 Task: Open a blank google sheet and write heading  Money ManagerAdd Descriptions in a column and its values below  'Salary, Rent, Groceries, Utilities, Dining out, Transportation & Entertainment. 'Add Categories in next column and its values below  Income, Expense, Expense, Expense, Expense, Expense & Expense. Add Amount in next column and its values below  $2,500, $800, $200, $100, $50, $30 & $100Add Dates in next column and its values below  2023-05-01, 2023-05-05, 2023-05-10, 2023-05-15, 2023-05-20, 2023-05-25 & 2023-05-31Save page CashFlow analysisbook
Action: Mouse moved to (999, 69)
Screenshot: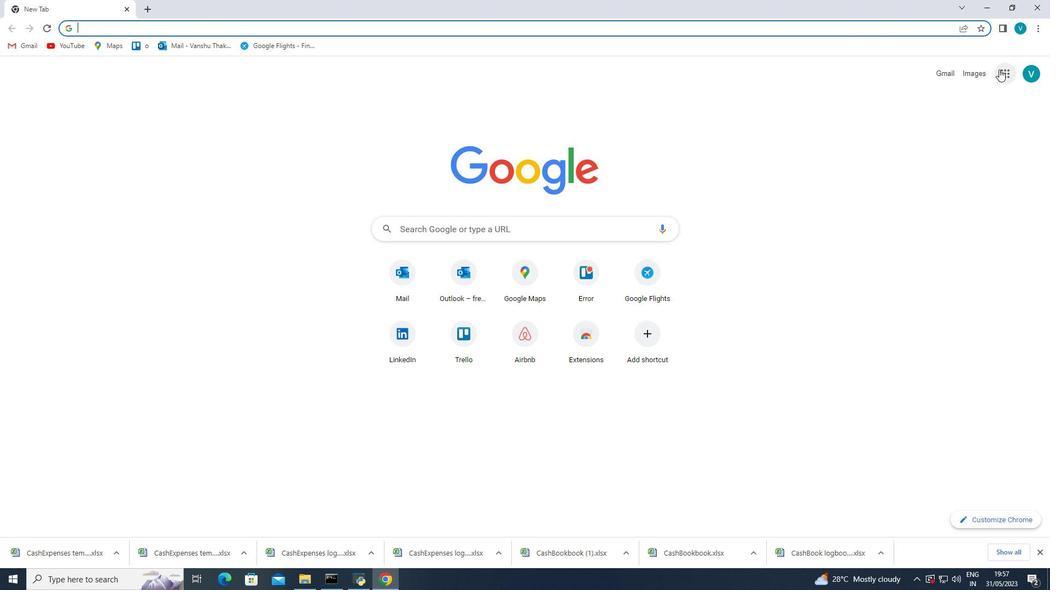 
Action: Mouse pressed left at (999, 69)
Screenshot: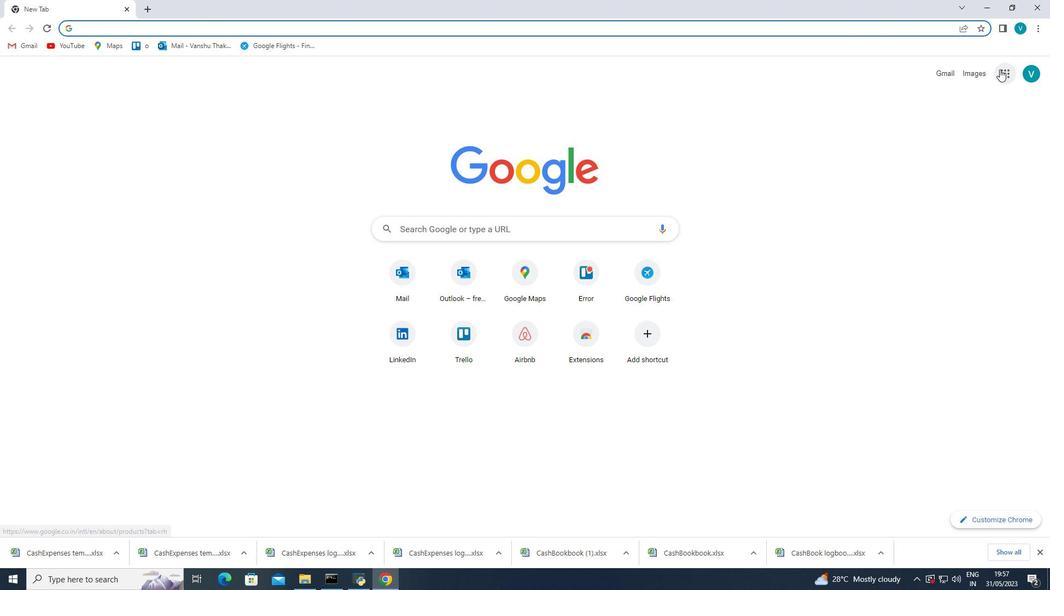 
Action: Mouse moved to (1005, 224)
Screenshot: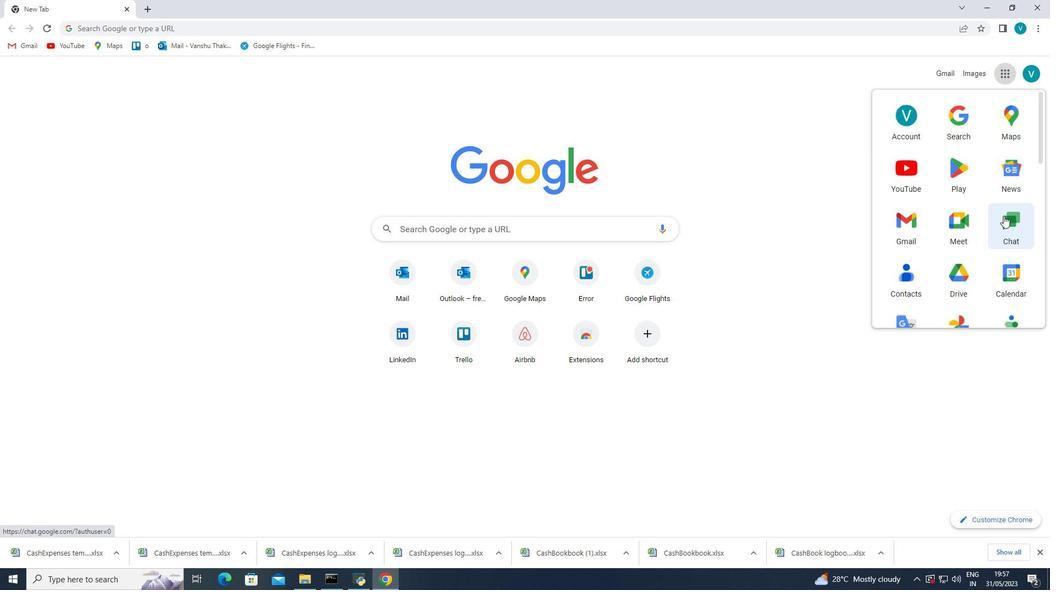 
Action: Mouse scrolled (1005, 224) with delta (0, 0)
Screenshot: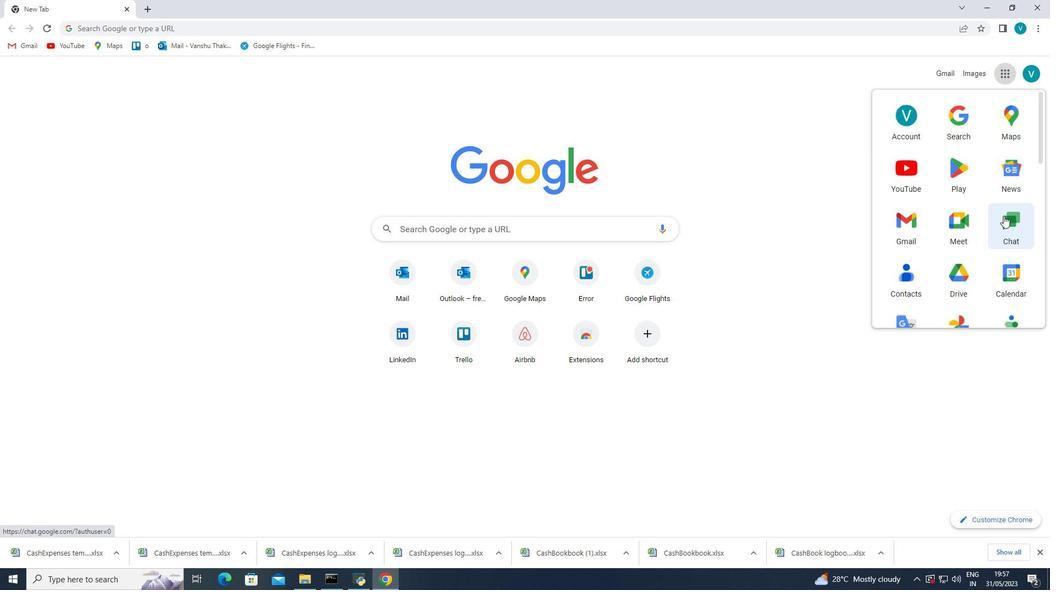 
Action: Mouse scrolled (1005, 224) with delta (0, 0)
Screenshot: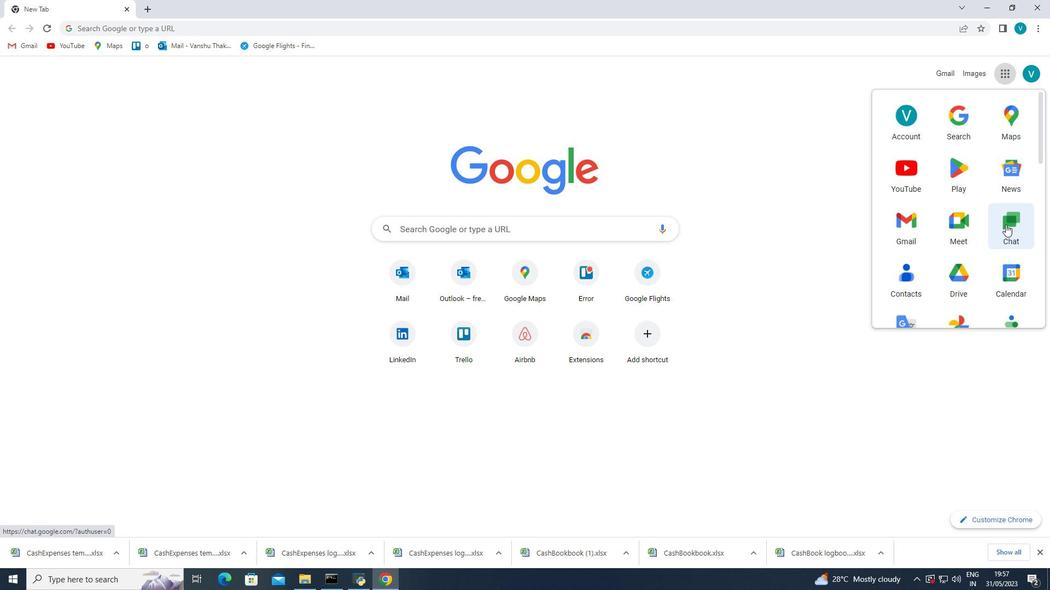
Action: Mouse scrolled (1005, 224) with delta (0, 0)
Screenshot: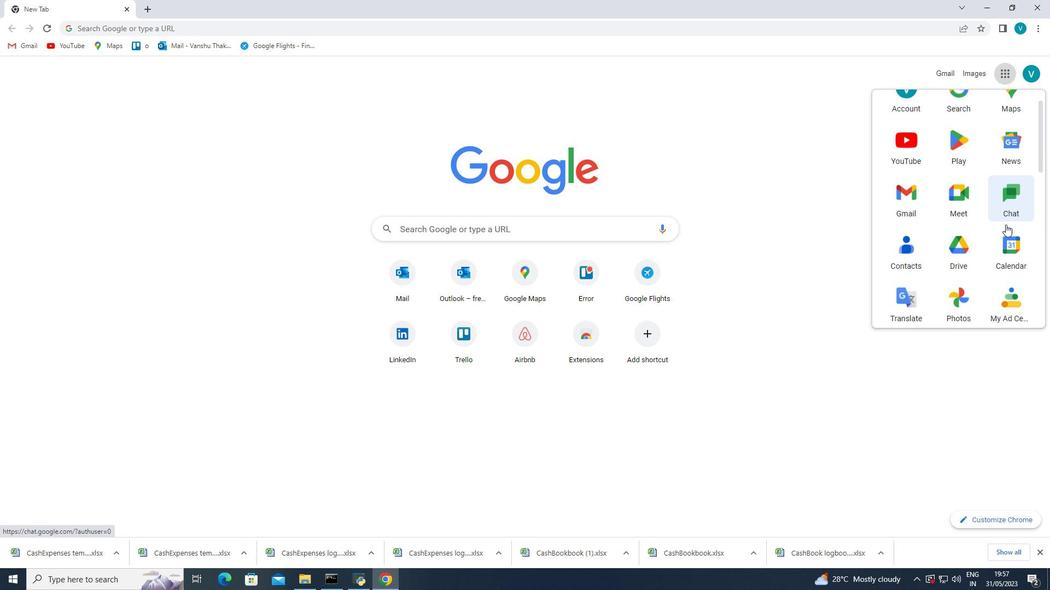 
Action: Mouse scrolled (1005, 224) with delta (0, 0)
Screenshot: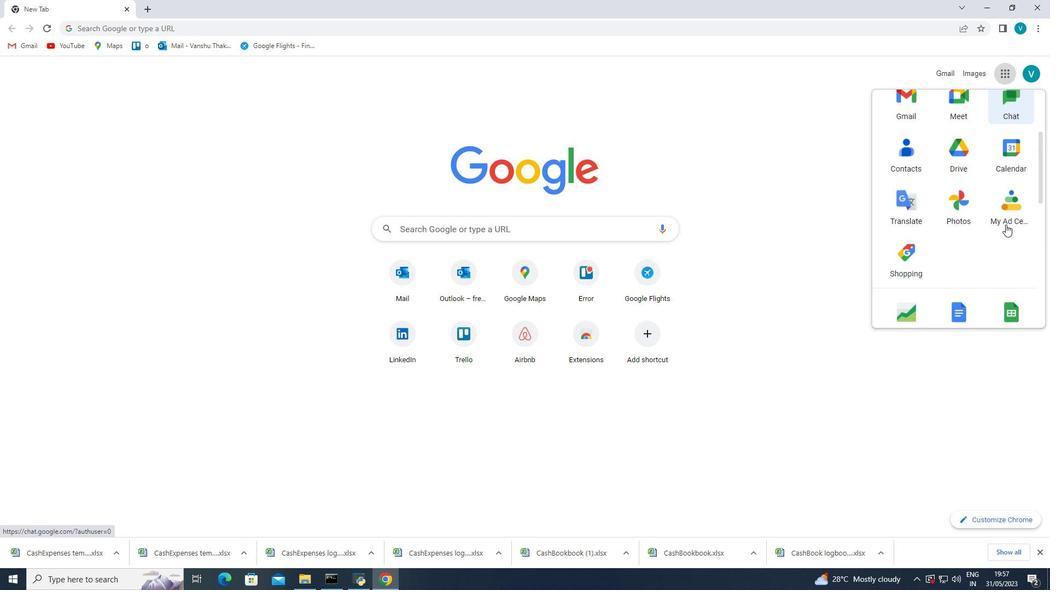 
Action: Mouse moved to (1010, 235)
Screenshot: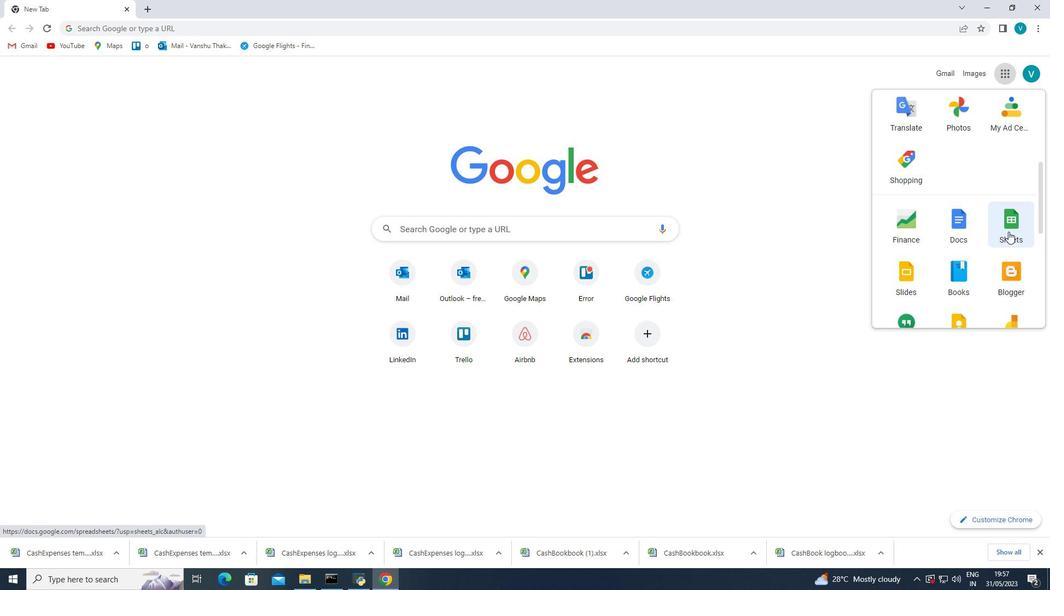 
Action: Mouse pressed left at (1010, 235)
Screenshot: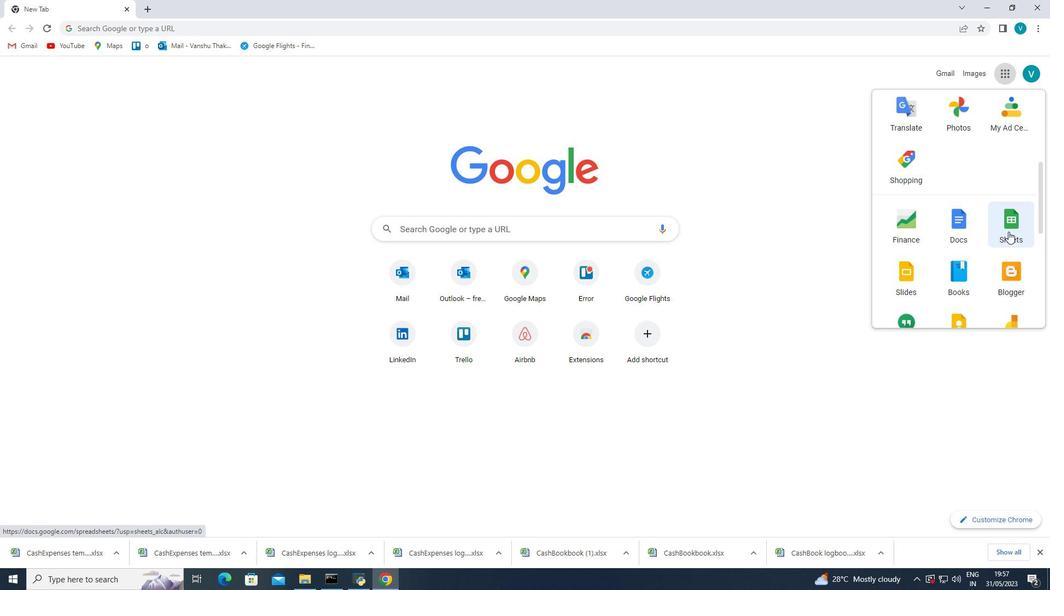 
Action: Mouse moved to (289, 161)
Screenshot: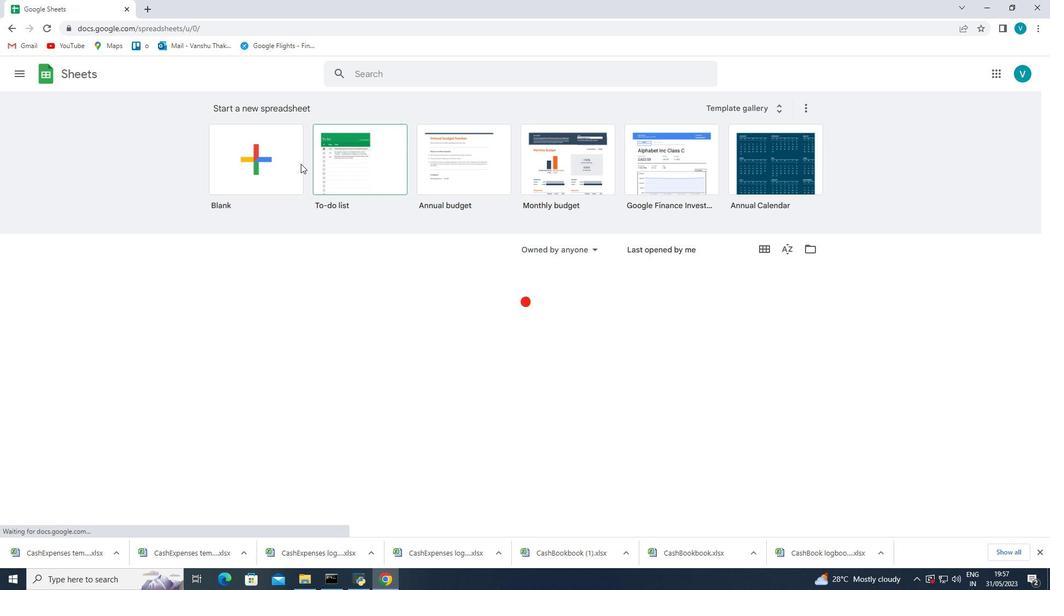 
Action: Mouse pressed left at (289, 161)
Screenshot: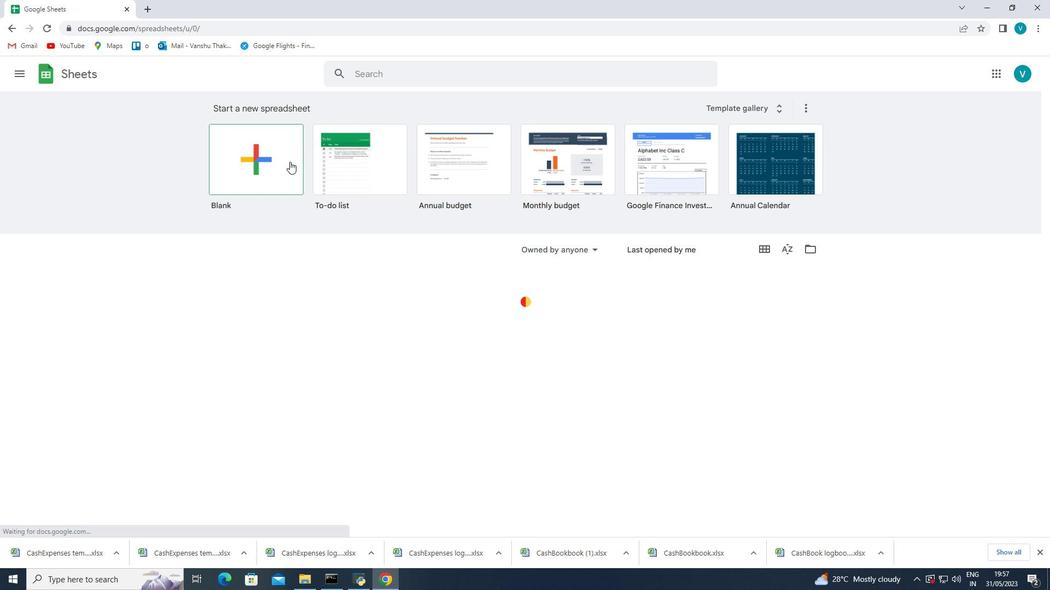 
Action: Mouse pressed left at (289, 161)
Screenshot: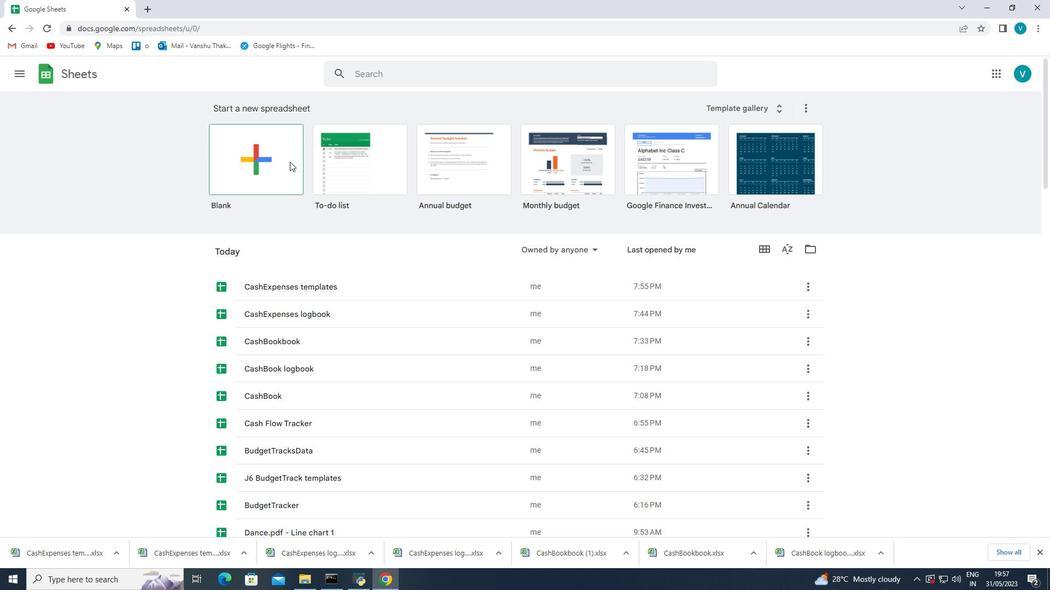 
Action: Mouse moved to (280, 169)
Screenshot: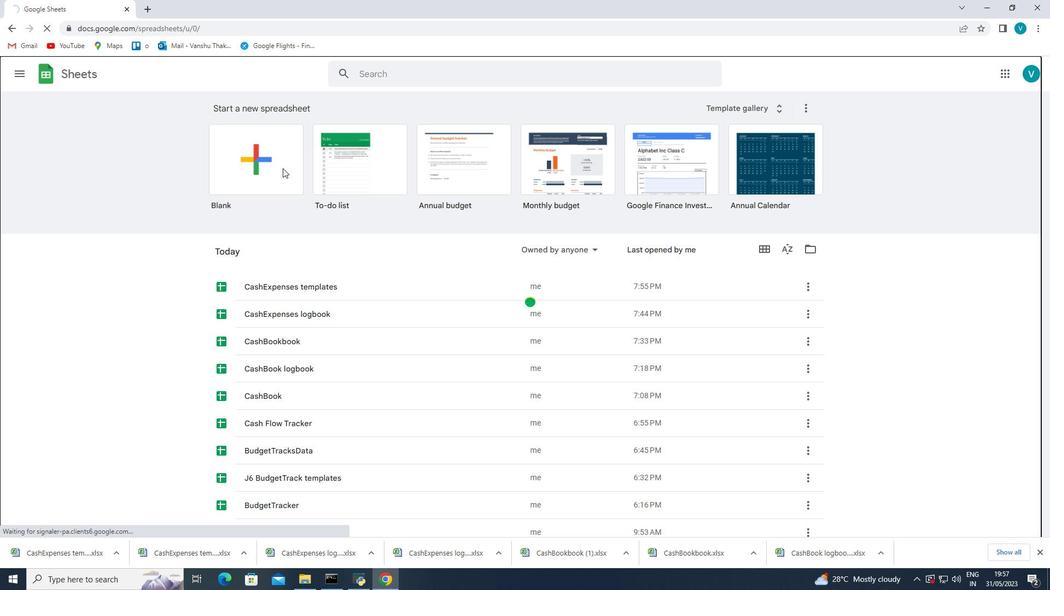 
Action: Mouse pressed left at (280, 169)
Screenshot: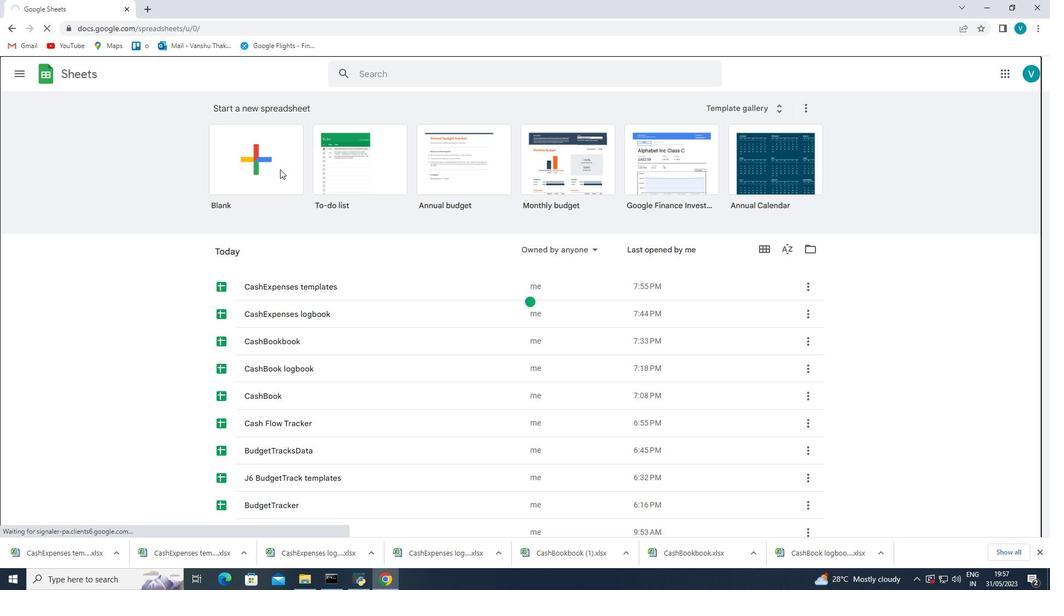 
Action: Mouse moved to (280, 171)
Screenshot: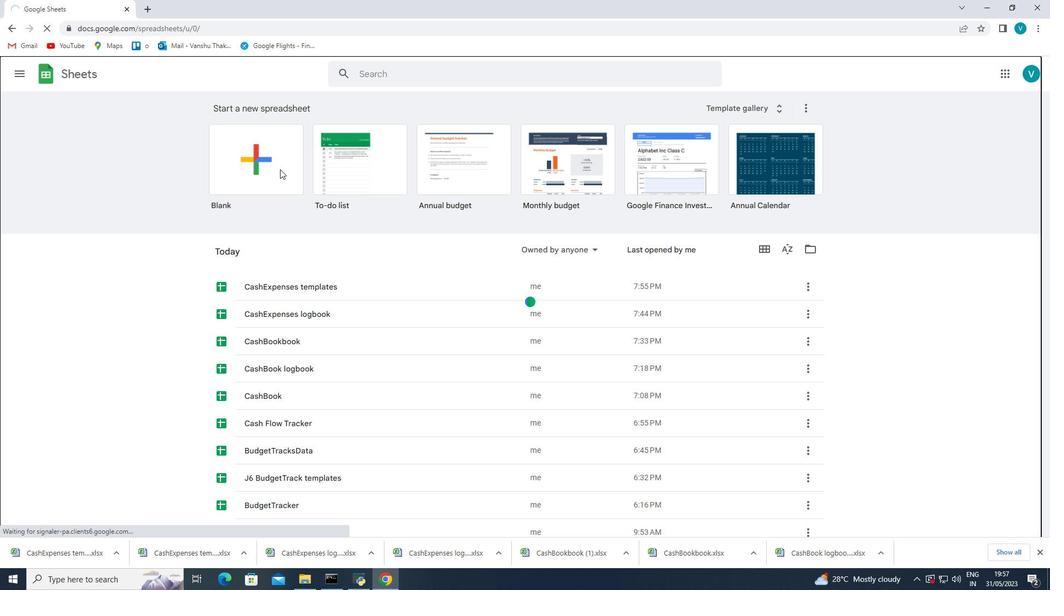
Action: Mouse pressed left at (280, 171)
Screenshot: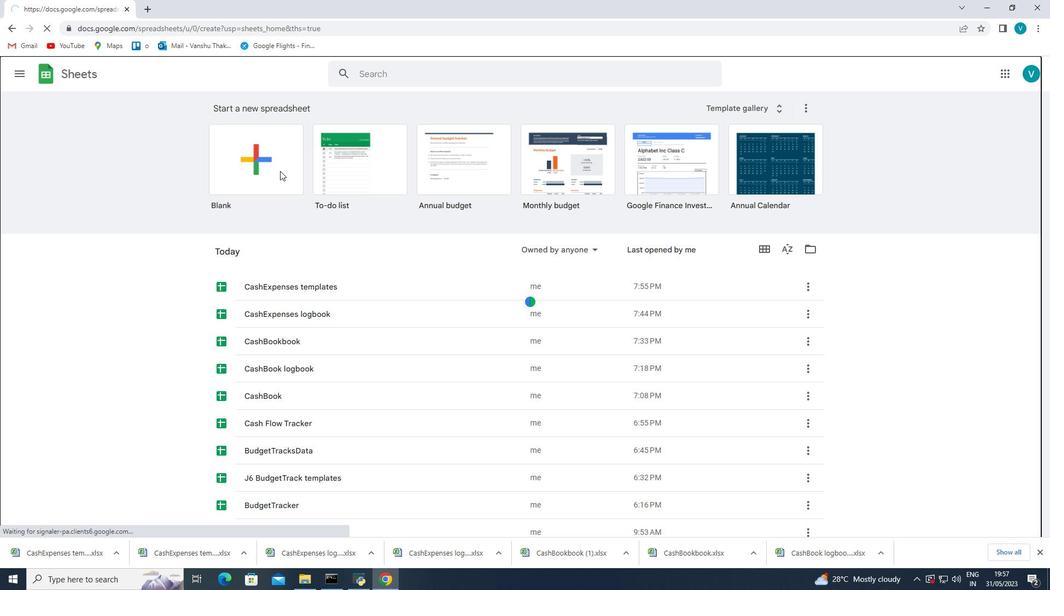 
Action: Mouse moved to (56, 148)
Screenshot: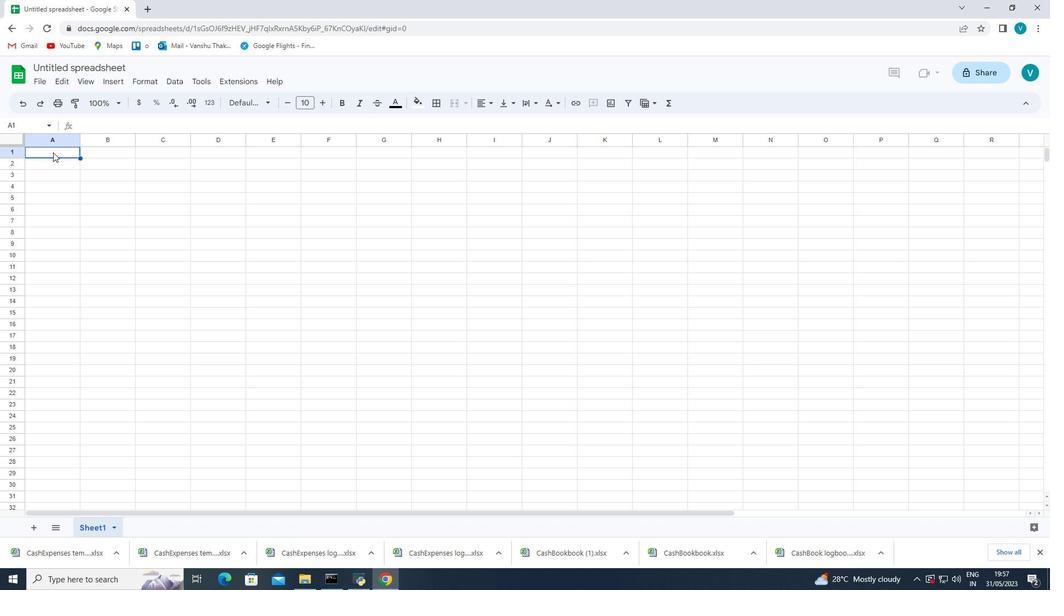 
Action: Mouse pressed left at (56, 148)
Screenshot: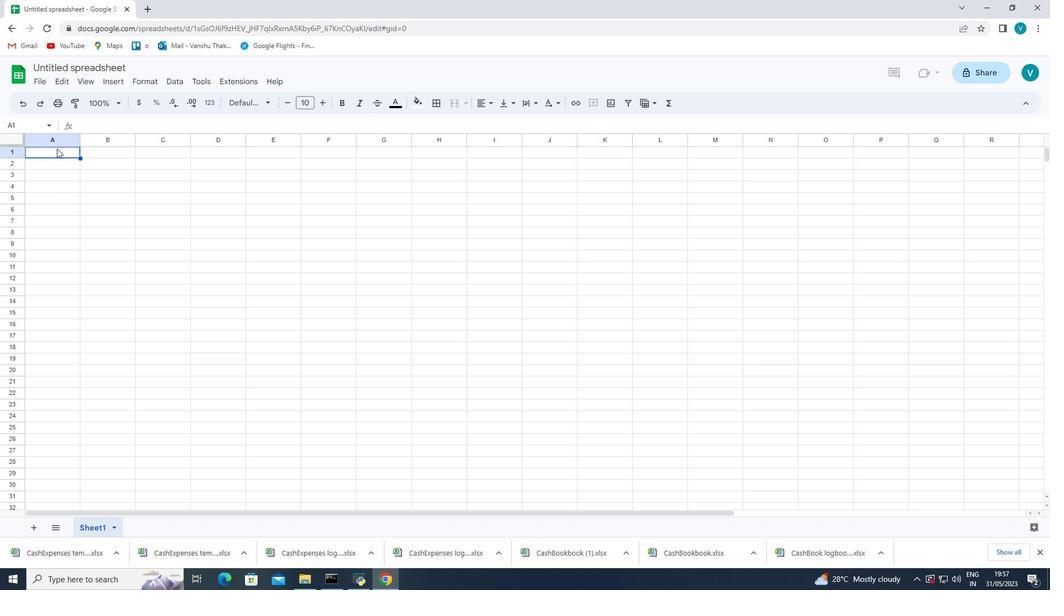 
Action: Mouse moved to (61, 155)
Screenshot: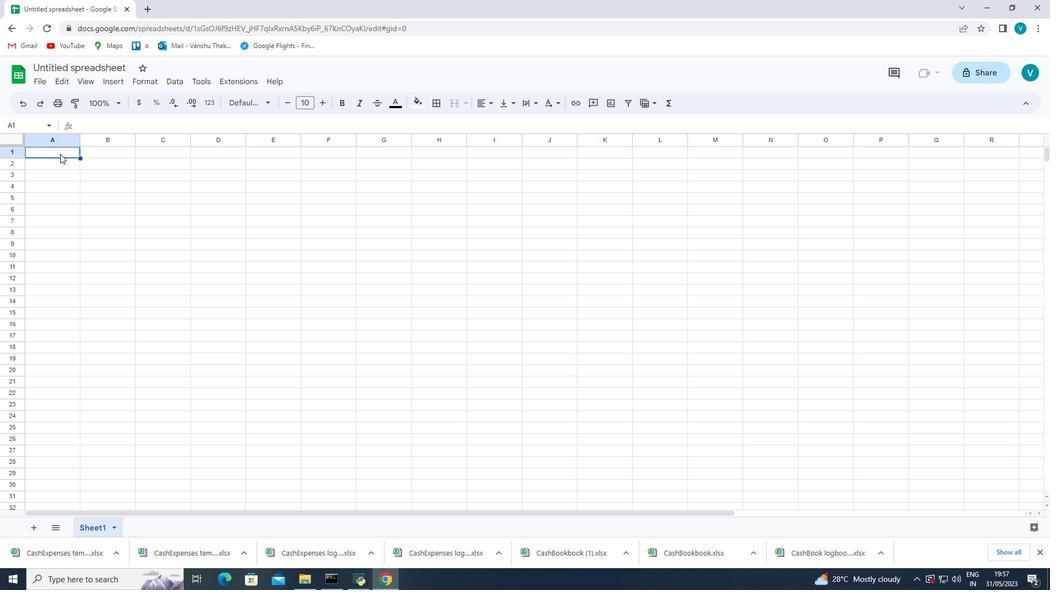 
Action: Mouse pressed left at (61, 155)
Screenshot: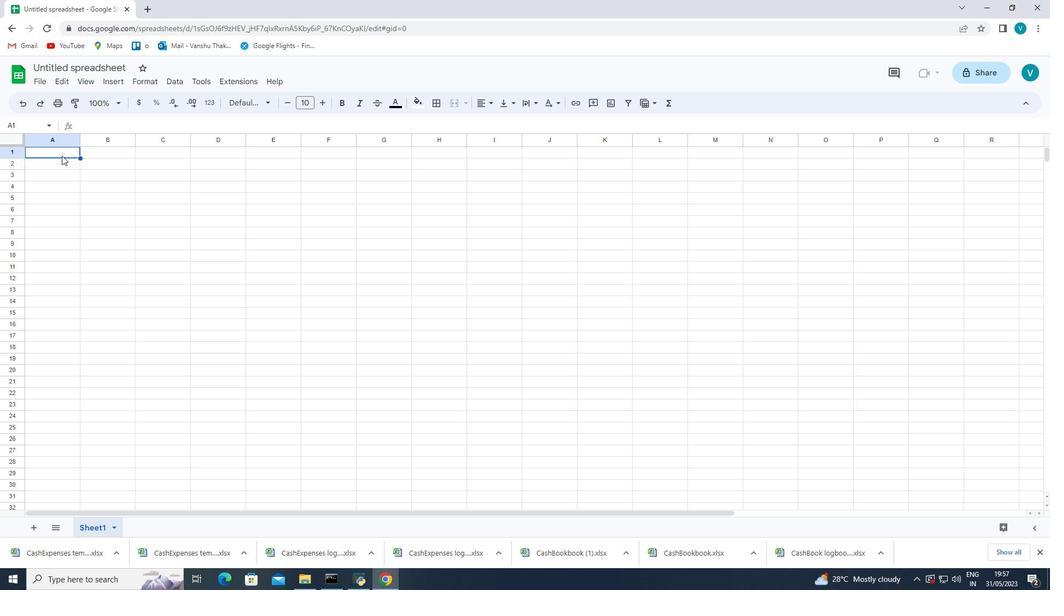 
Action: Mouse pressed left at (61, 155)
Screenshot: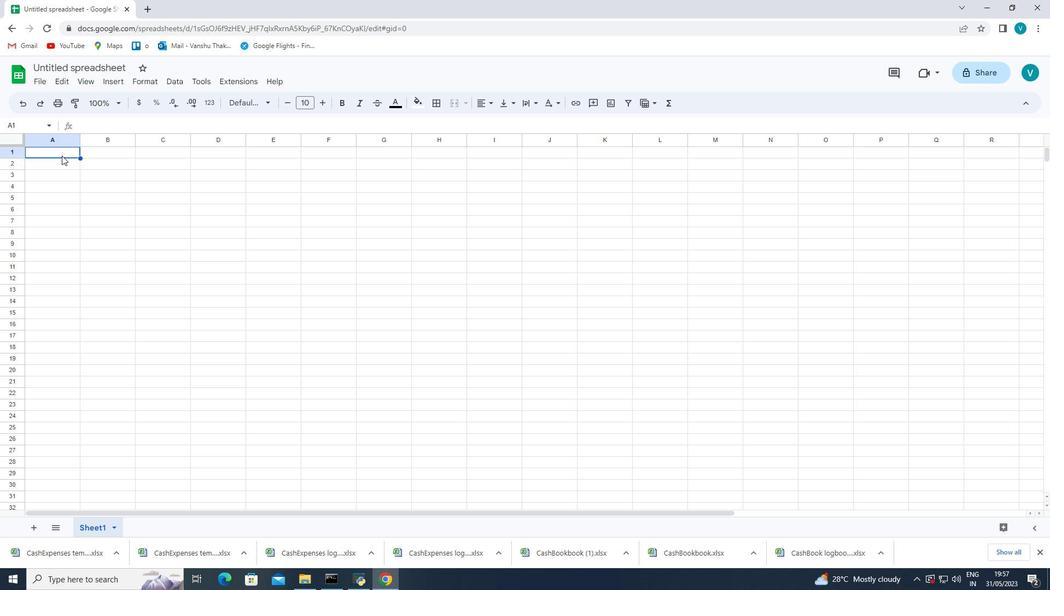 
Action: Mouse pressed left at (61, 155)
Screenshot: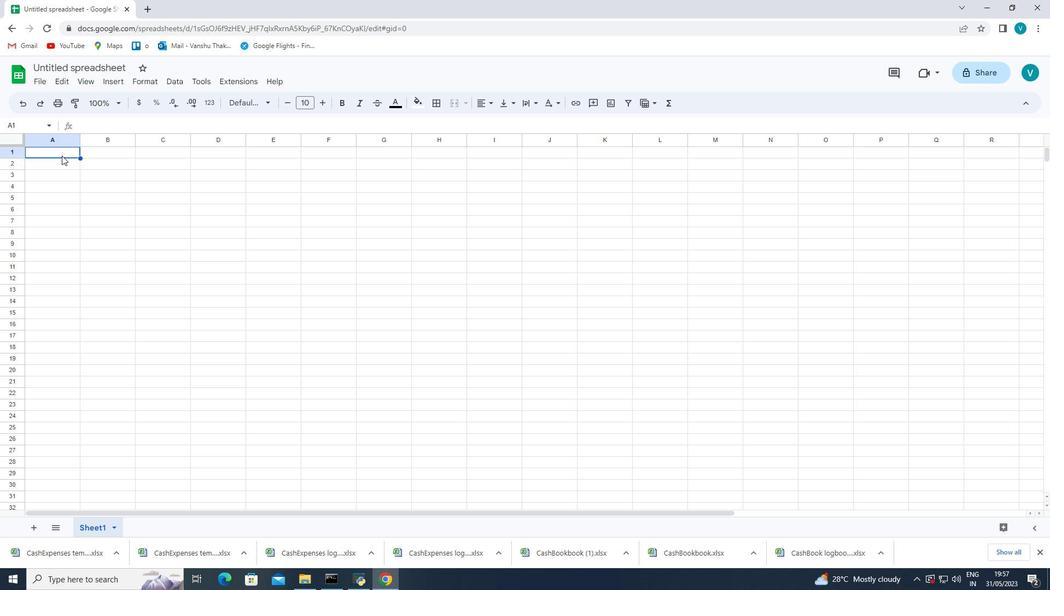
Action: Mouse moved to (62, 155)
Screenshot: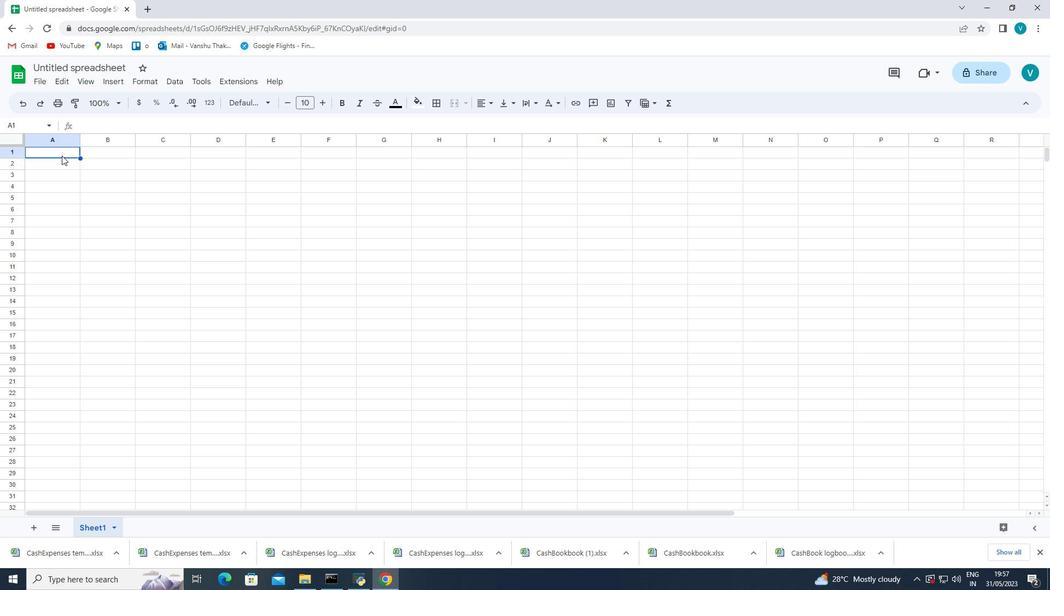 
Action: Mouse pressed left at (62, 155)
Screenshot: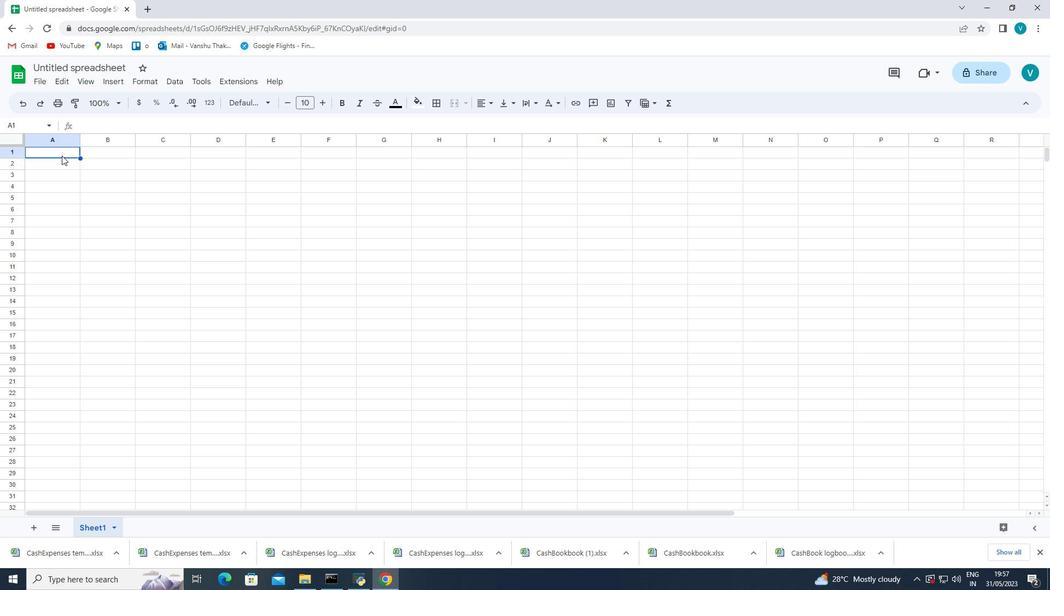 
Action: Mouse moved to (244, 161)
Screenshot: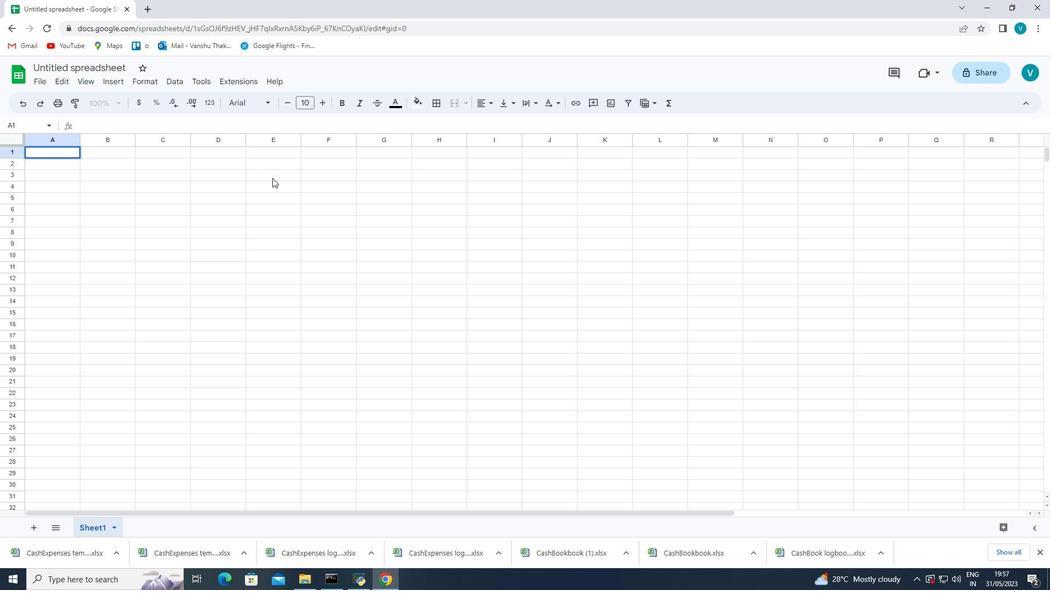 
Action: Key pressed <Key.shift_r>Money<Key.space><Key.shift_r>Manager<Key.space><Key.enter><Key.shift_r><Key.shift_r><Key.shift_r>Discripto<Key.backspace>ions<Key.right><Key.shift_r>Categories<Key.right><Key.shift_r><Key.shift_r><Key.shift_r><Key.shift_r><Key.shift_r>Add<Key.space><Key.shift_r>Amoub<Key.backspace>nt<Key.space><Key.right><Key.shift_r>Dae<Key.backspace>te
Screenshot: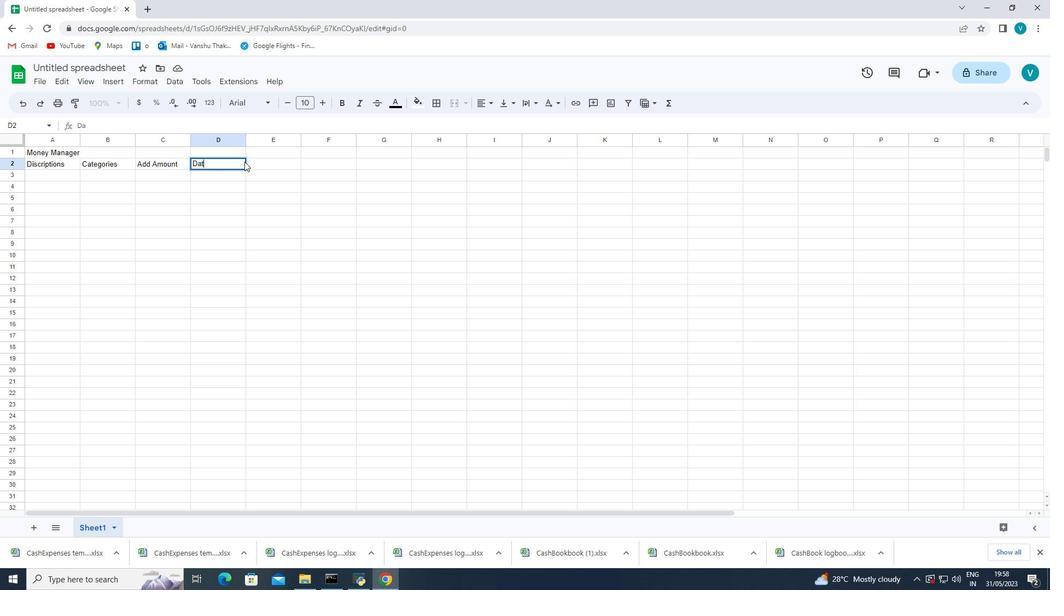 
Action: Mouse moved to (202, 212)
Screenshot: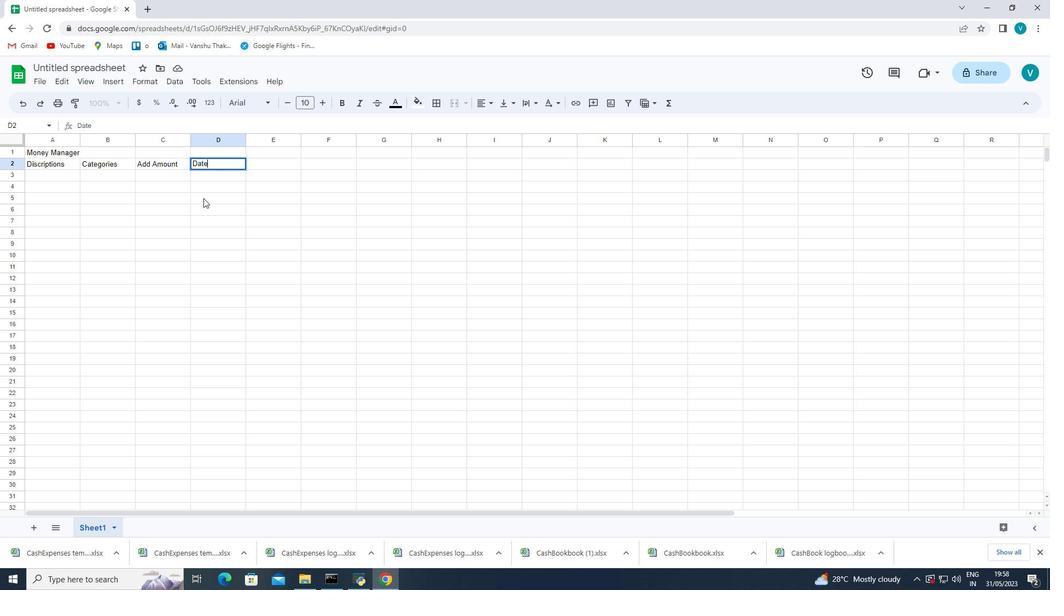 
Action: Mouse pressed left at (202, 212)
Screenshot: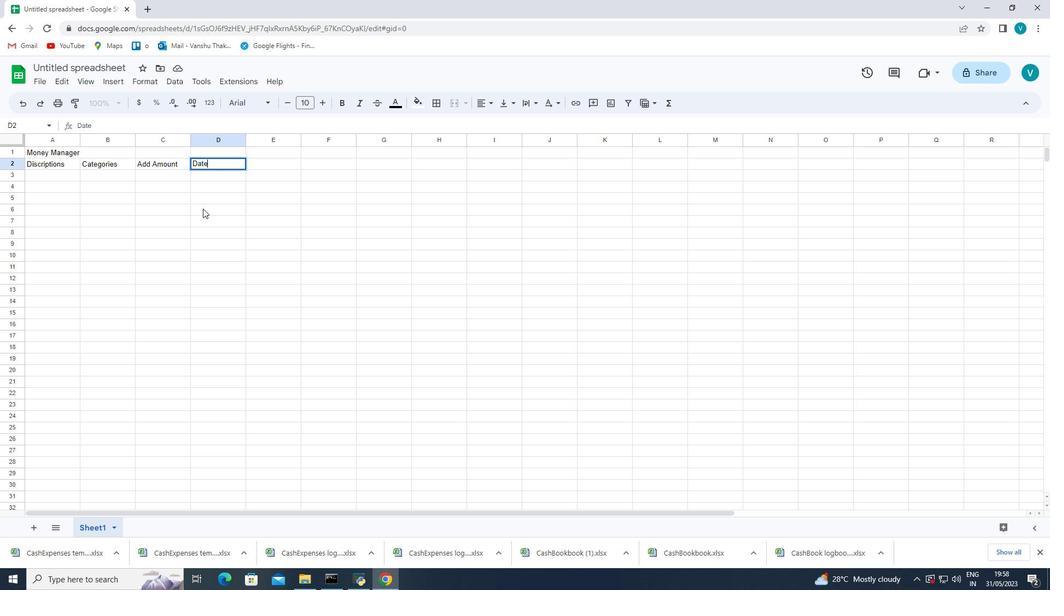 
Action: Mouse moved to (61, 175)
Screenshot: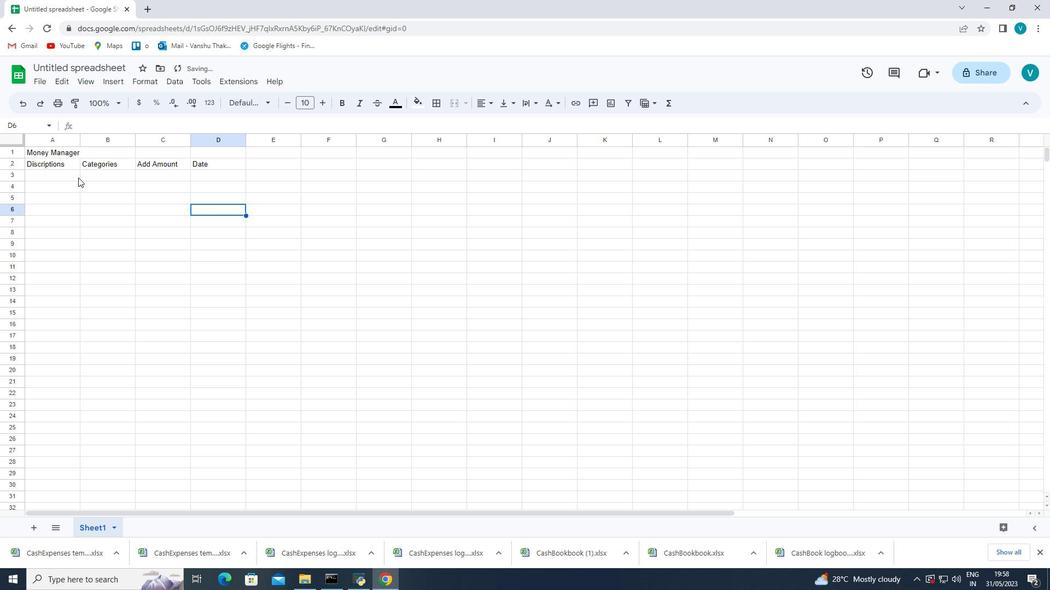 
Action: Mouse pressed left at (61, 175)
Screenshot: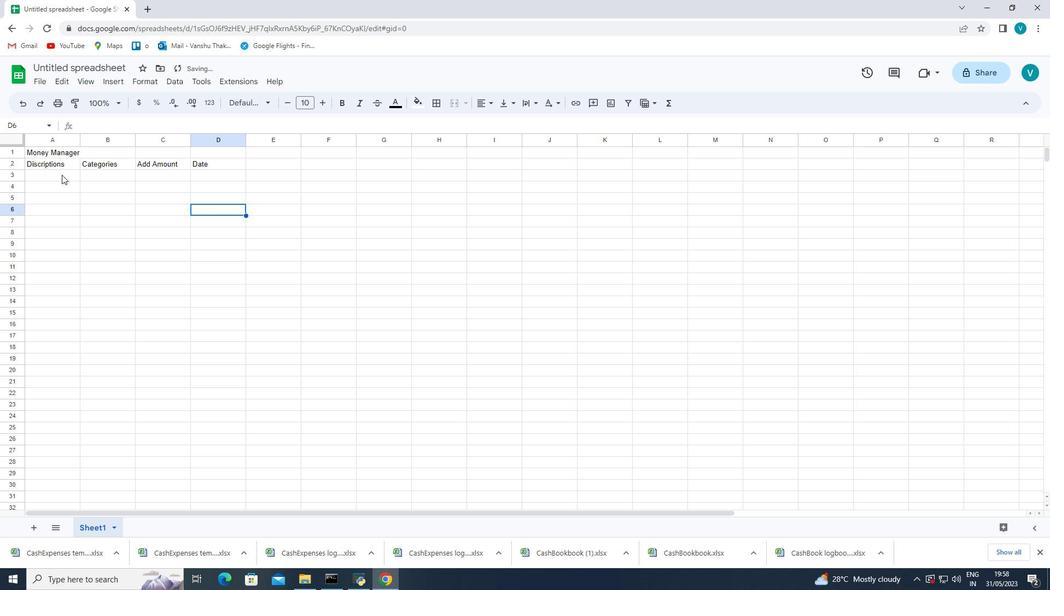
Action: Mouse moved to (293, 76)
Screenshot: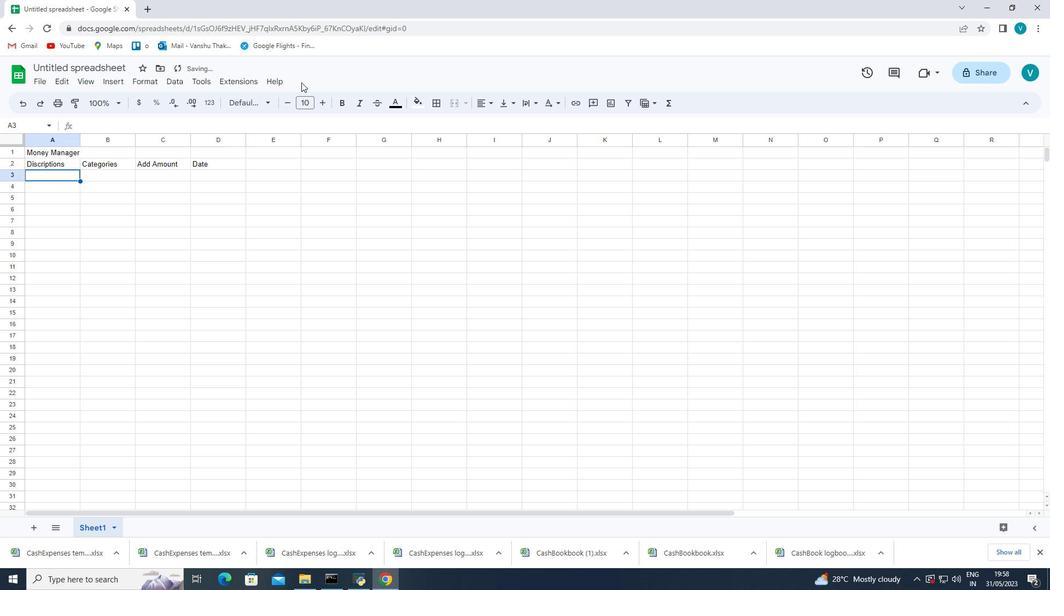 
Action: Key pressed <Key.shift_r>Salary<Key.space><Key.enter><Key.shift_r>Reb<Key.backspace>nt<Key.space><Key.enter><Key.shift_r><Key.shift_r><Key.shift_r><Key.shift_r><Key.shift_r><Key.shift_r>Groceries<Key.shift_r><Key.enter>utilities<Key.enter>dining<Key.space><Key.backspace><Key.backspace><Key.backspace><Key.backspace><Key.backspace><Key.backspace><Key.backspace><Key.shift_r><Key.shift_r><Key.shift_r><Key.shift_r>Dining<Key.space><Key.shift_r>Out<Key.space><Key.enter><Key.shift_r>Transportation<Key.space><Key.shift_r>&<Key.space><Key.shift_r>Eny<Key.backspace>tertainment<Key.space>
Screenshot: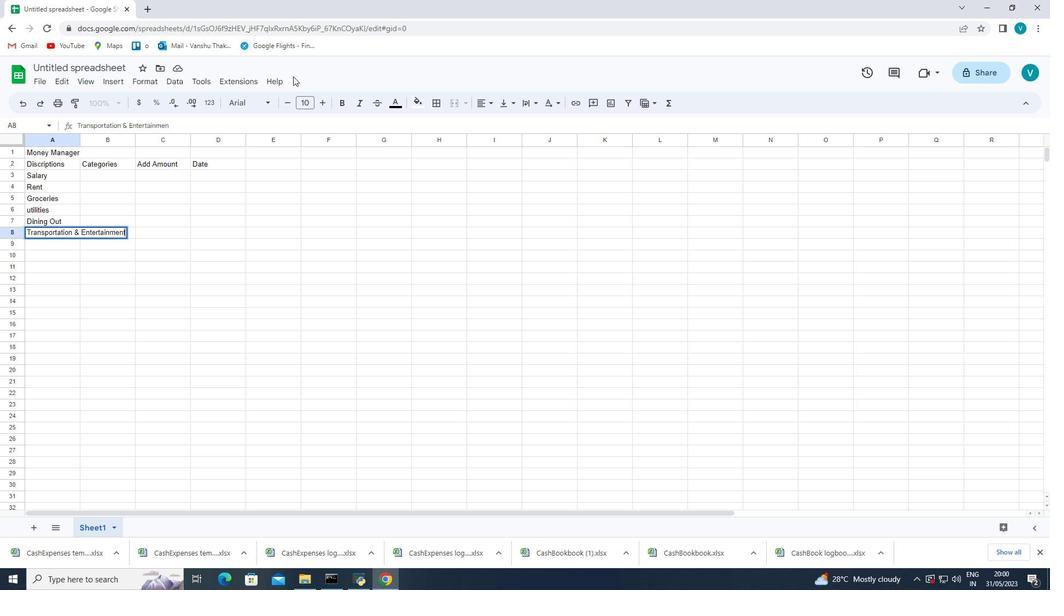 
Action: Mouse moved to (108, 172)
Screenshot: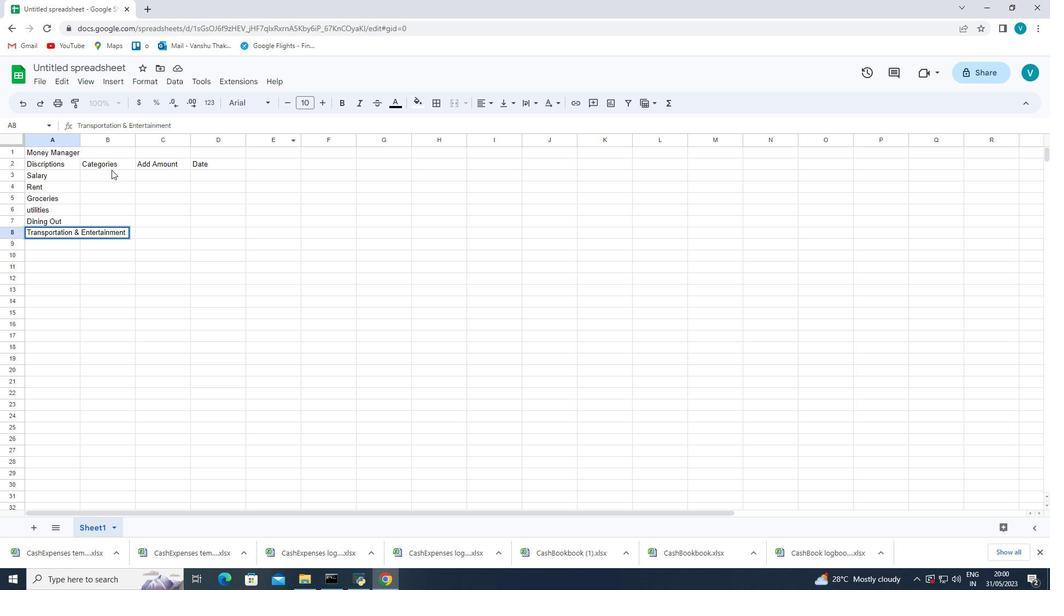 
Action: Mouse pressed left at (108, 172)
Screenshot: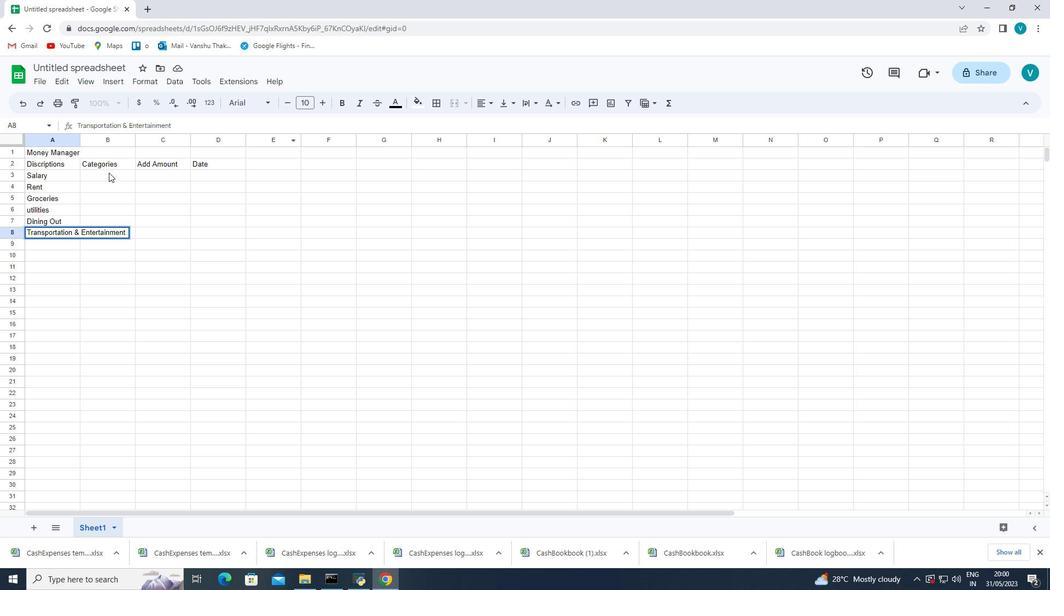 
Action: Mouse moved to (80, 140)
Screenshot: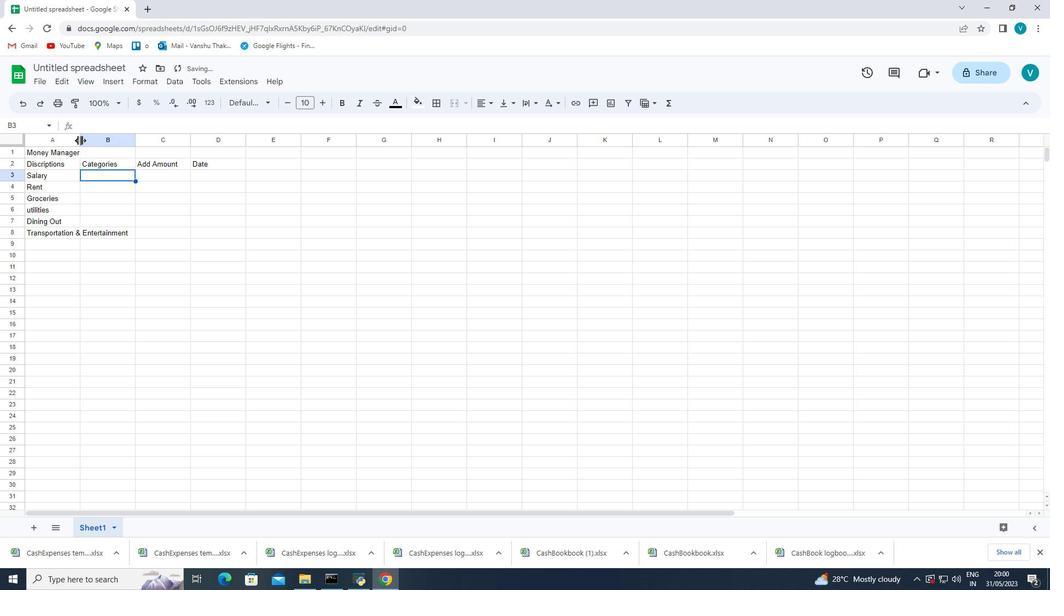 
Action: Mouse pressed left at (80, 140)
Screenshot: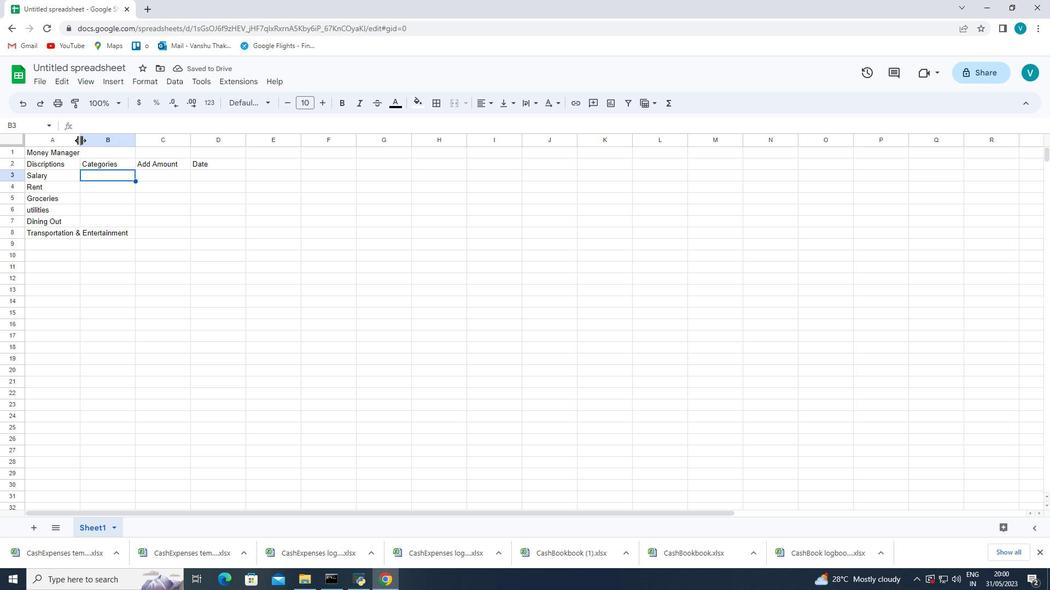 
Action: Mouse pressed left at (80, 140)
Screenshot: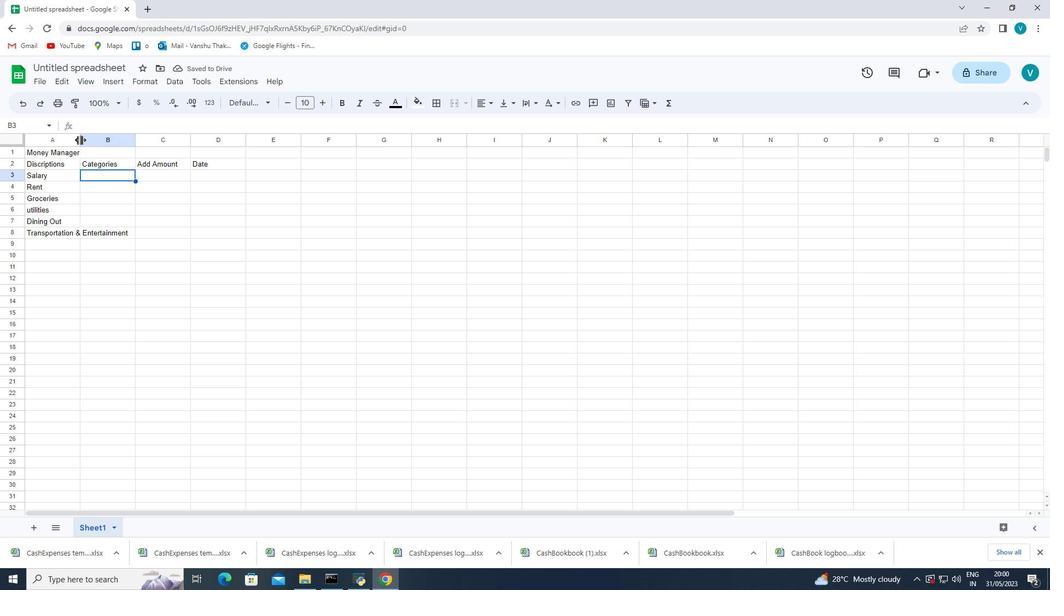 
Action: Mouse moved to (325, 105)
Screenshot: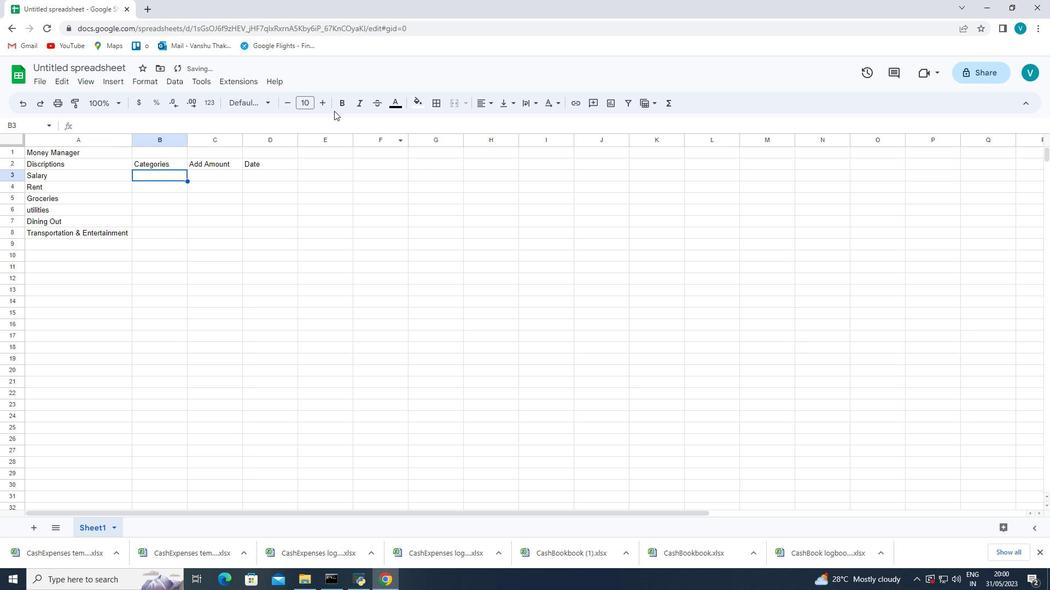 
Action: Key pressed <Key.shift_r><Key.shift_r><Key.shift_r><Key.shift_r>Income<Key.space><Key.enter><Key.enter>expn<Key.backspace><Key.backspace><Key.backspace><Key.backspace><Key.shift_r>Expenses<Key.space><Key.backspace><Key.backspace><Key.enter>e<Key.backspace><Key.backspace><Key.shift_r>E<Key.enter><Key.shift_r>E<Key.enter><Key.shift_r>E<Key.enter><Key.shift_r>E<Key.shift_r>
Screenshot: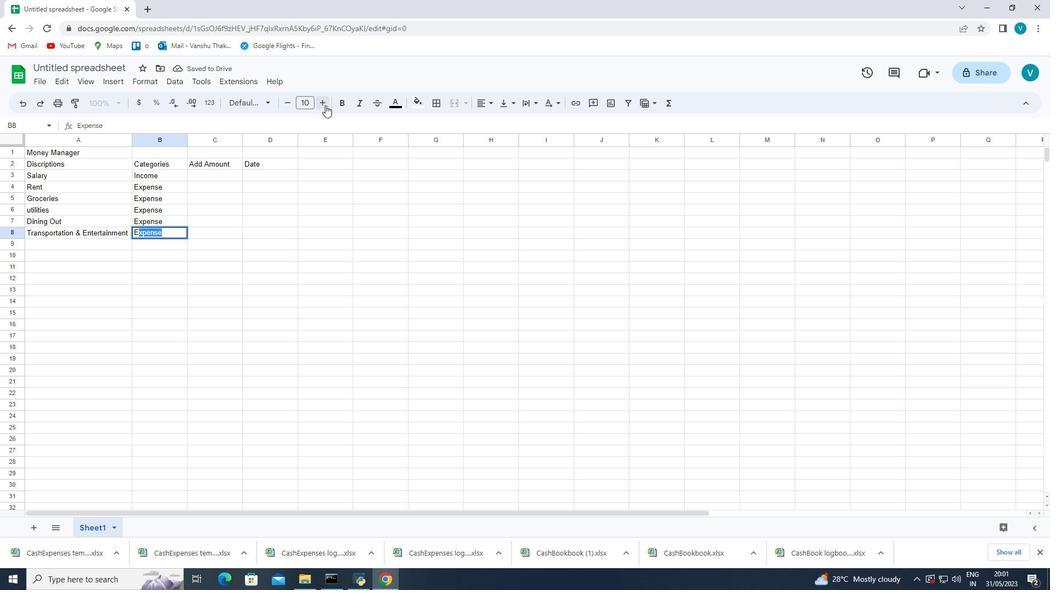 
Action: Mouse moved to (201, 277)
Screenshot: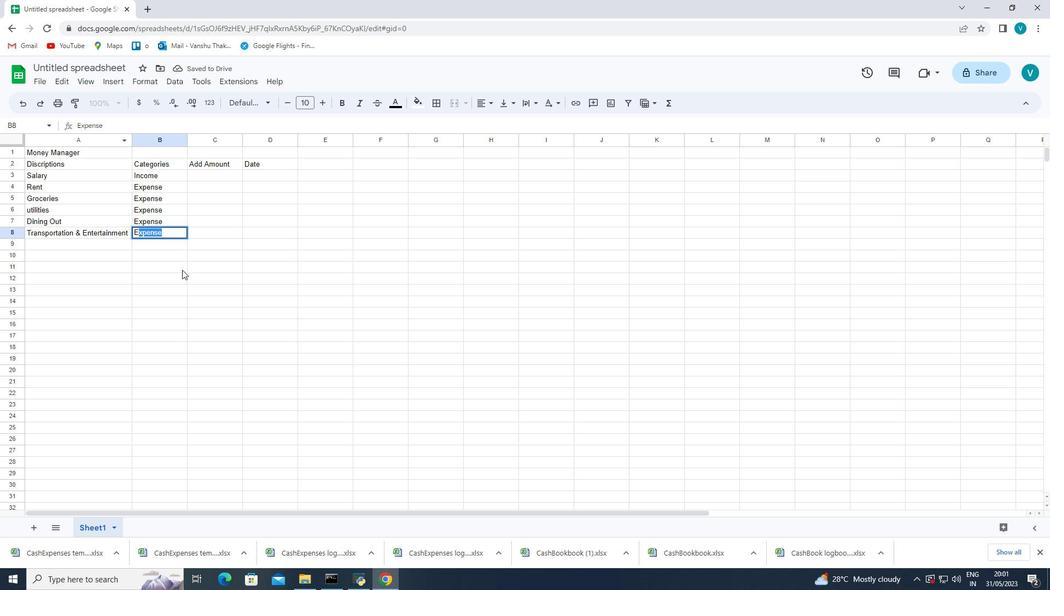 
Action: Mouse pressed left at (201, 277)
Screenshot: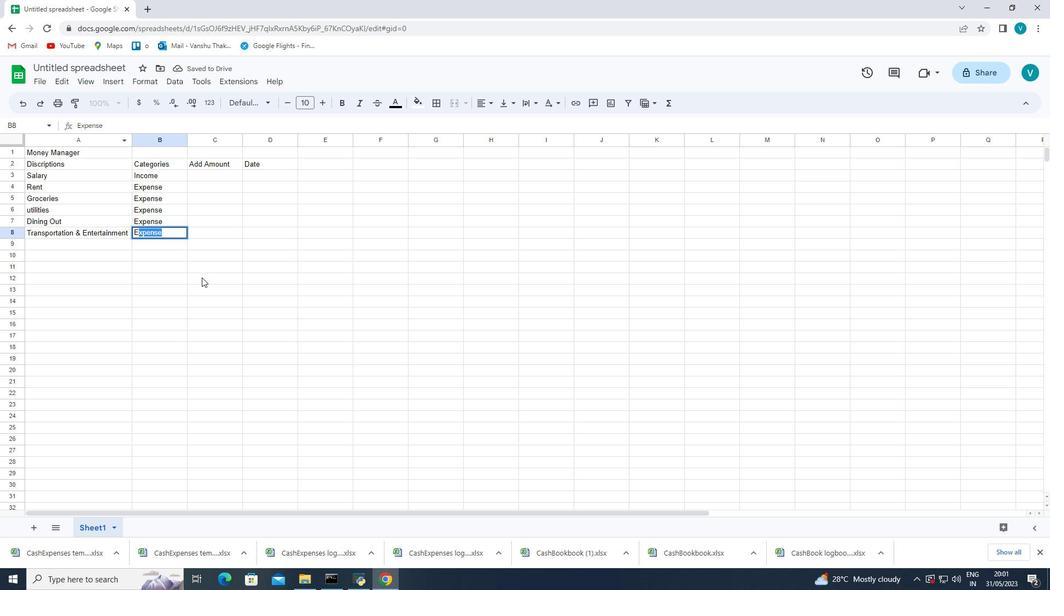 
Action: Mouse moved to (167, 233)
Screenshot: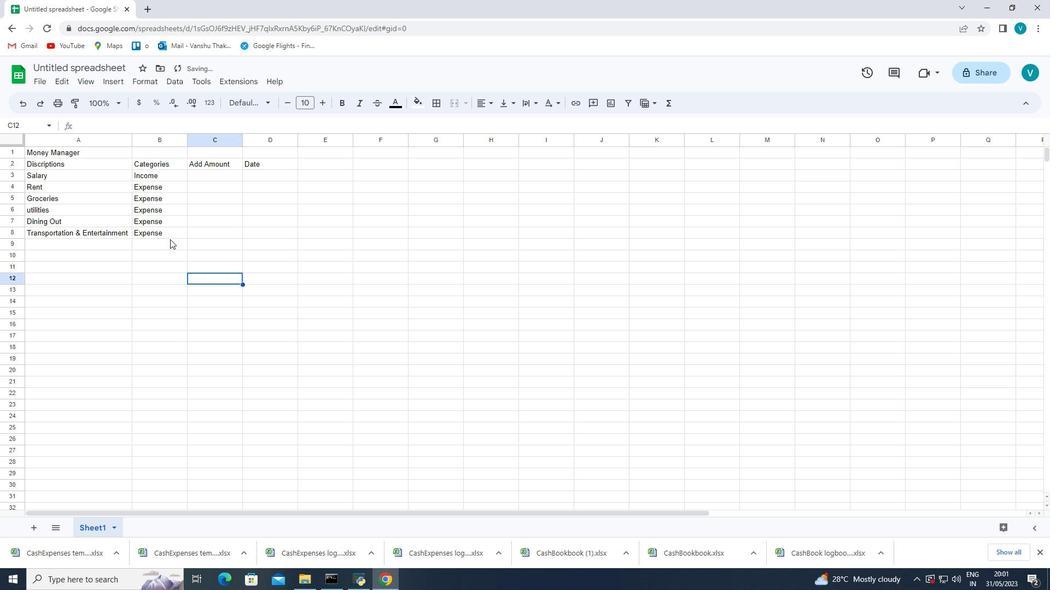 
Action: Mouse pressed left at (167, 233)
Screenshot: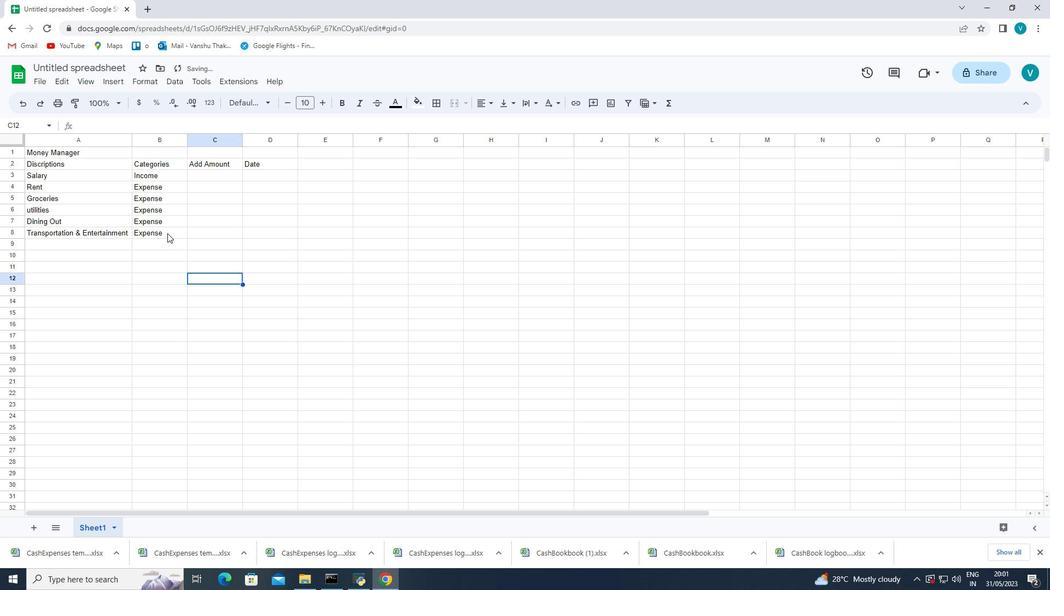 
Action: Mouse moved to (109, 130)
Screenshot: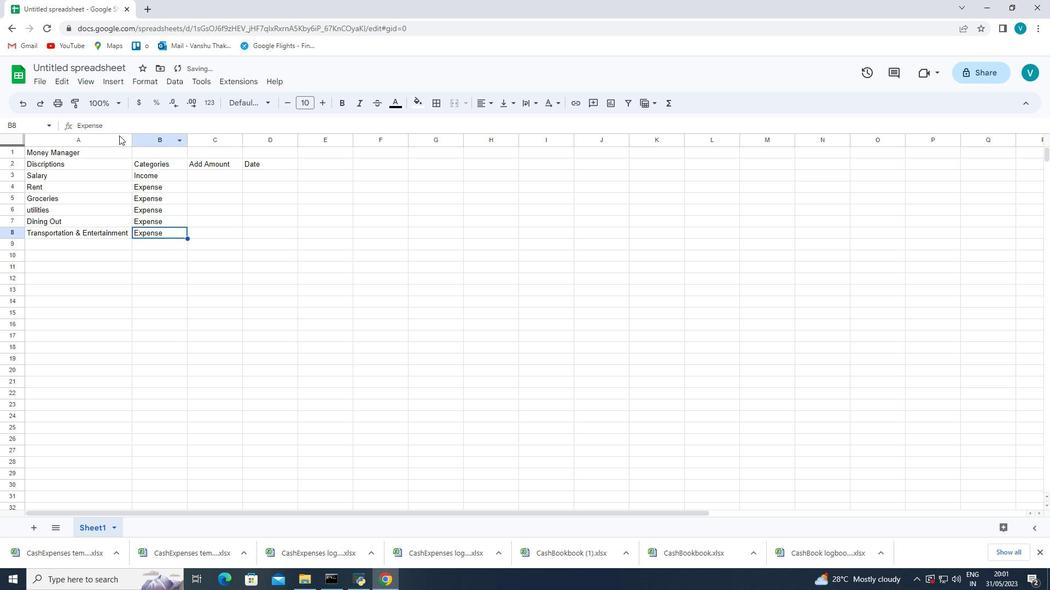 
Action: Mouse pressed left at (109, 130)
Screenshot: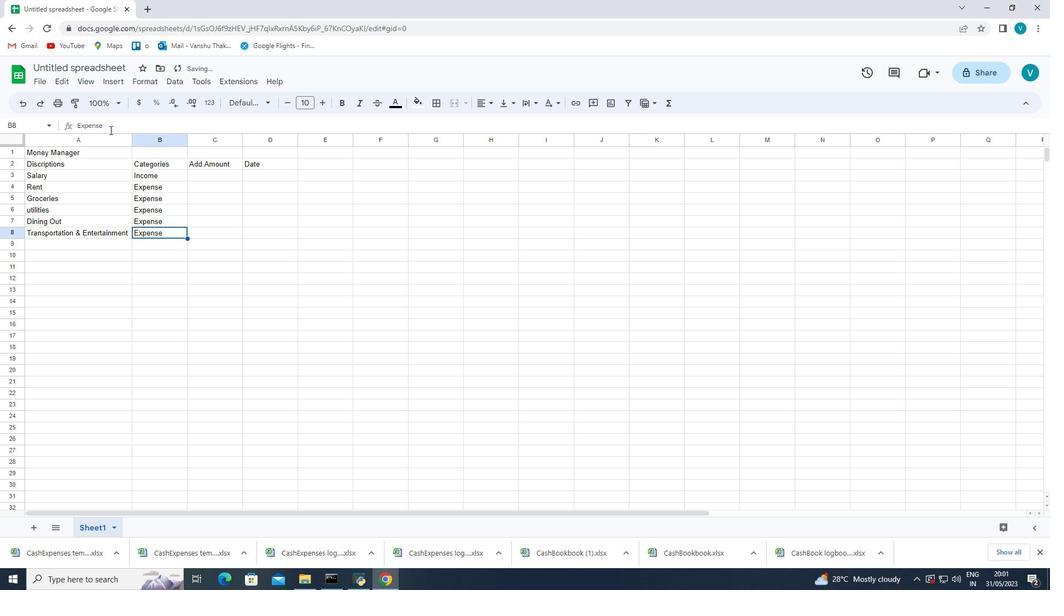 
Action: Mouse moved to (140, 120)
Screenshot: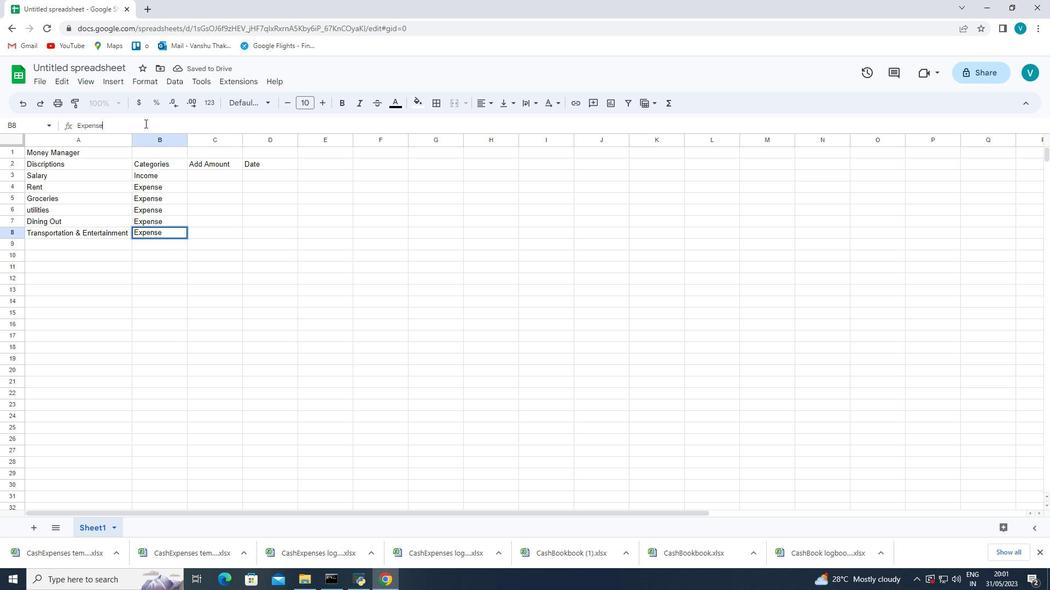 
Action: Key pressed <Key.space><Key.shift_r><Key.shift_r><Key.shift_r><Key.shift_r><Key.shift_r><Key.shift_r><Key.shift_r><Key.shift_r><Key.shift_r><Key.shift_r><Key.shift_r><Key.shift_r><Key.shift_r><Key.shift_r><Key.shift_r><Key.shift_r><Key.shift_r><Key.shift_r><Key.shift_r><Key.shift_r><Key.shift_r><Key.shift_r><Key.shift_r><Key.shift_r><Key.shift_r><Key.shift_r><Key.shift_r><Key.shift_r><Key.shift_r><Key.shift_r><Key.shift_r><Key.shift_r><Key.shift_r><Key.shift_r><Key.shift_r><Key.shift_r><Key.shift_r><Key.shift_r><Key.shift_r>&<Key.space><Key.shift_r><Key.shift_r><Key.shift_r><Key.shift_r><Key.shift_r><Key.shift_r><Key.shift_r>Expense<Key.space>
Screenshot: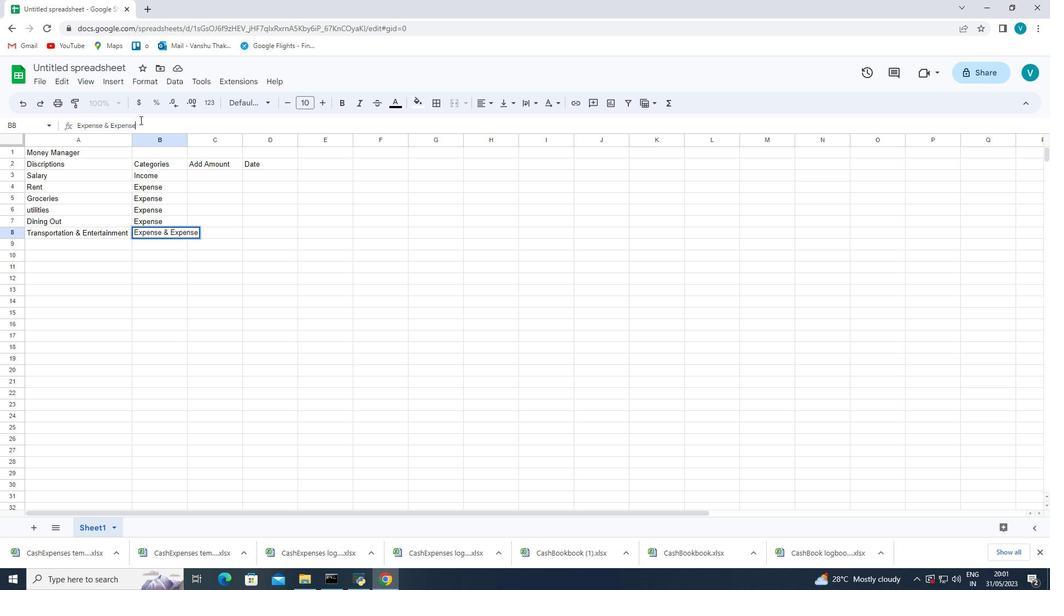 
Action: Mouse moved to (293, 302)
Screenshot: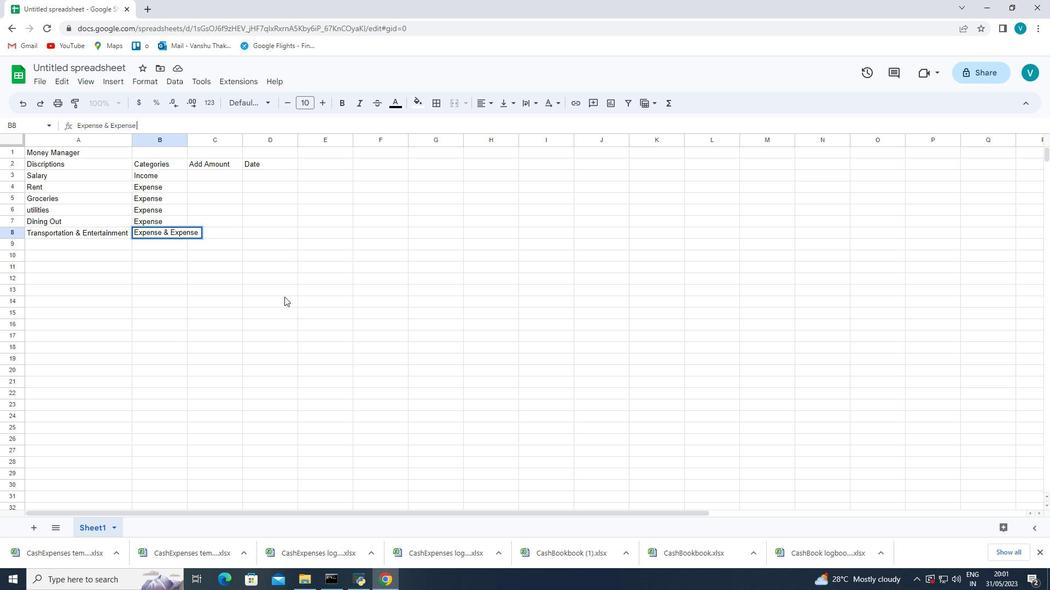 
Action: Mouse pressed left at (293, 302)
Screenshot: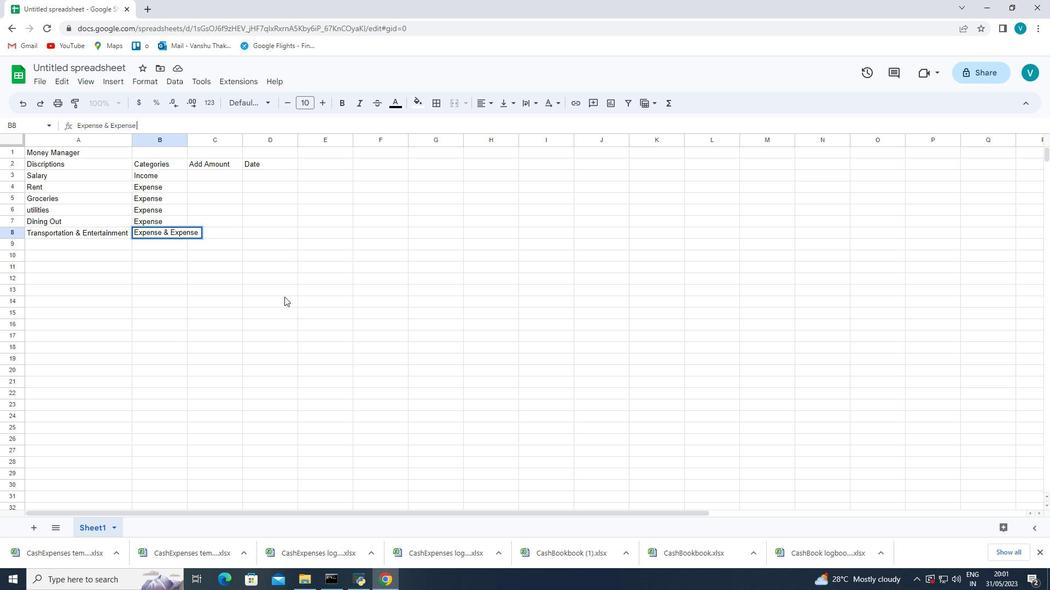 
Action: Mouse moved to (185, 141)
Screenshot: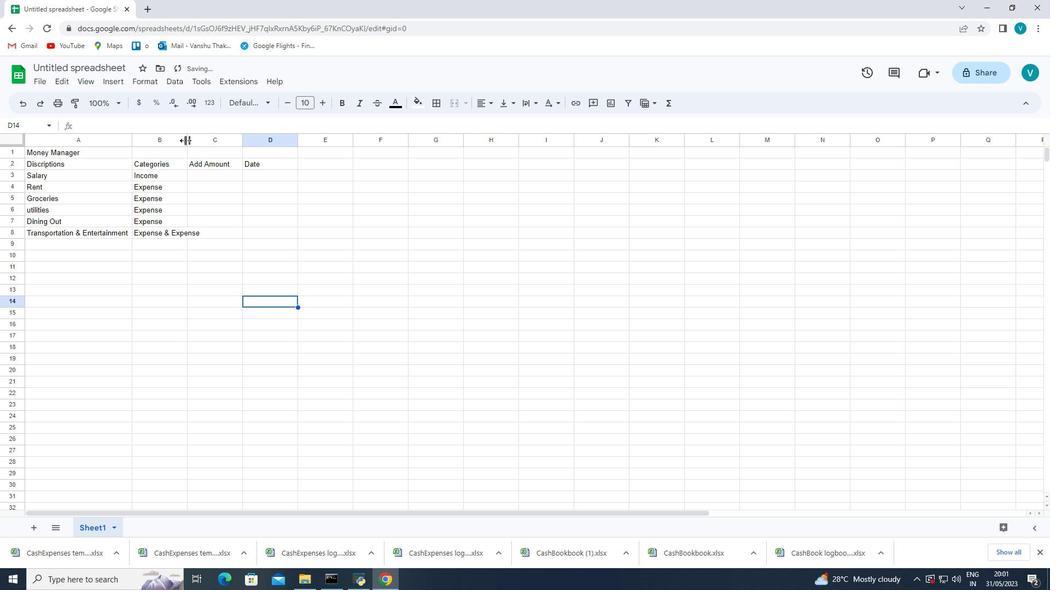
Action: Mouse pressed left at (185, 141)
Screenshot: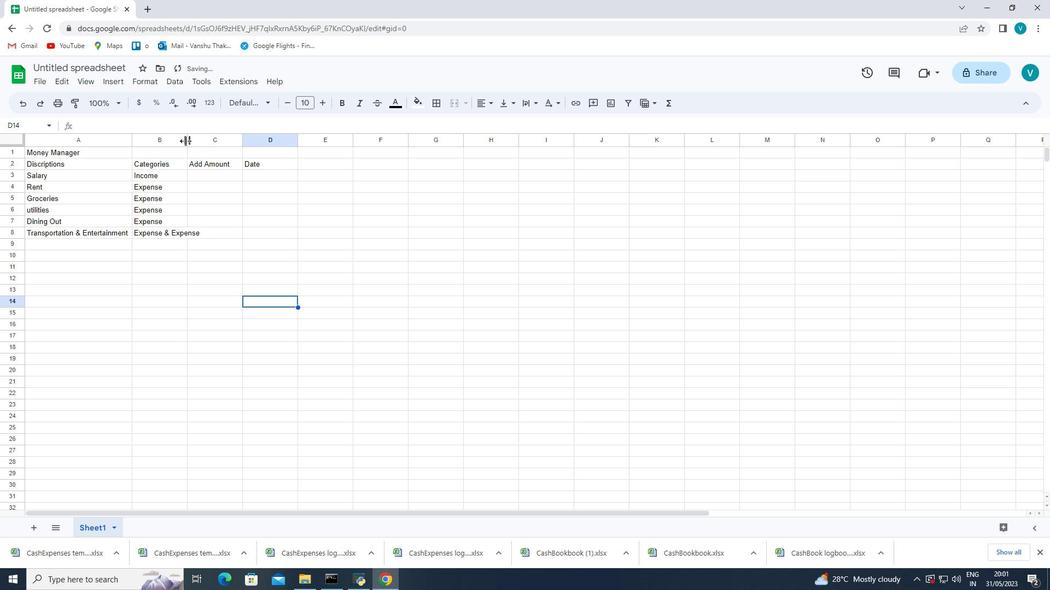 
Action: Mouse pressed left at (185, 141)
Screenshot: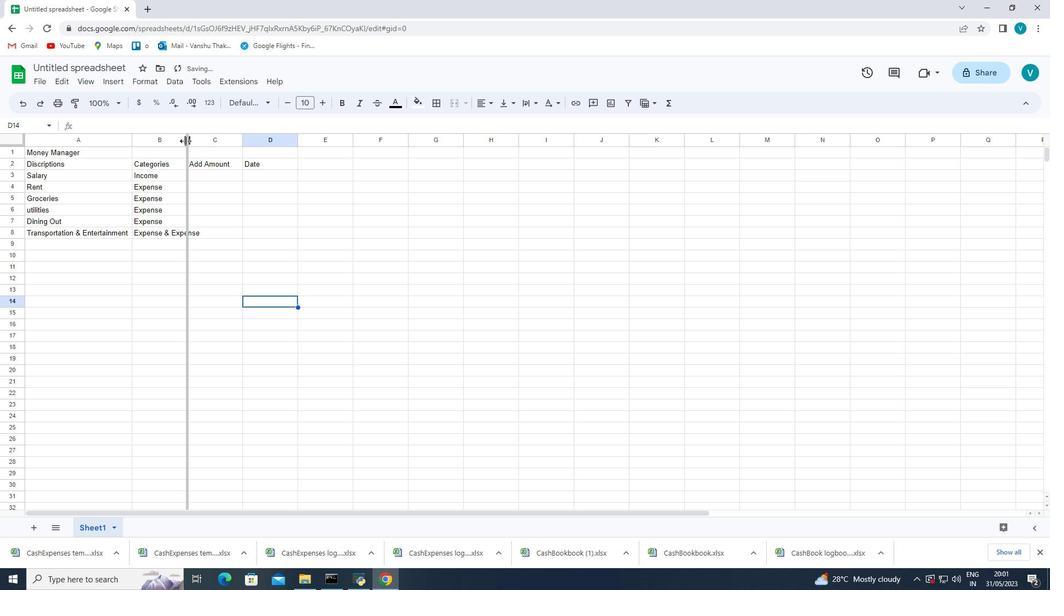 
Action: Mouse moved to (229, 170)
Screenshot: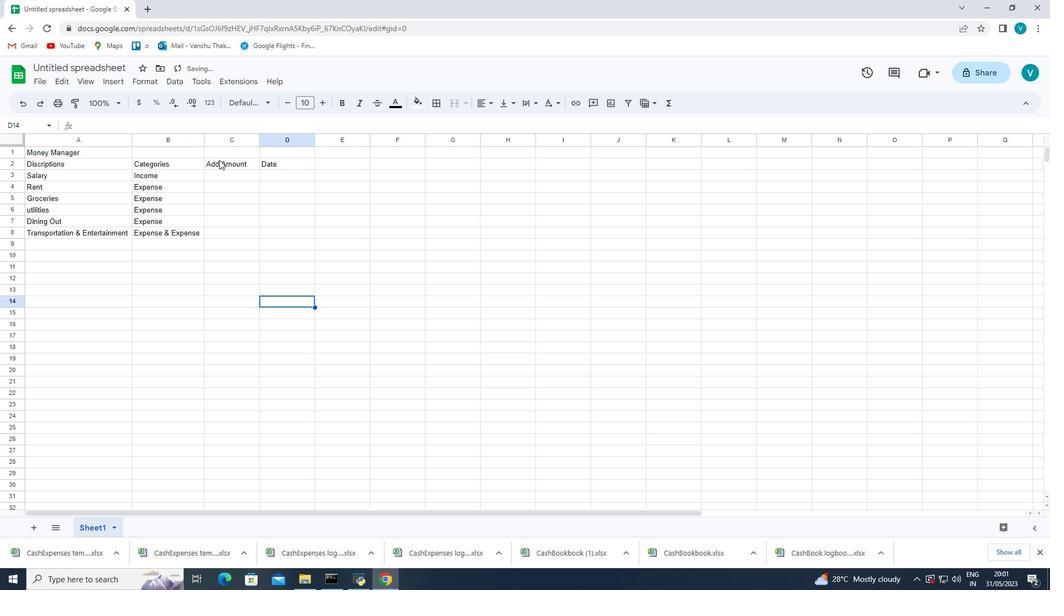 
Action: Mouse pressed left at (229, 170)
Screenshot: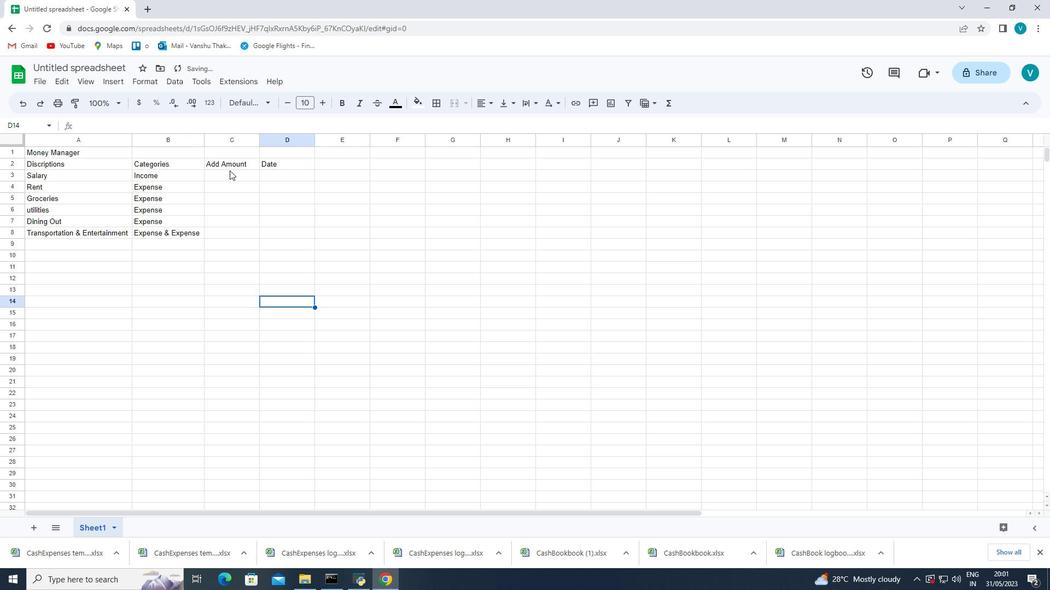 
Action: Mouse moved to (494, 130)
Screenshot: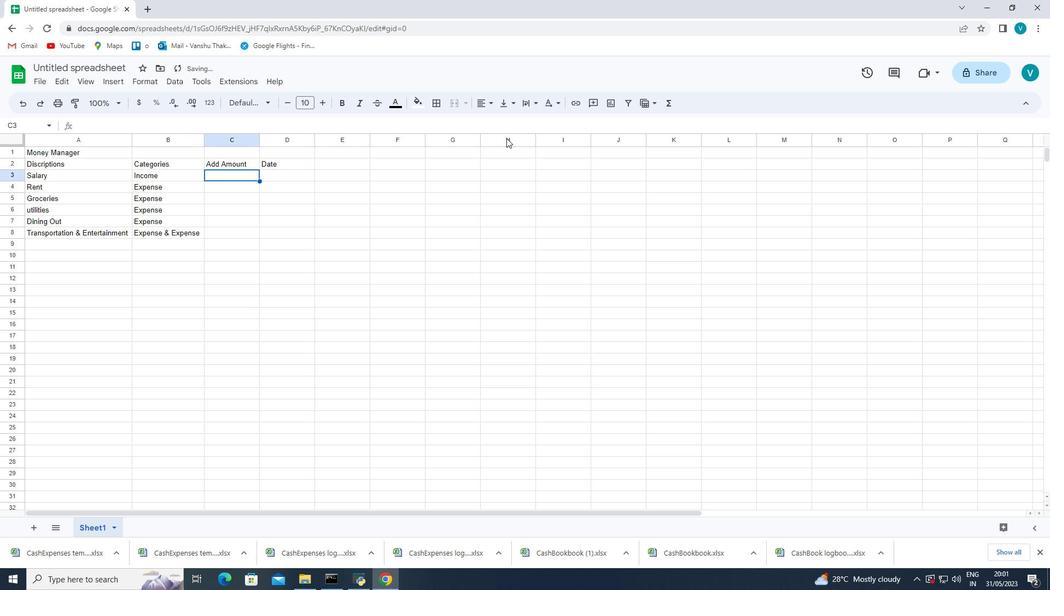 
Action: Key pressed <Key.shift_r><Key.shift_r><Key.shift_r><Key.shift_r><Key.shift_r><Key.shift_r><Key.shift_r><Key.shift_r><Key.shift_r>$2500<Key.enter><Key.shift_r><Key.shift_r><Key.shift_r><Key.shift_r><Key.shift_r><Key.shift_r><Key.shift_r><Key.shift_r><Key.shift_r><Key.shift_r>$800<Key.enter><Key.shift_r><Key.shift_r><Key.shift_r><Key.shift_r><Key.shift_r><Key.shift_r><Key.shift_r><Key.shift_r><Key.shift_r><Key.shift_r><Key.shift_r><Key.shift_r><Key.shift_r><Key.shift_r><Key.shift_r><Key.shift_r><Key.shift_r><Key.shift_r><Key.shift_r><Key.shift_r><Key.shift_r><Key.shift_r><Key.shift_r><Key.shift_r><Key.shift_r><Key.shift_r><Key.shift_r><Key.shift_r><Key.shift_r><Key.shift_r><Key.shift_r><Key.shift_r><Key.shift_r><Key.shift_r><Key.shift_r><Key.shift_r><Key.shift_r><Key.shift_r><Key.shift_r><Key.shift_r><Key.shift_r><Key.shift_r><Key.shift_r><Key.shift_r><Key.shift_r><Key.shift_r><Key.shift_r><Key.shift_r><Key.shift_r><Key.shift_r>$200<Key.enter><Key.shift_r><Key.shift_r><Key.shift_r><Key.shift_r><Key.shift_r><Key.shift_r><Key.shift_r><Key.shift_r><Key.shift_r><Key.shift_r><Key.shift_r><Key.shift_r><Key.shift_r><Key.shift_r><Key.shift_r><Key.shift_r><Key.shift_r><Key.shift_r><Key.shift_r><Key.shift_r><Key.shift_r><Key.shift_r><Key.shift_r><Key.shift_r><Key.shift_r><Key.shift_r><Key.shift_r><Key.shift_r><Key.shift_r><Key.shift_r><Key.shift_r><Key.shift_r><Key.shift_r><Key.shift_r><Key.shift_r>$100<Key.enter><Key.shift_r><Key.shift_r><Key.shift_r><Key.shift_r><Key.shift_r><Key.shift_r><Key.shift_r><Key.shift_r><Key.shift_r><Key.shift_r><Key.shift_r><Key.shift_r><Key.shift_r><Key.shift_r><Key.shift_r><Key.shift_r><Key.shift_r>$50<Key.enter><Key.shift_r><Key.shift_r><Key.shift_r><Key.shift_r><Key.shift_r><Key.shift_r><Key.shift_r><Key.shift_r><Key.shift_r><Key.shift_r><Key.shift_r><Key.shift_r><Key.shift_r><Key.shift_r><Key.shift_r><Key.shift_r><Key.shift_r><Key.shift_r><Key.shift_r><Key.shift_r><Key.shift_r><Key.shift_r>$30
Screenshot: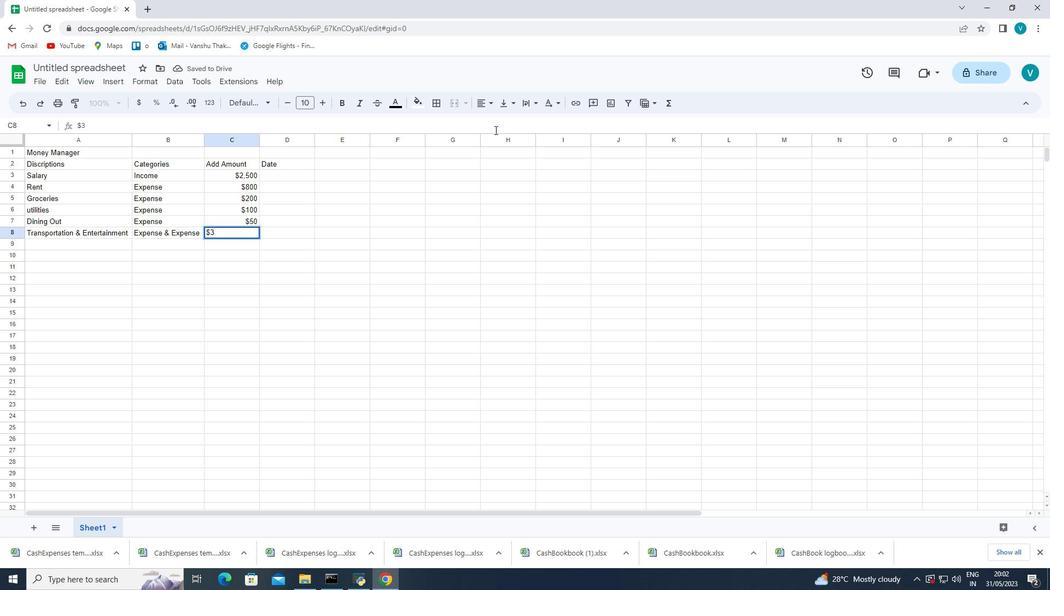 
Action: Mouse moved to (380, 270)
Screenshot: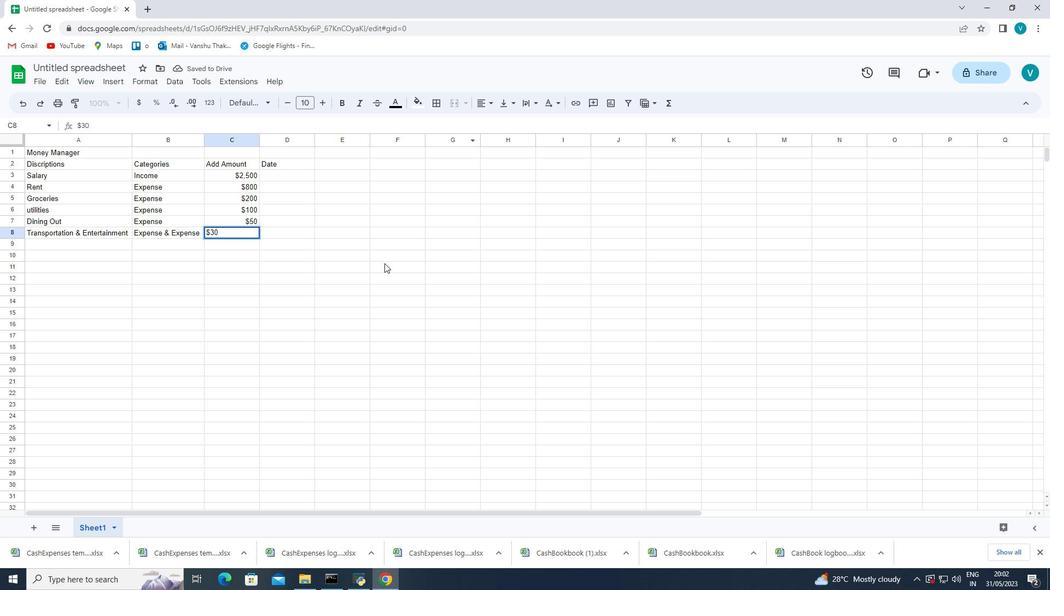 
Action: Mouse pressed left at (380, 270)
Screenshot: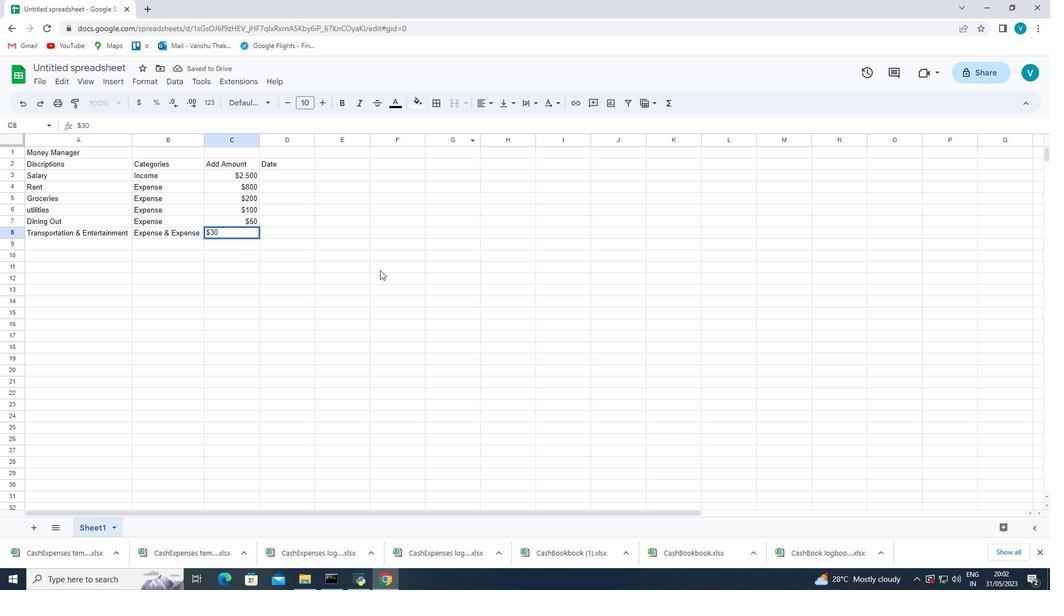 
Action: Mouse moved to (242, 236)
Screenshot: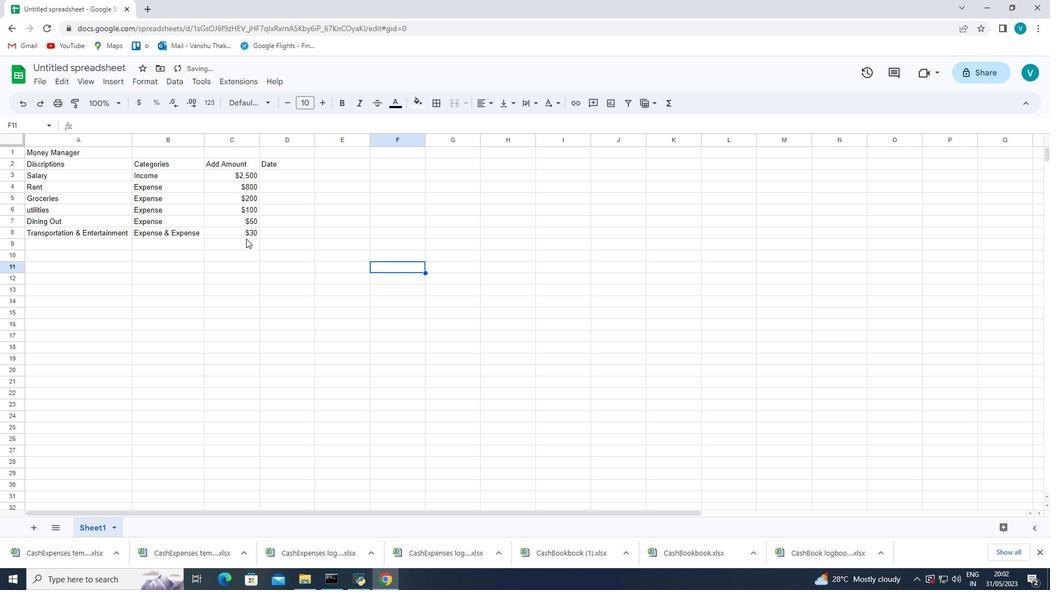 
Action: Mouse pressed left at (242, 236)
Screenshot: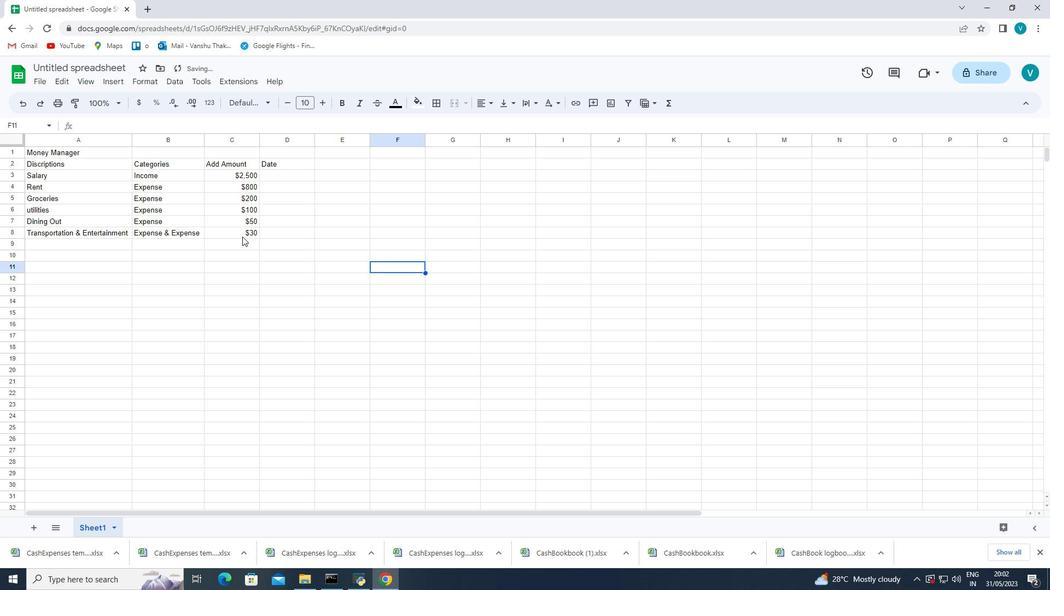
Action: Mouse moved to (91, 125)
Screenshot: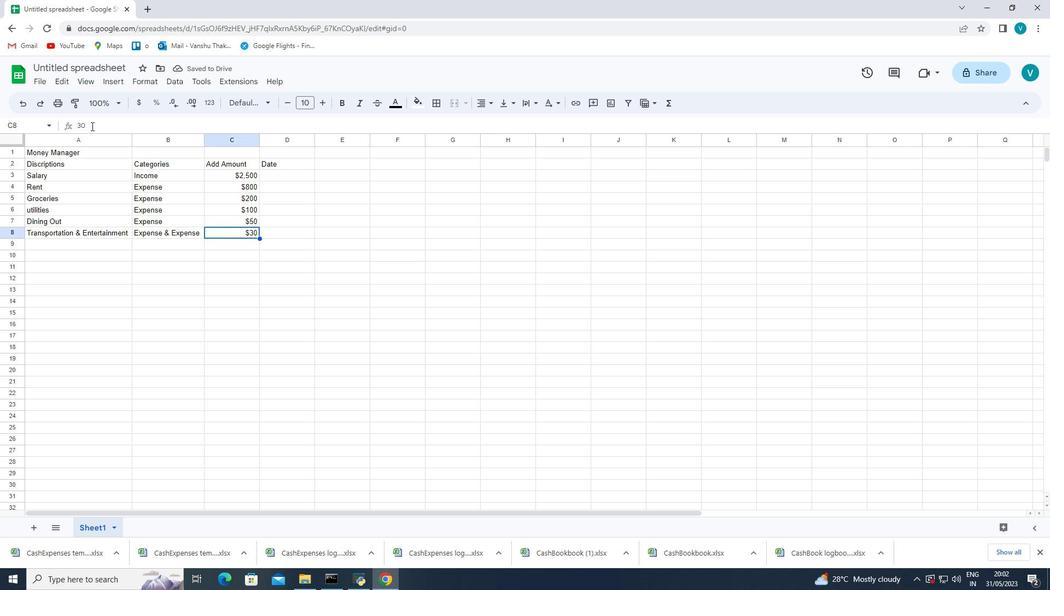 
Action: Mouse pressed left at (91, 125)
Screenshot: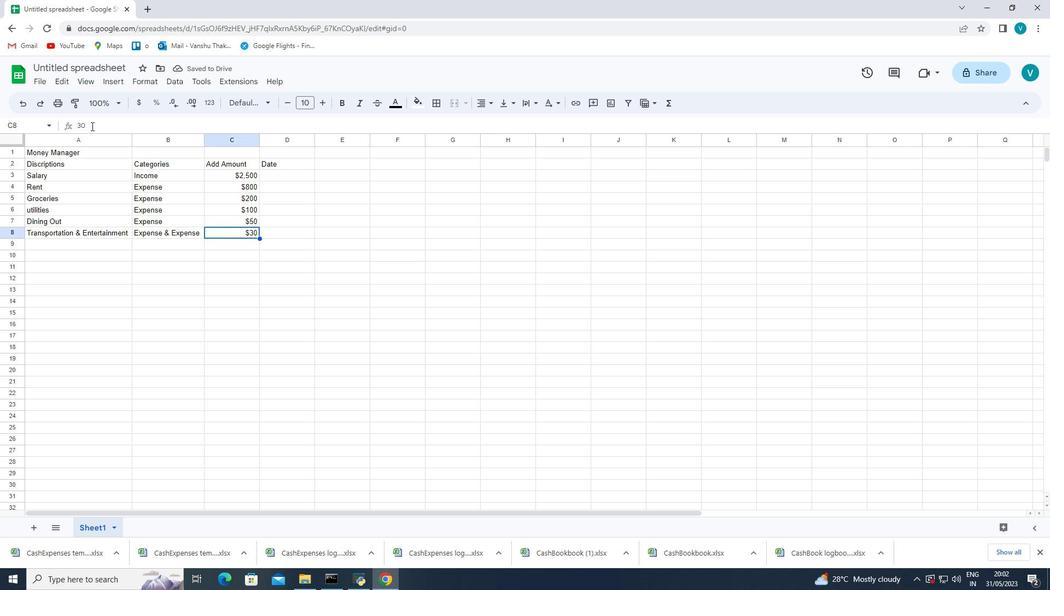 
Action: Mouse moved to (121, 122)
Screenshot: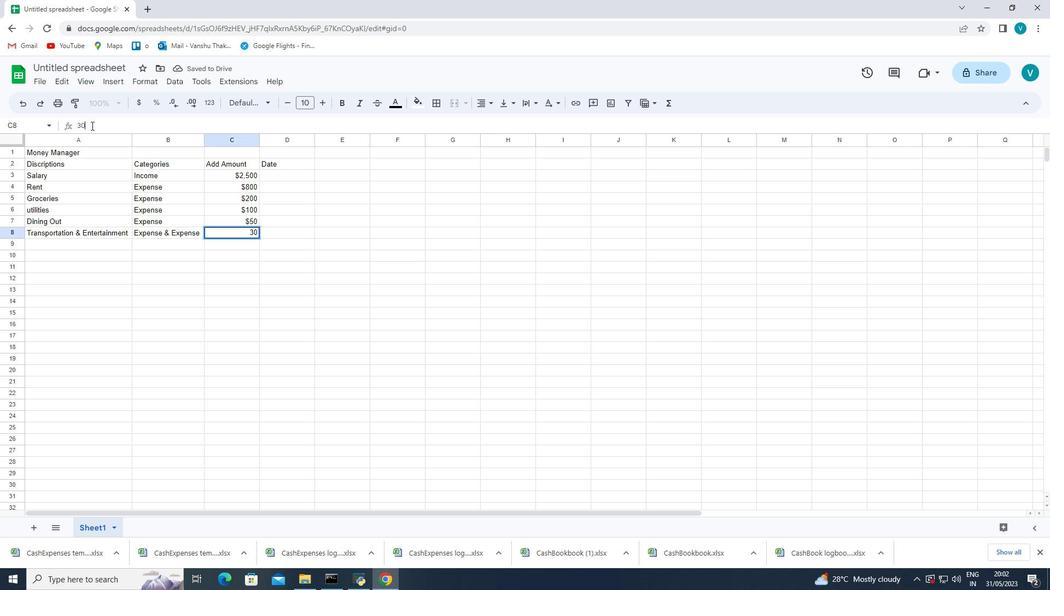 
Action: Key pressed <Key.space><Key.shift_r><Key.shift_r><Key.shift_r><Key.shift_r><Key.shift_r><Key.shift_r>&<Key.space><Key.shift_r><Key.shift_r><Key.shift_r><Key.shift_r><Key.shift_r><Key.shift_r><Key.shift_r><Key.shift_r><Key.shift_r><Key.shift_r><Key.shift_r><Key.shift_r>$100
Screenshot: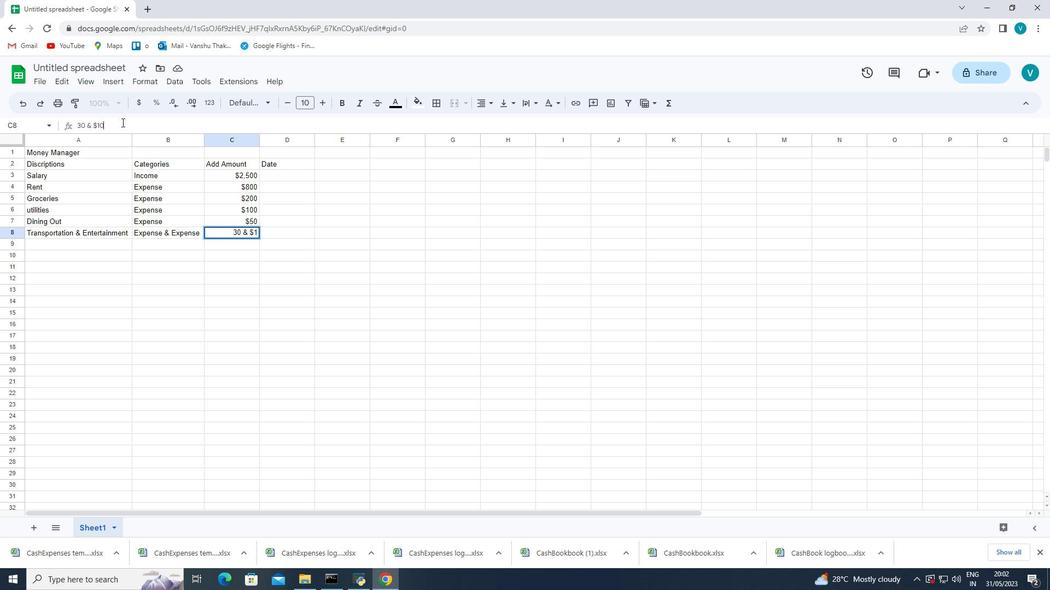 
Action: Mouse moved to (229, 336)
Screenshot: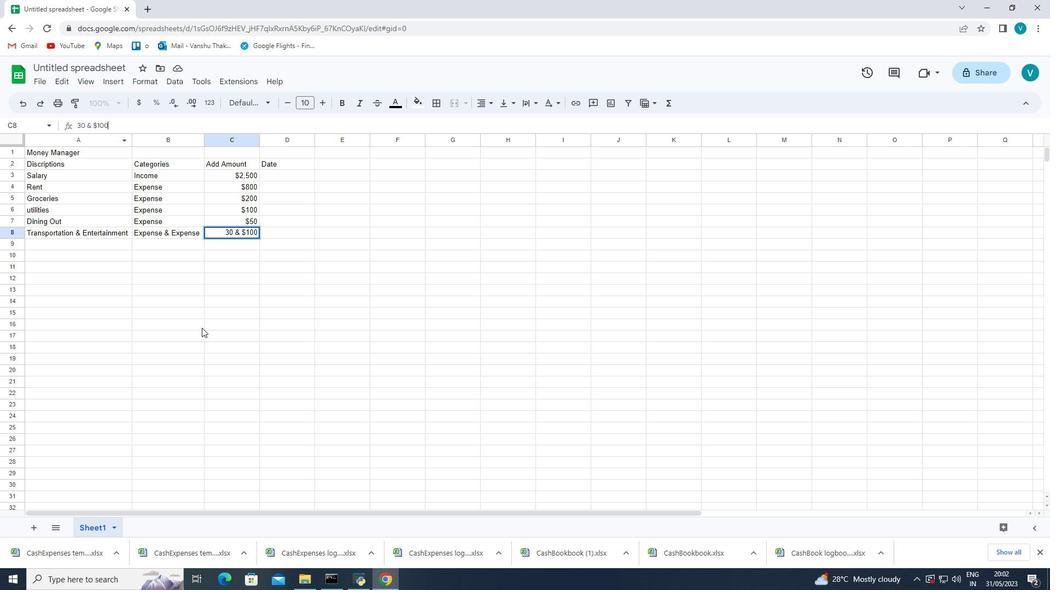 
Action: Mouse pressed left at (229, 336)
Screenshot: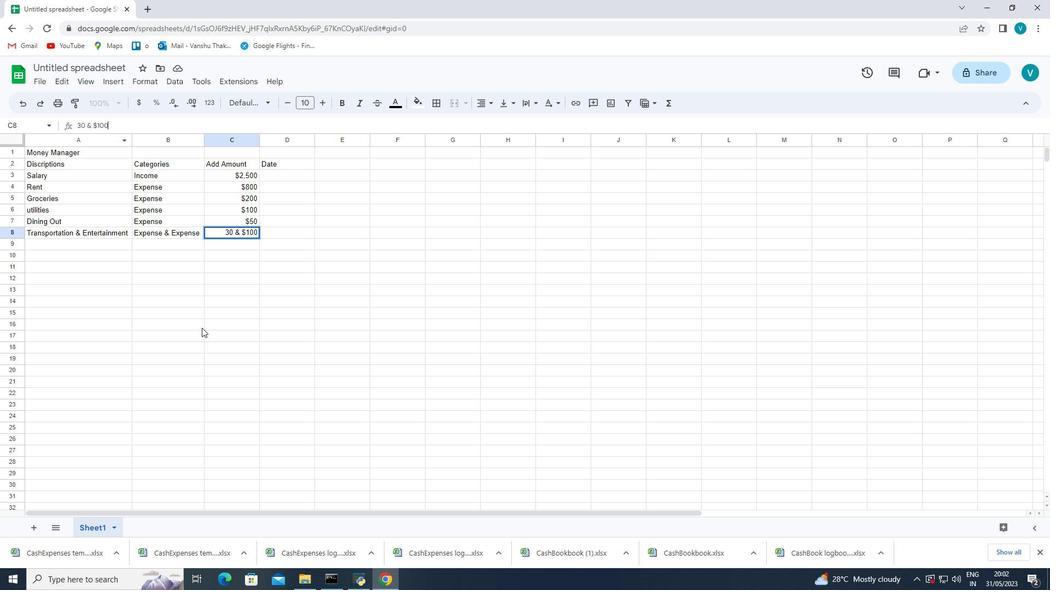 
Action: Mouse moved to (234, 232)
Screenshot: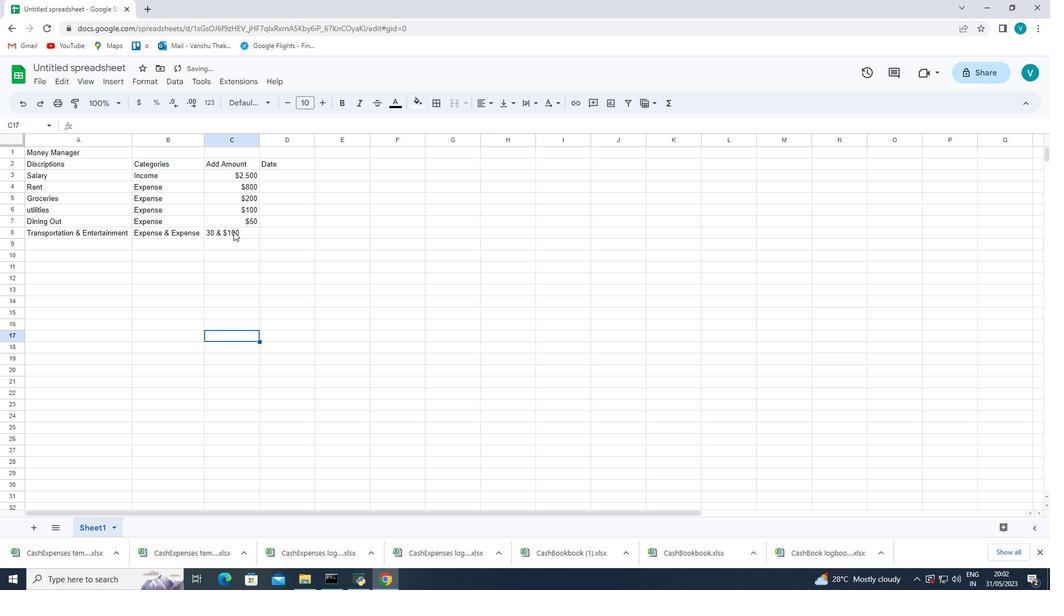 
Action: Mouse pressed left at (234, 232)
Screenshot: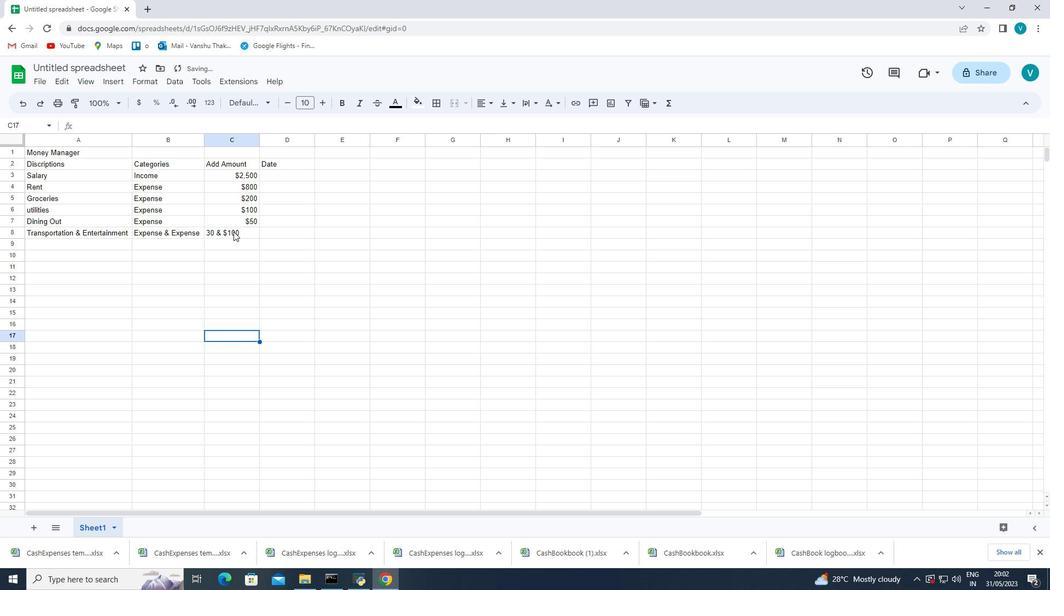 
Action: Mouse moved to (77, 125)
Screenshot: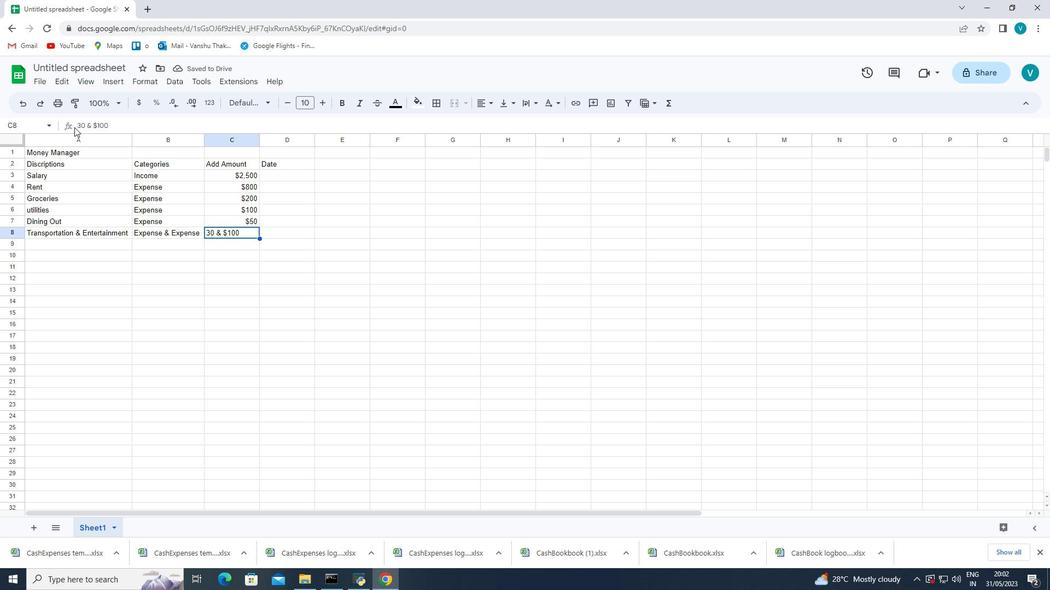 
Action: Mouse pressed left at (77, 125)
Screenshot: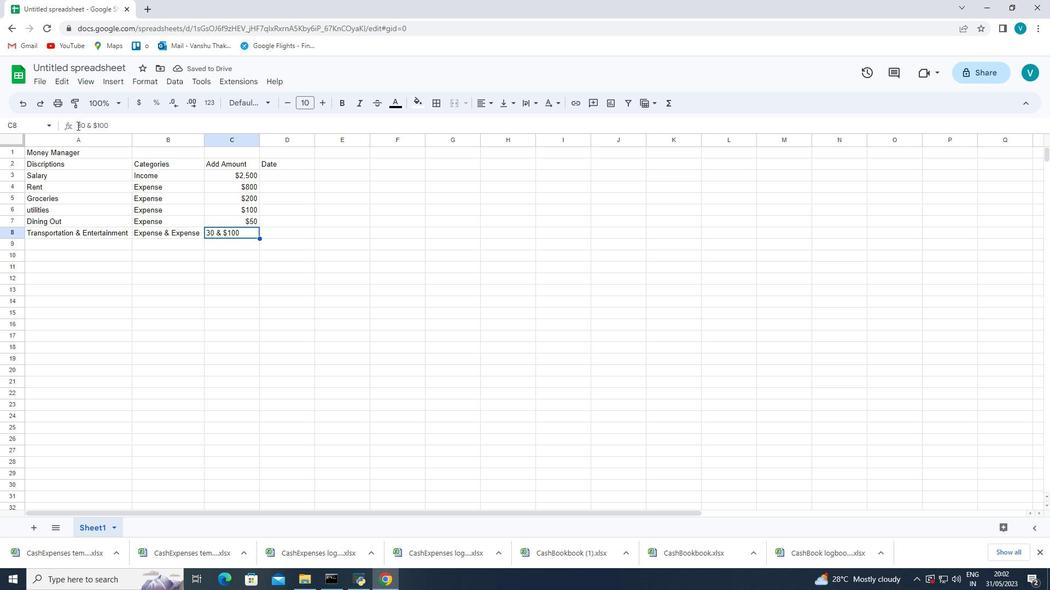 
Action: Mouse moved to (191, 126)
Screenshot: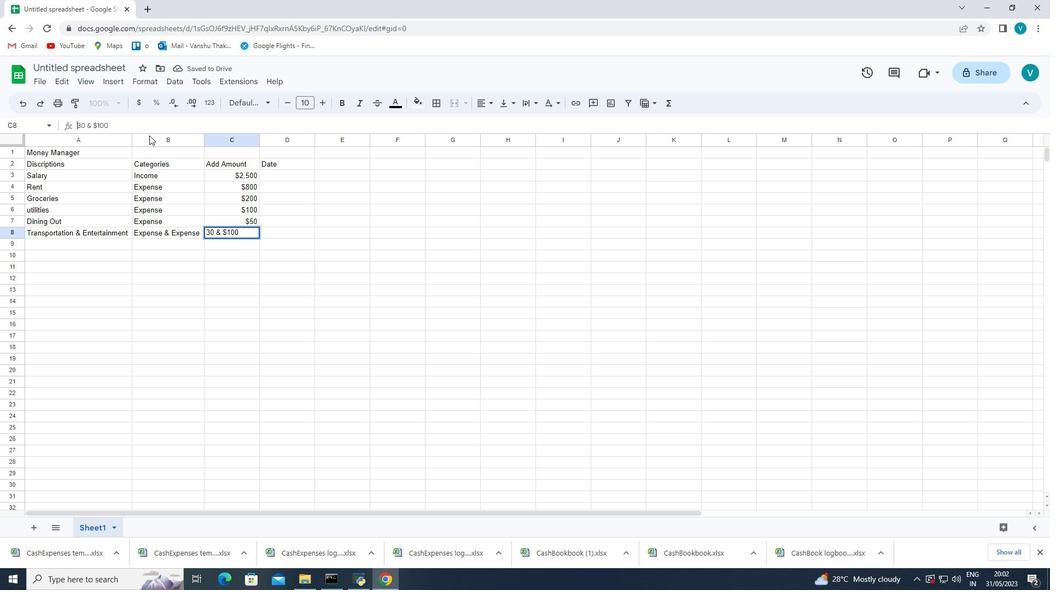 
Action: Key pressed <Key.shift_r><Key.shift_r><Key.shift_r><Key.shift_r><Key.shift_r><Key.shift_r><Key.shift_r><Key.shift_r><Key.shift_r><Key.shift_r><Key.shift_r><Key.shift_r><Key.shift_r>$<Key.enter>
Screenshot: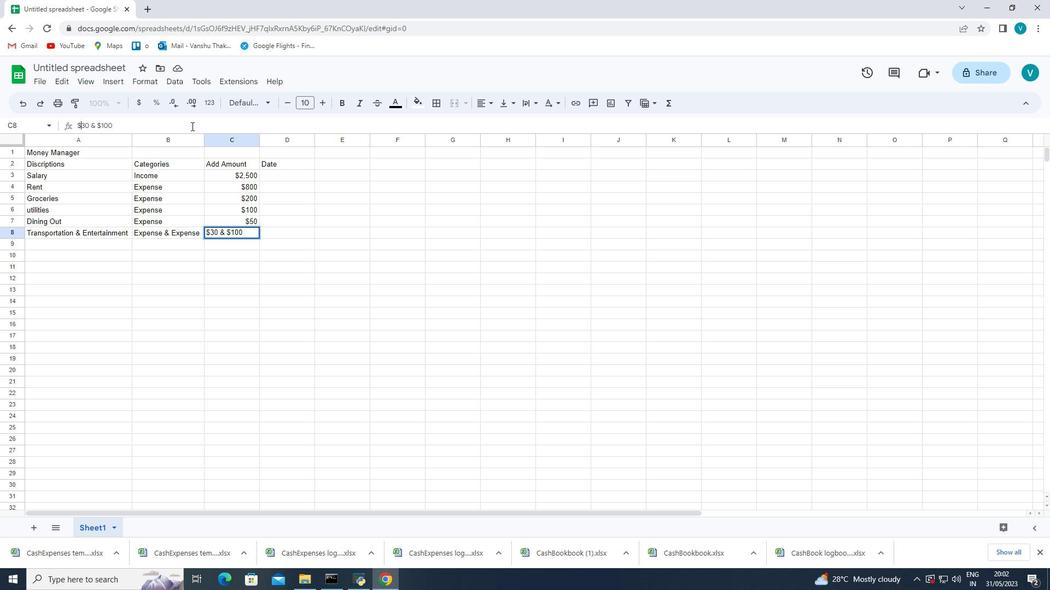 
Action: Mouse moved to (258, 144)
Screenshot: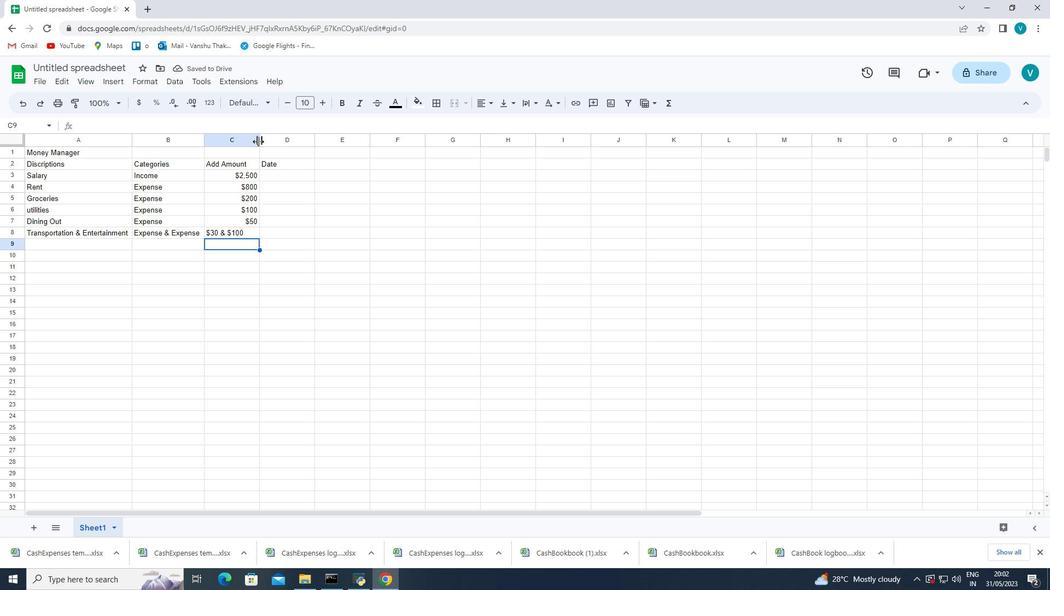 
Action: Mouse pressed left at (258, 144)
Screenshot: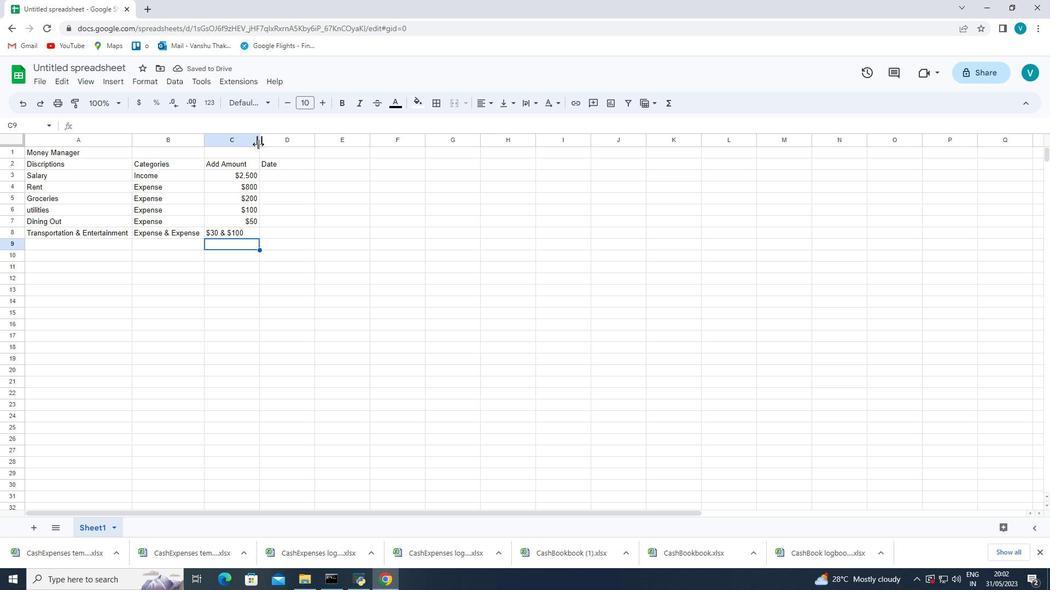 
Action: Mouse moved to (257, 144)
Screenshot: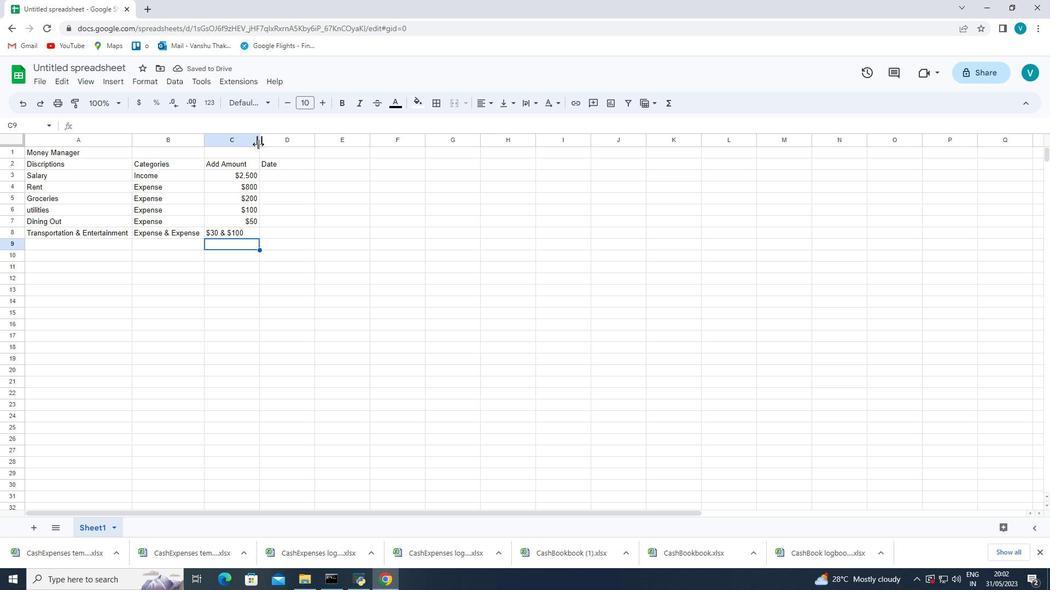 
Action: Mouse pressed left at (257, 144)
Screenshot: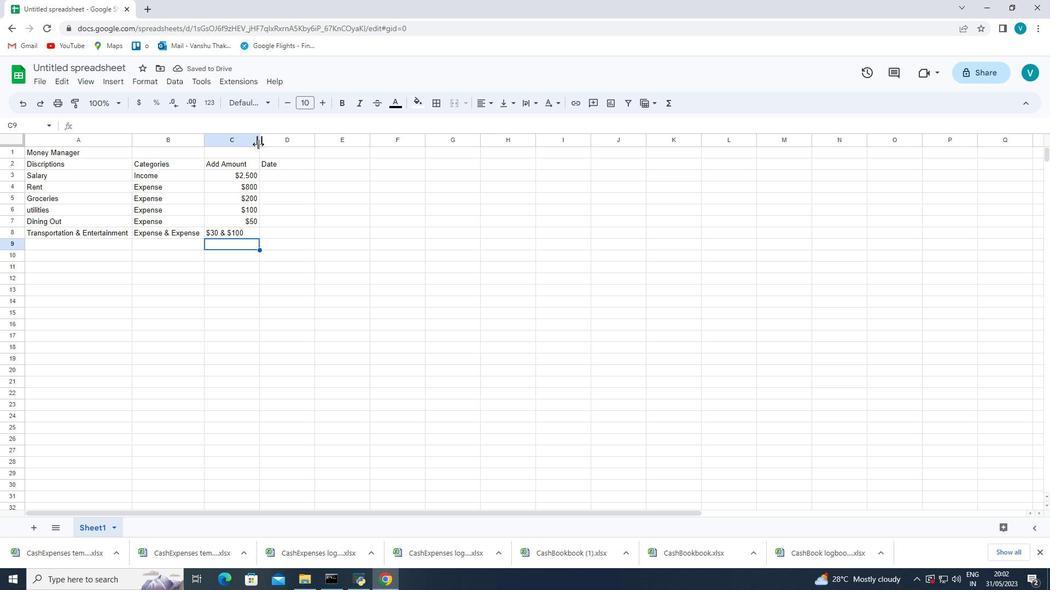 
Action: Mouse moved to (259, 139)
Screenshot: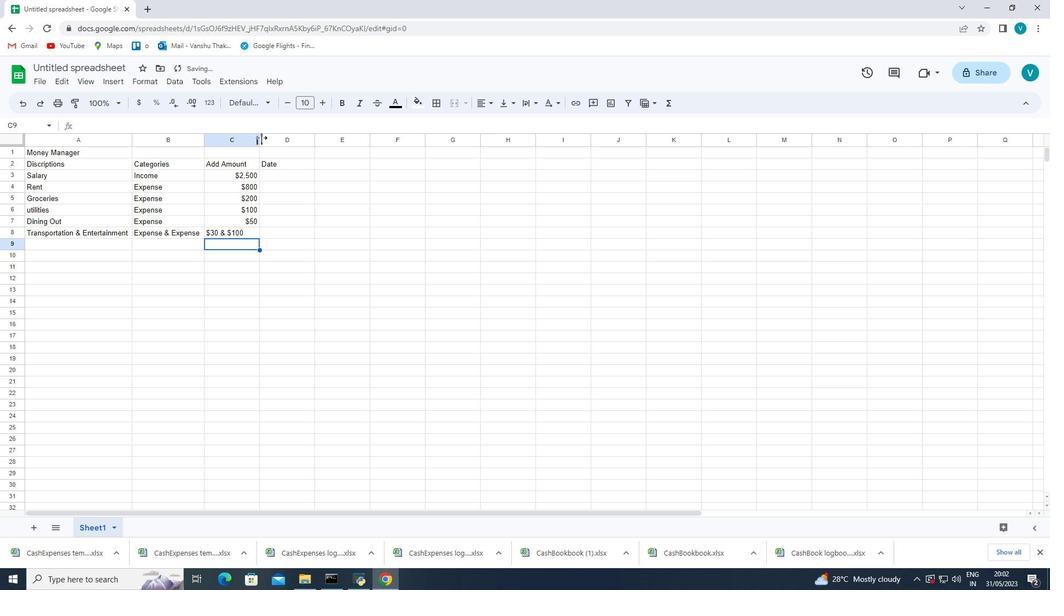 
Action: Mouse pressed left at (259, 139)
Screenshot: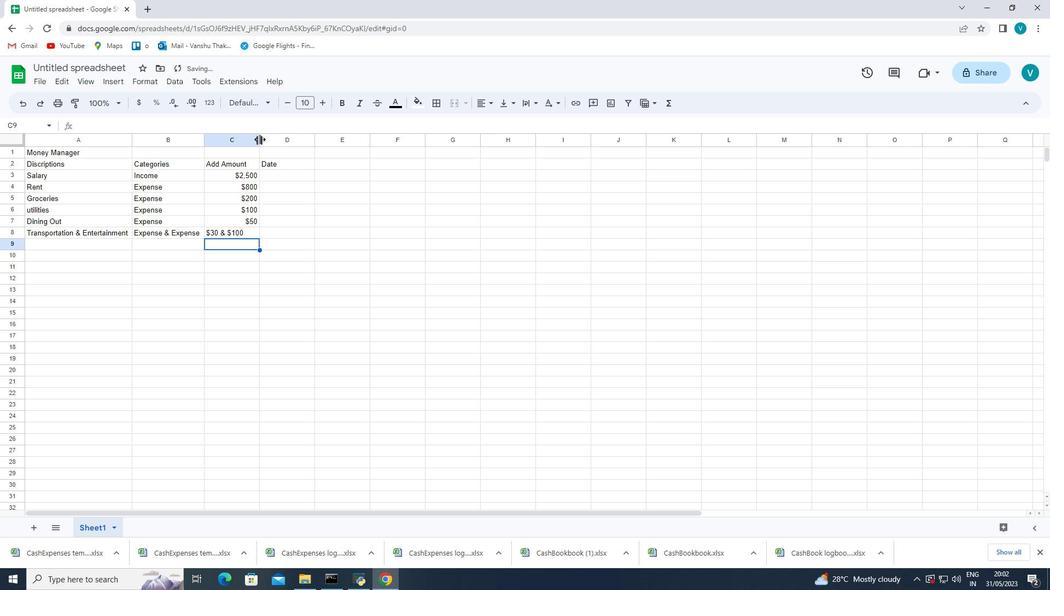 
Action: Mouse pressed left at (259, 139)
Screenshot: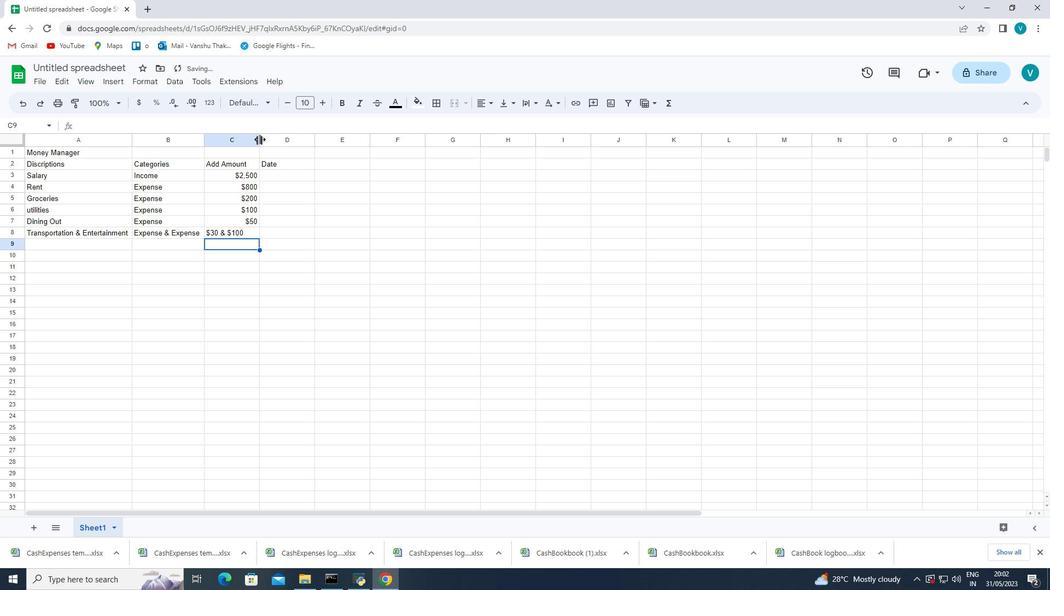 
Action: Mouse moved to (205, 136)
Screenshot: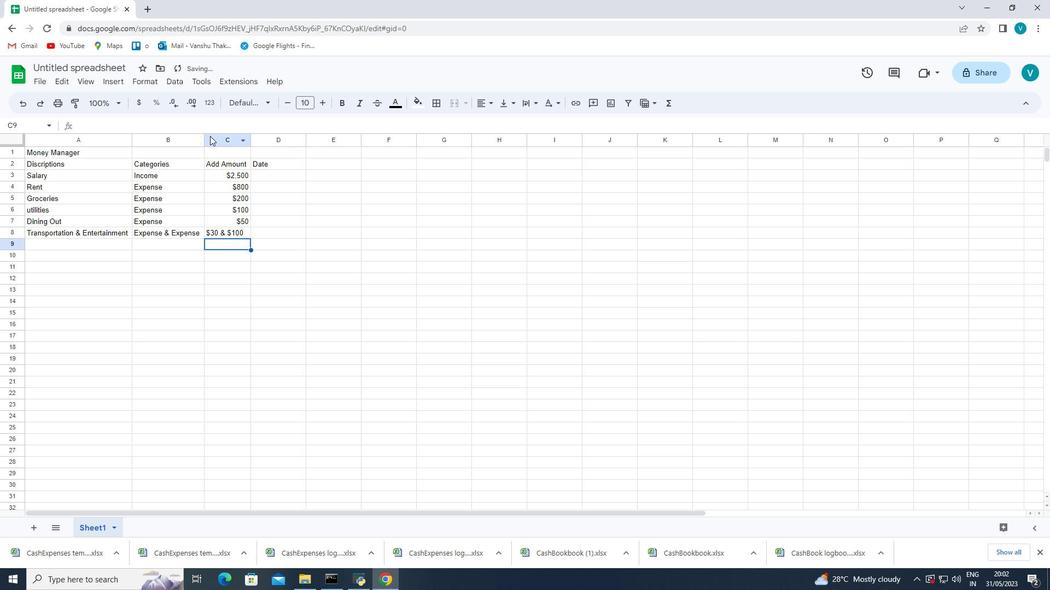 
Action: Mouse pressed left at (205, 136)
Screenshot: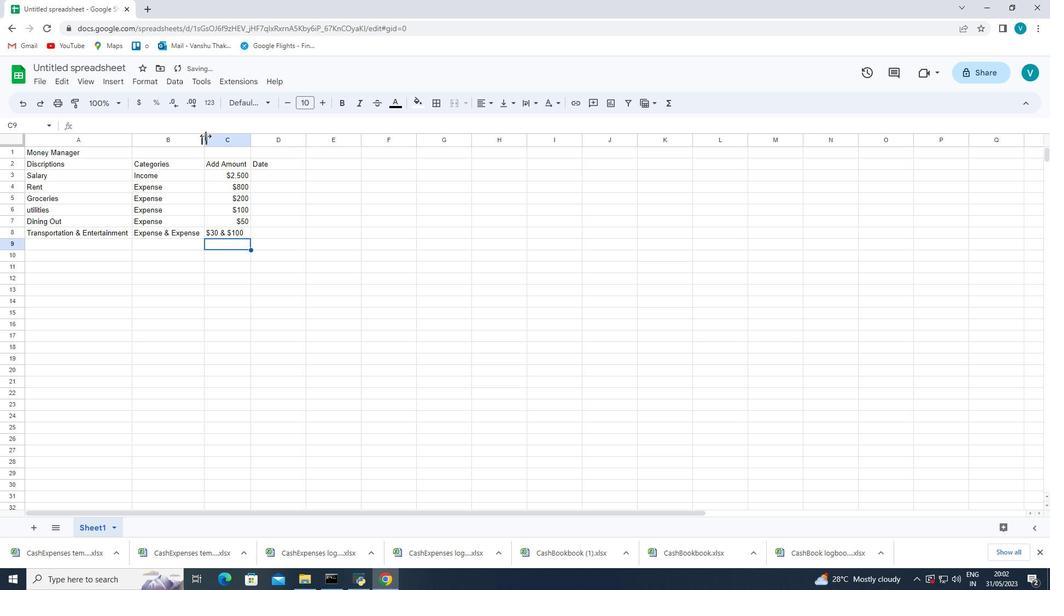 
Action: Mouse pressed left at (205, 136)
Screenshot: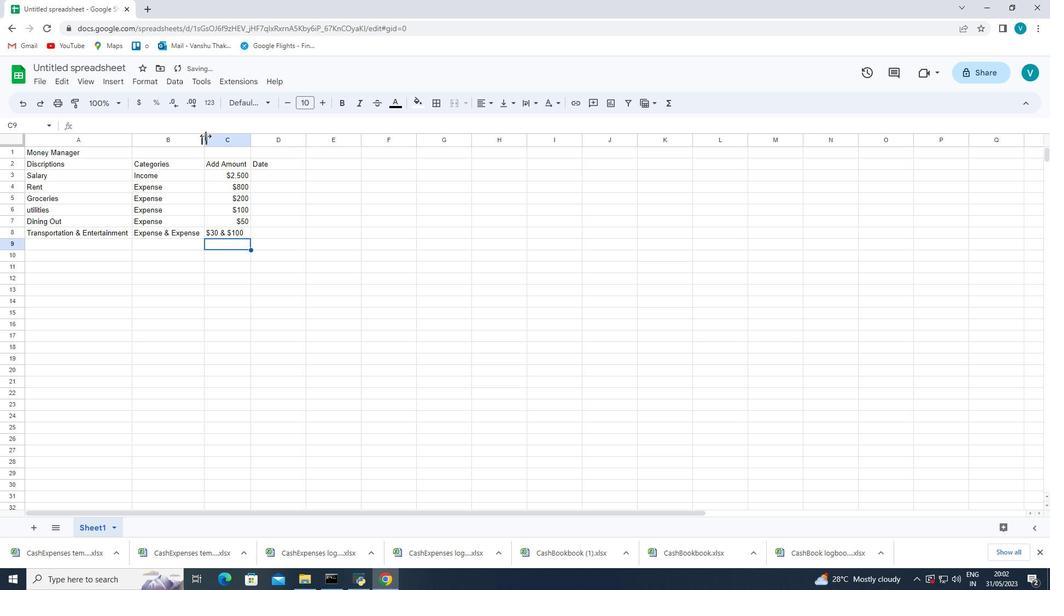 
Action: Mouse moved to (271, 174)
Screenshot: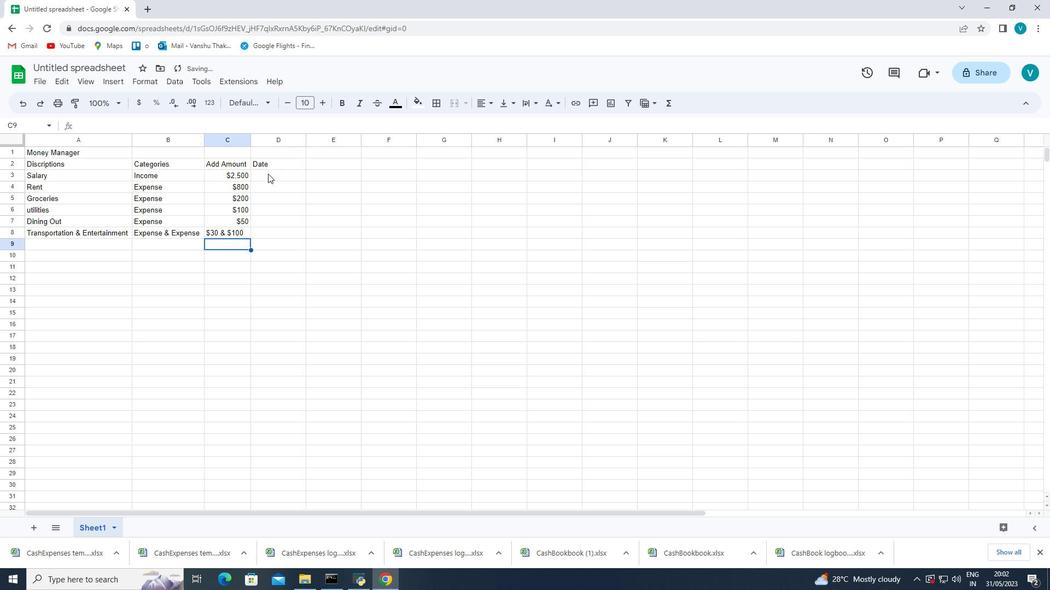 
Action: Mouse pressed left at (271, 174)
Screenshot: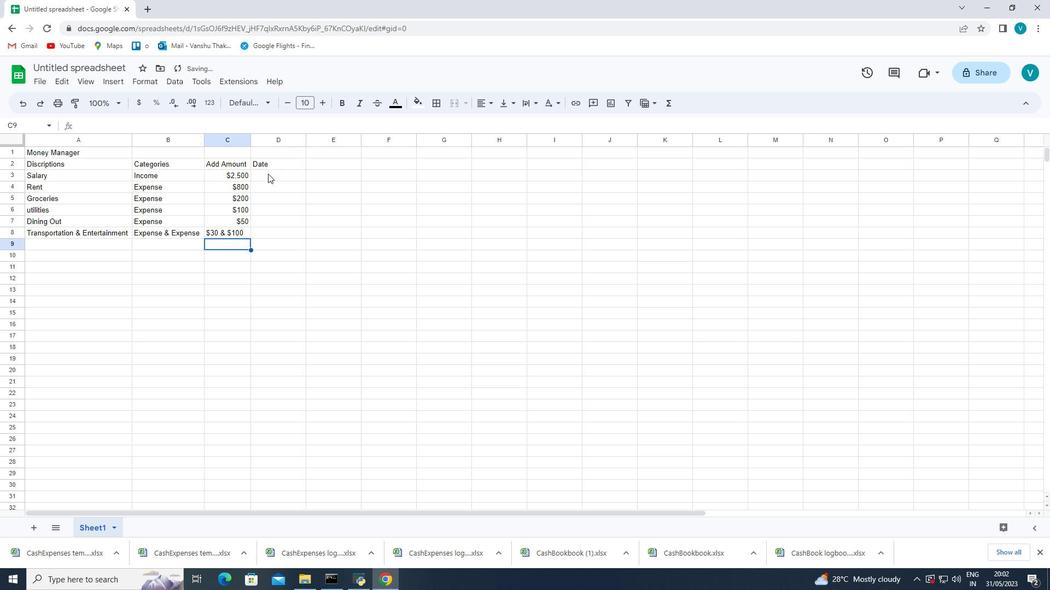 
Action: Mouse moved to (498, 226)
Screenshot: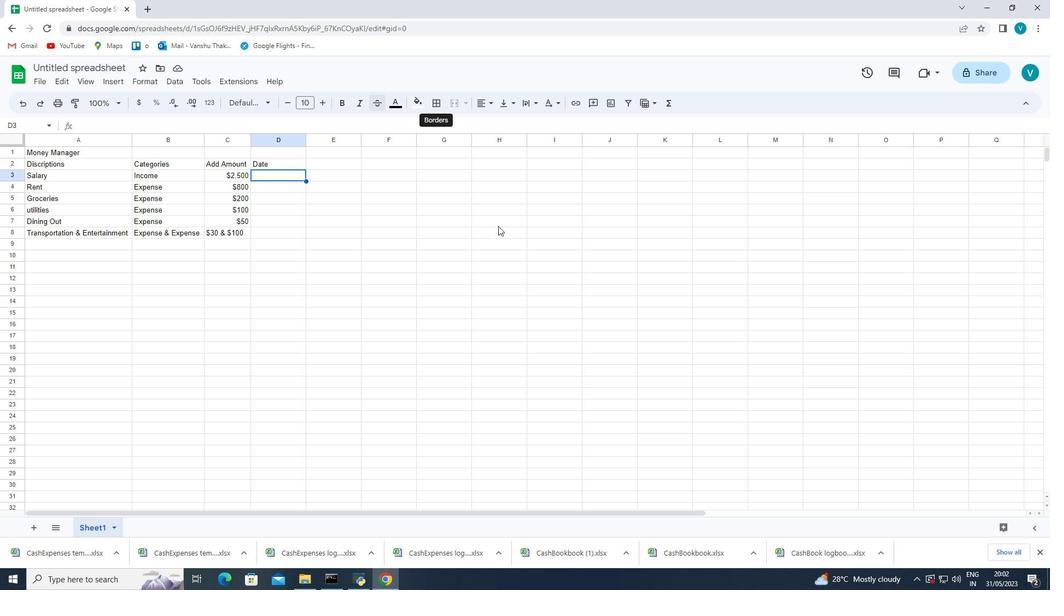
Action: Key pressed 2023-05-01<Key.enter>2023-05-05<Key.enter>2023-05-10<Key.enter>2023-05-15<Key.enter>2023-05-20<Key.enter>2023-05-250<Key.backspace><Key.space><Key.shift_r><Key.shift_r><Key.shift_r><Key.shift_r><Key.shift_r>&<Key.space>2023-05-31
Screenshot: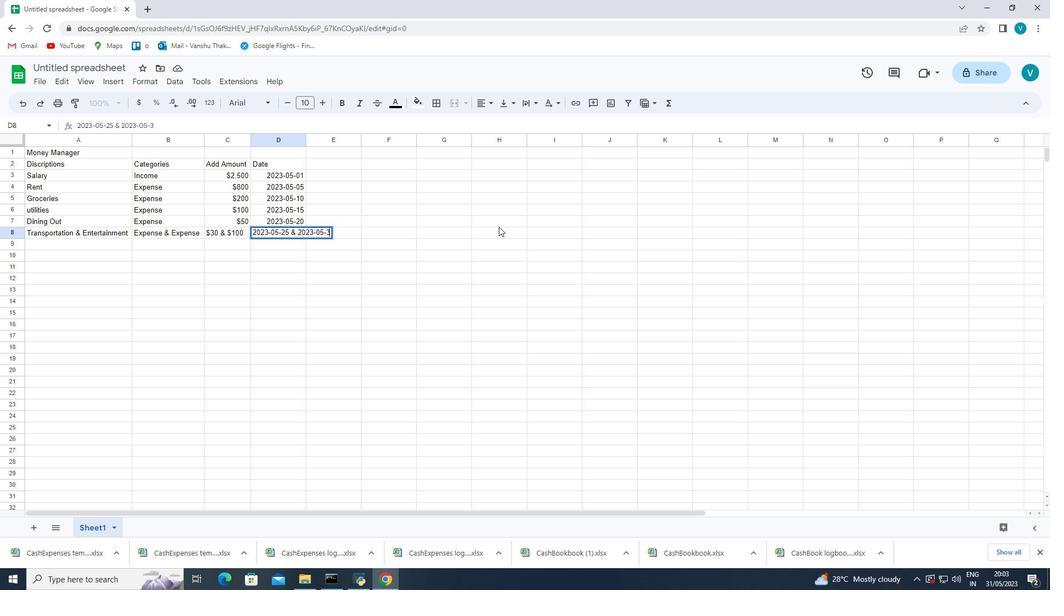 
Action: Mouse moved to (383, 325)
Screenshot: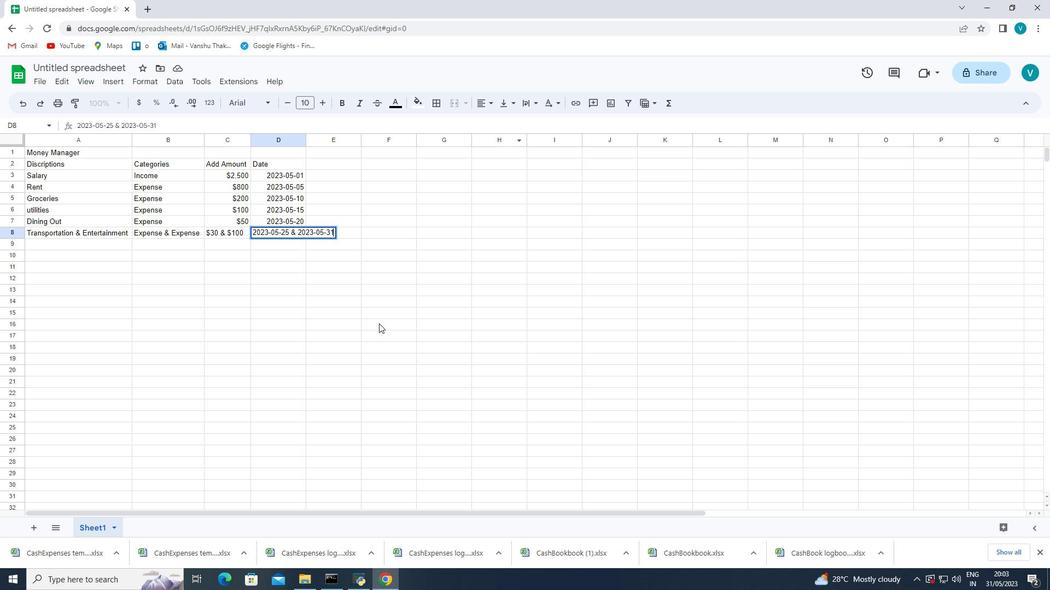 
Action: Mouse pressed left at (383, 325)
Screenshot: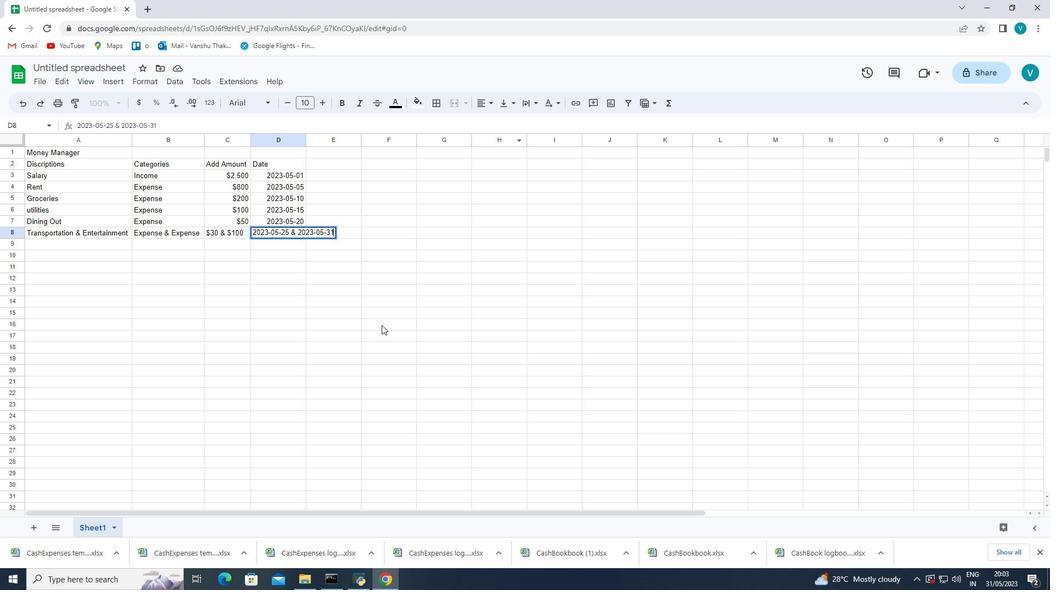 
Action: Mouse moved to (305, 142)
Screenshot: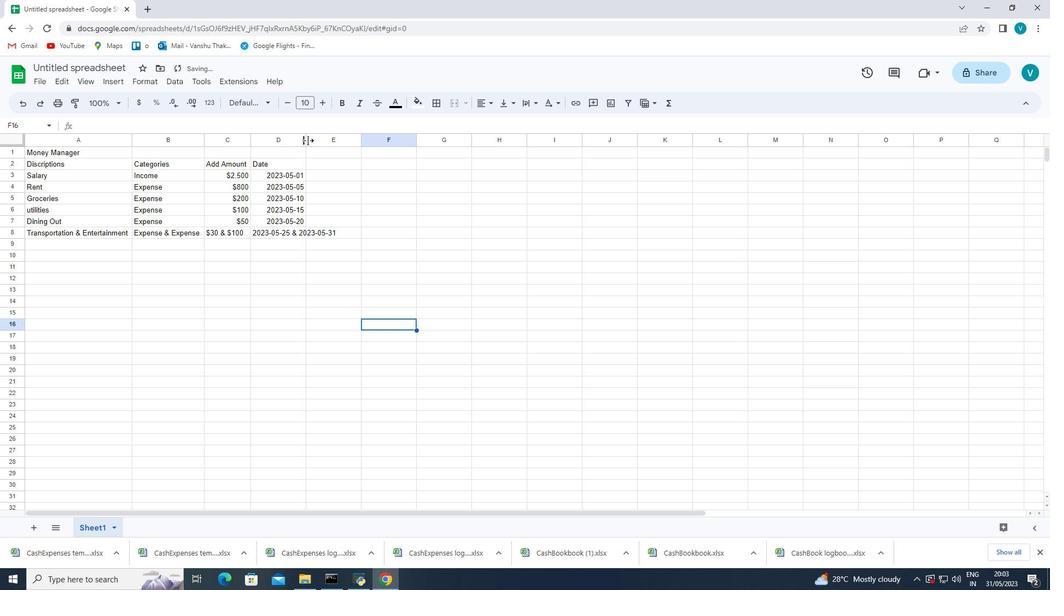 
Action: Mouse pressed left at (305, 142)
Screenshot: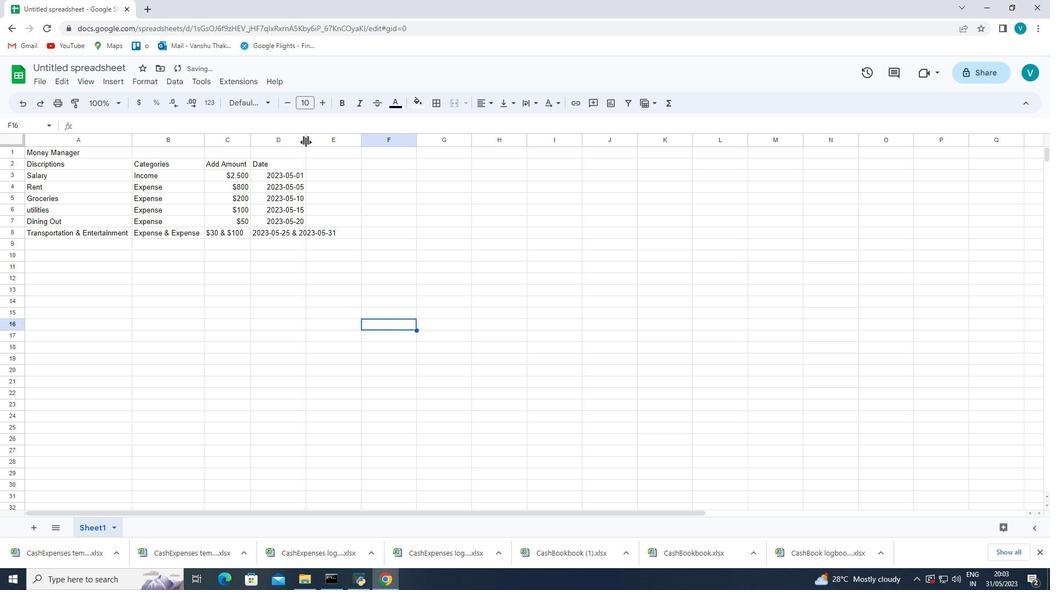 
Action: Mouse pressed left at (305, 142)
Screenshot: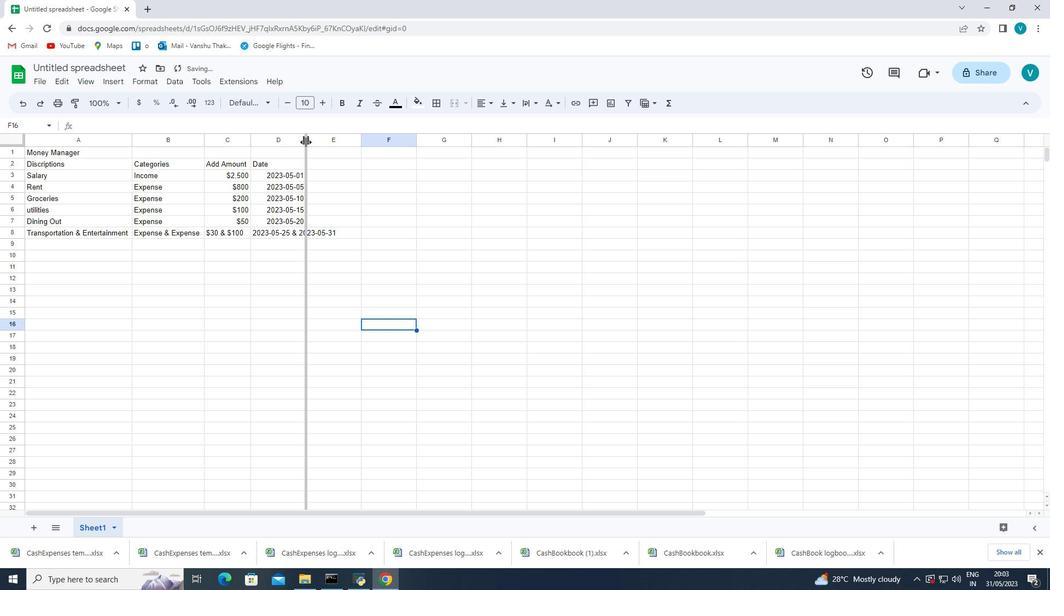 
Action: Mouse moved to (247, 143)
Screenshot: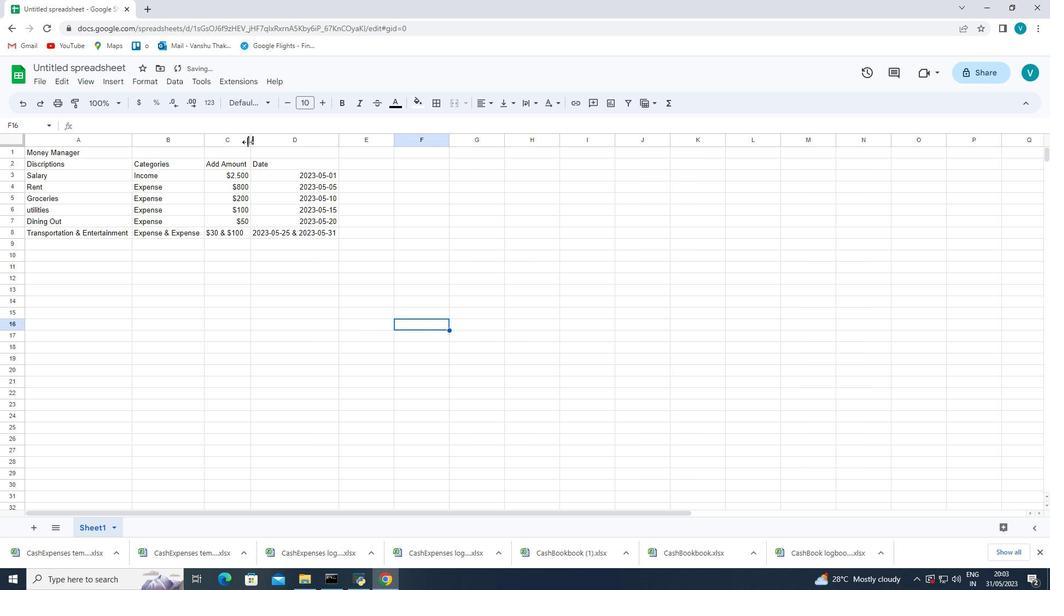 
Action: Mouse pressed left at (247, 143)
Screenshot: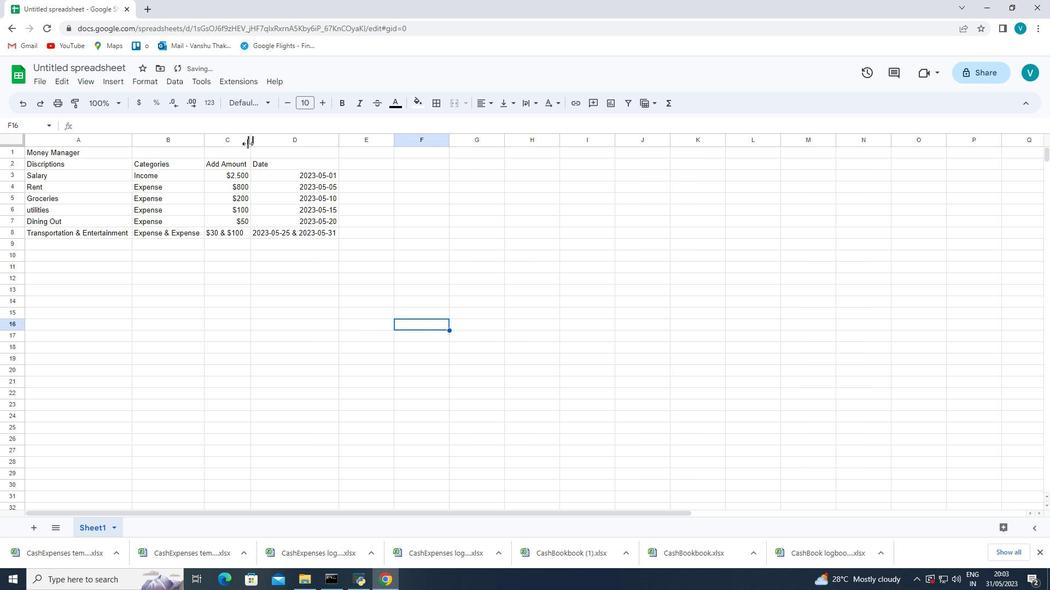 
Action: Mouse pressed left at (247, 143)
Screenshot: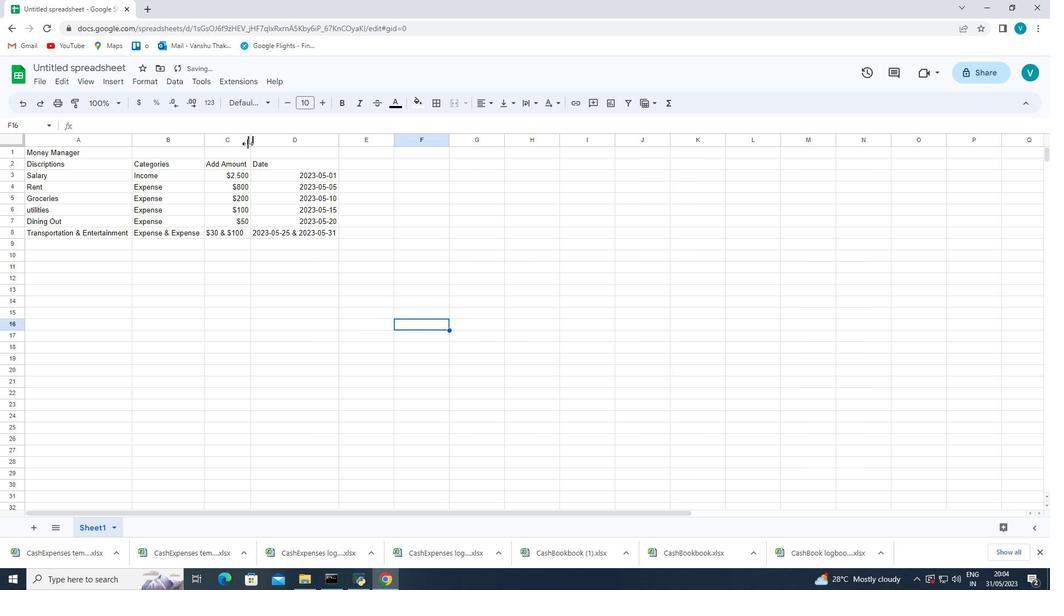 
Action: Mouse moved to (203, 141)
Screenshot: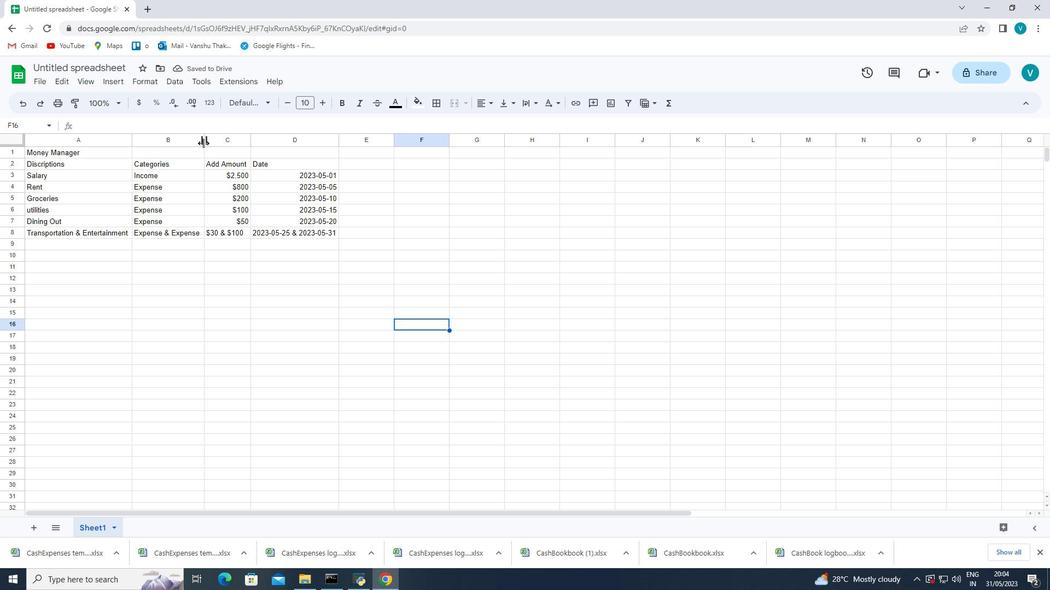 
Action: Mouse pressed left at (203, 141)
Screenshot: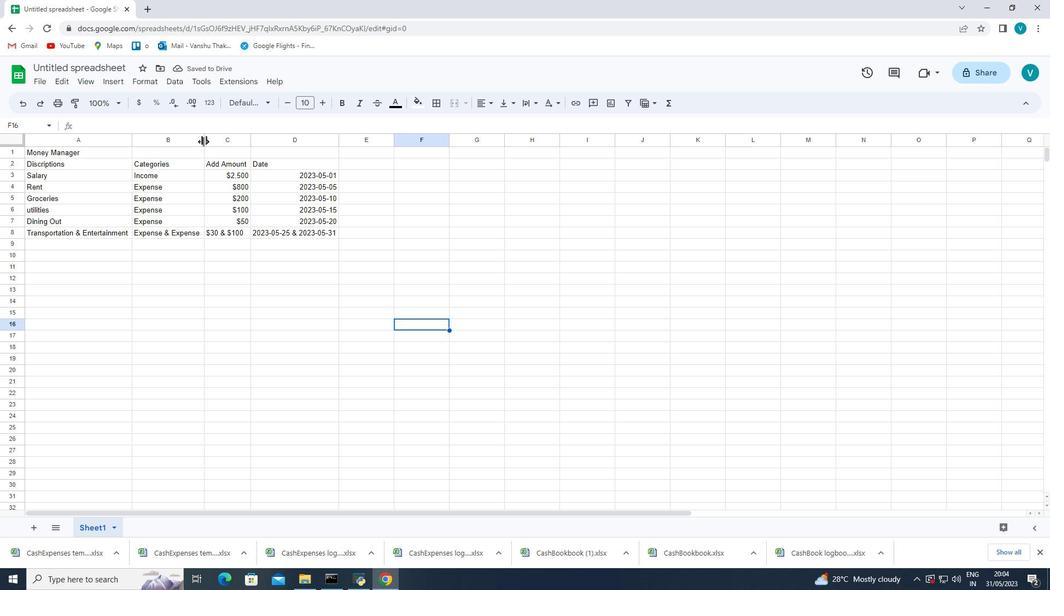 
Action: Mouse pressed left at (203, 141)
Screenshot: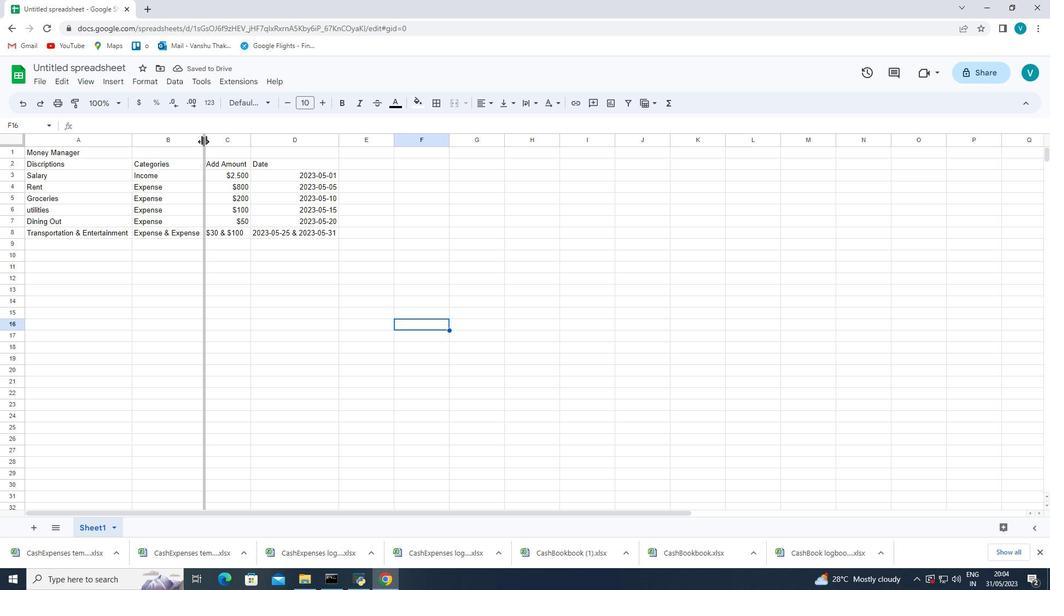 
Action: Mouse moved to (132, 143)
Screenshot: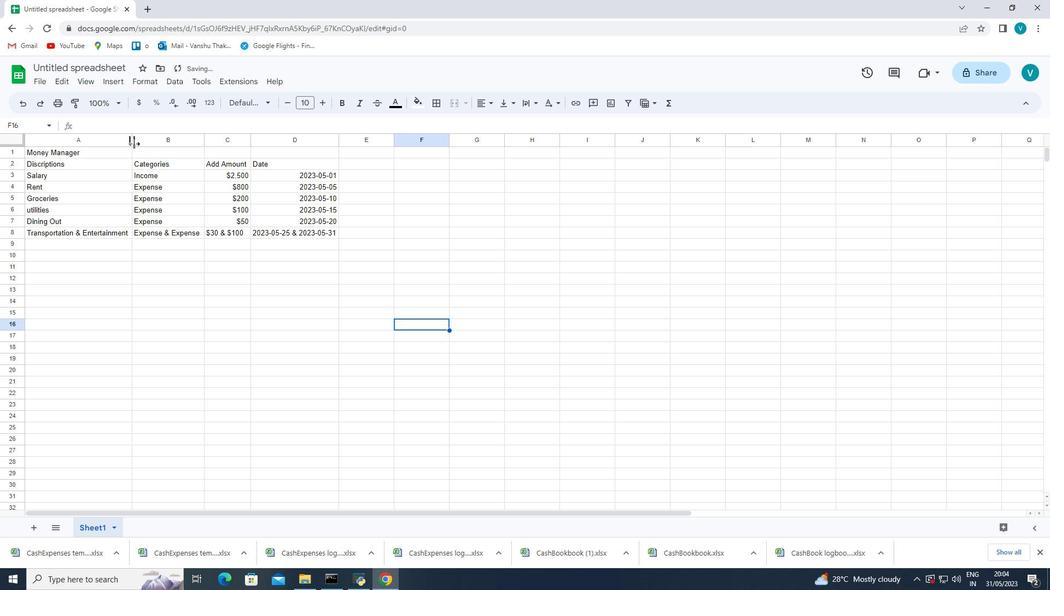 
Action: Mouse pressed left at (132, 143)
Screenshot: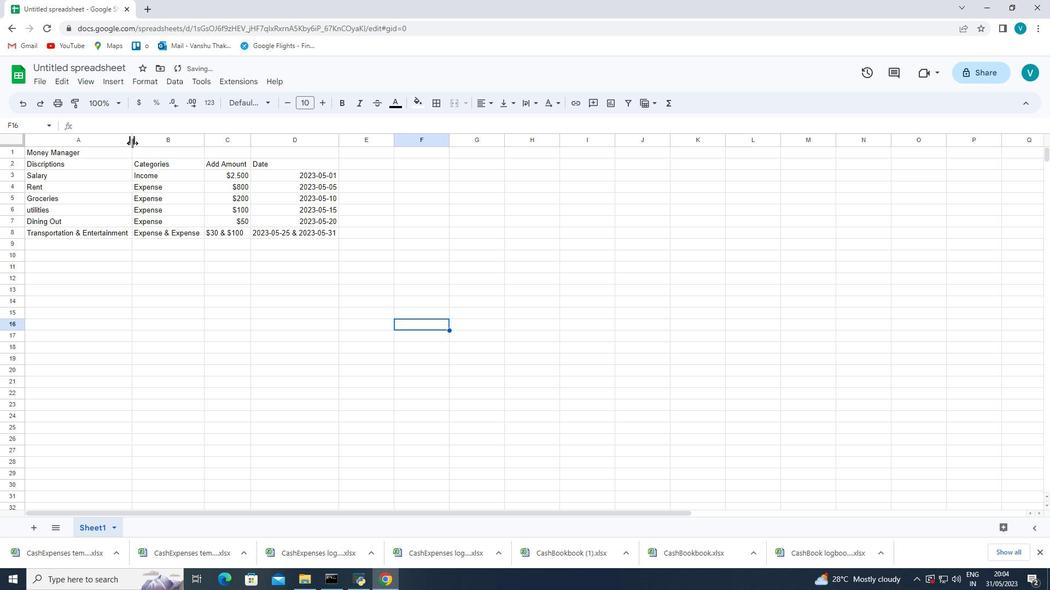 
Action: Mouse pressed left at (132, 143)
Screenshot: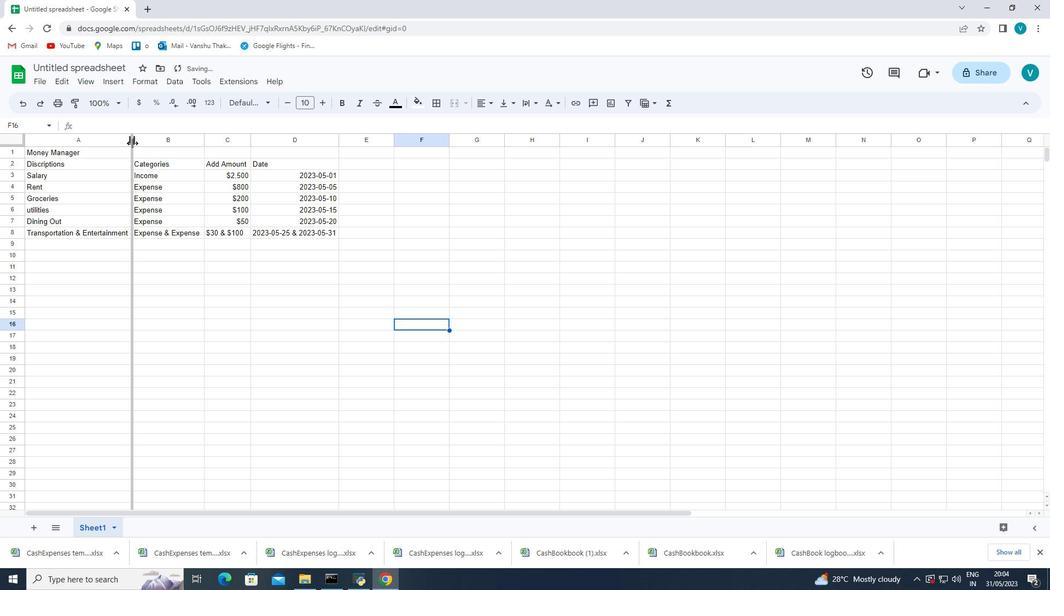 
Action: Mouse moved to (112, 61)
Screenshot: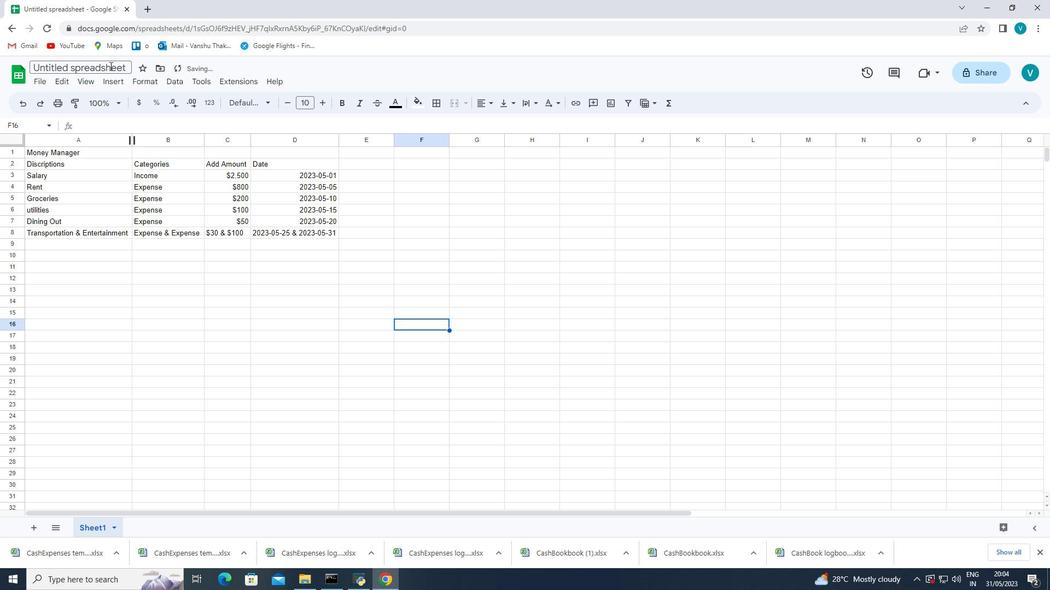
Action: Mouse pressed left at (112, 61)
Screenshot: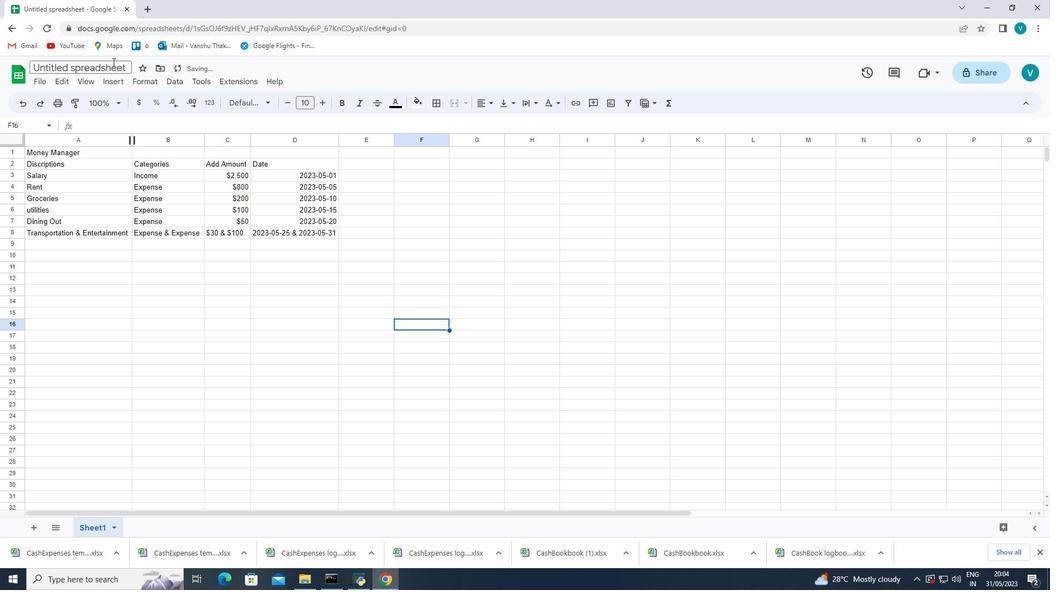 
Action: Mouse moved to (378, 122)
Screenshot: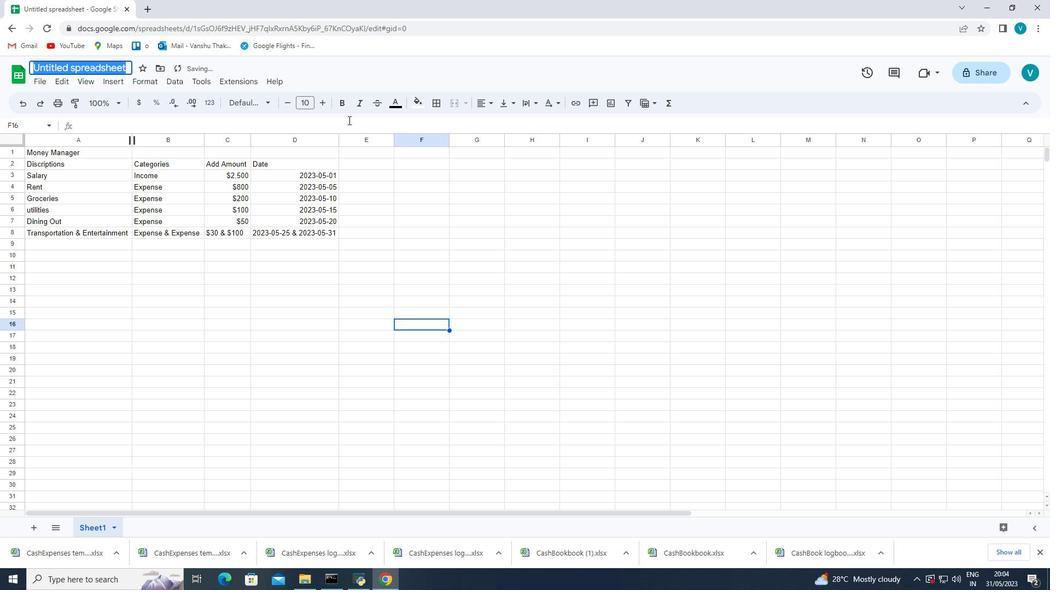 
Action: Key pressed <Key.shift_r><Key.shift_r><Key.shift_r><Key.shift_r><Key.shift_r>Cash<Key.shift_r><Key.shift_r><Key.shift_r><Key.shift_r>f<Key.backspace><Key.shift_r>Flow<Key.space><Key.shift_r>analysis<Key.space><Key.backspace>book
Screenshot: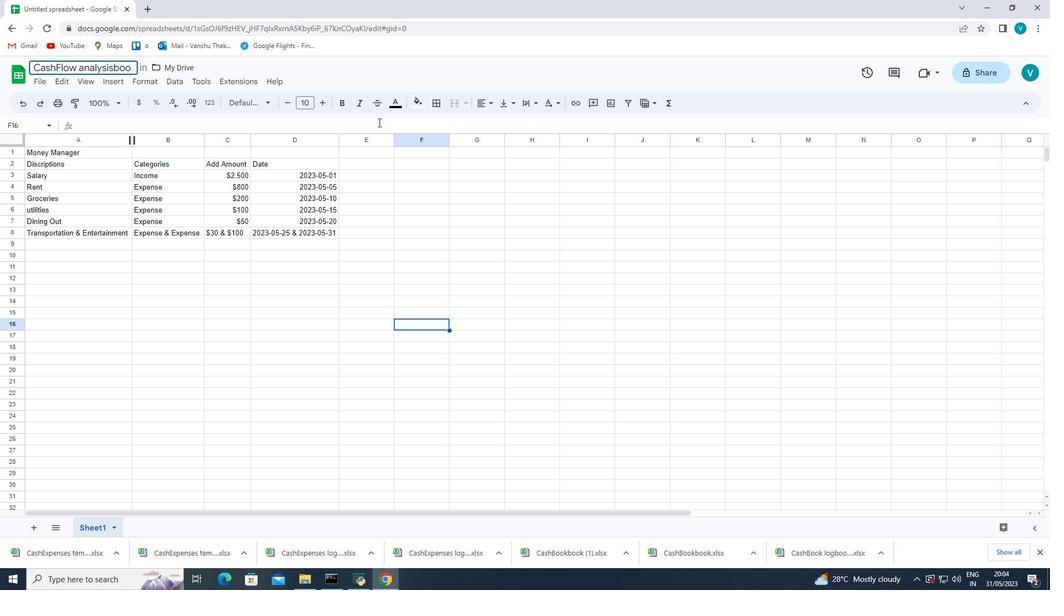 
Action: Mouse moved to (340, 252)
Screenshot: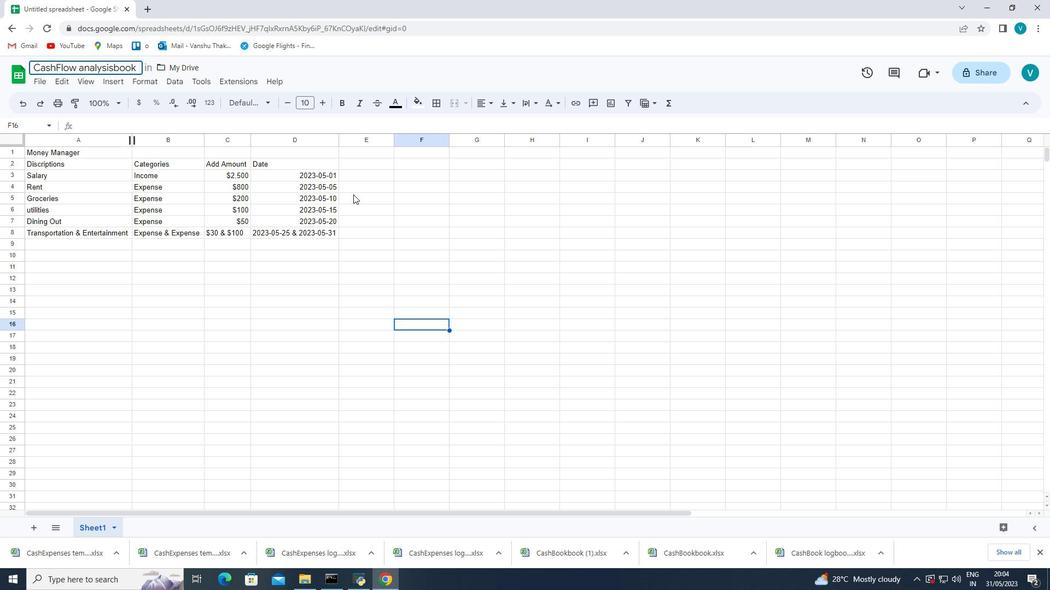 
Action: Mouse pressed left at (340, 252)
Screenshot: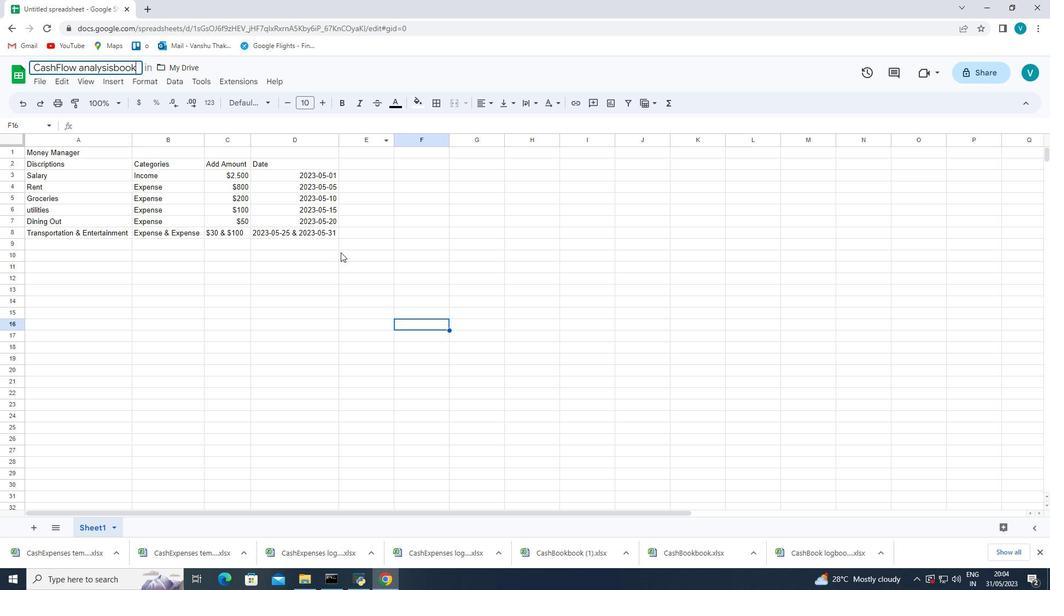 
Action: Mouse moved to (324, 357)
Screenshot: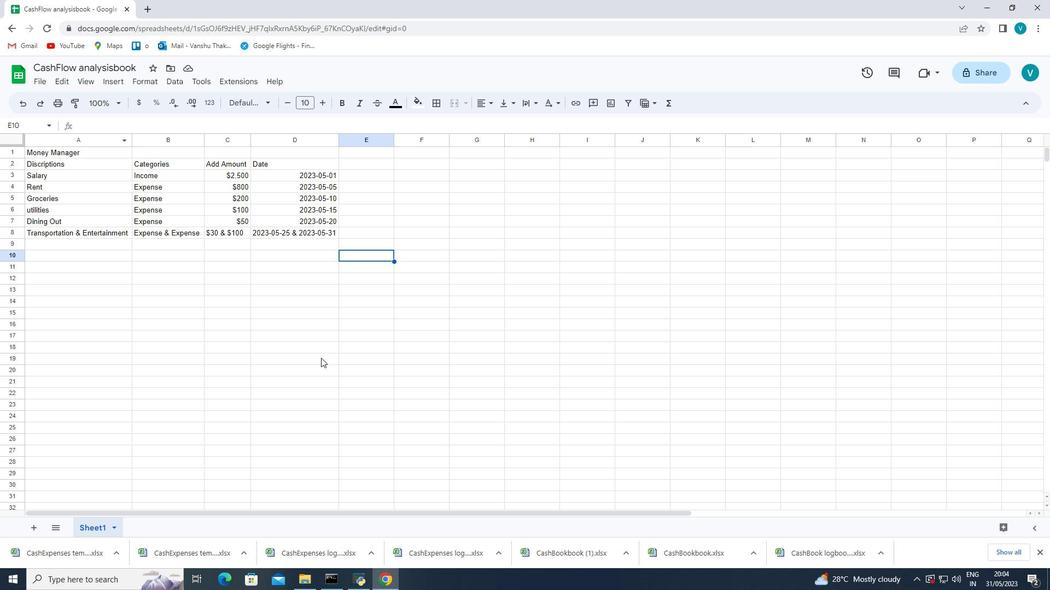 
Action: Mouse scrolled (324, 357) with delta (0, 0)
Screenshot: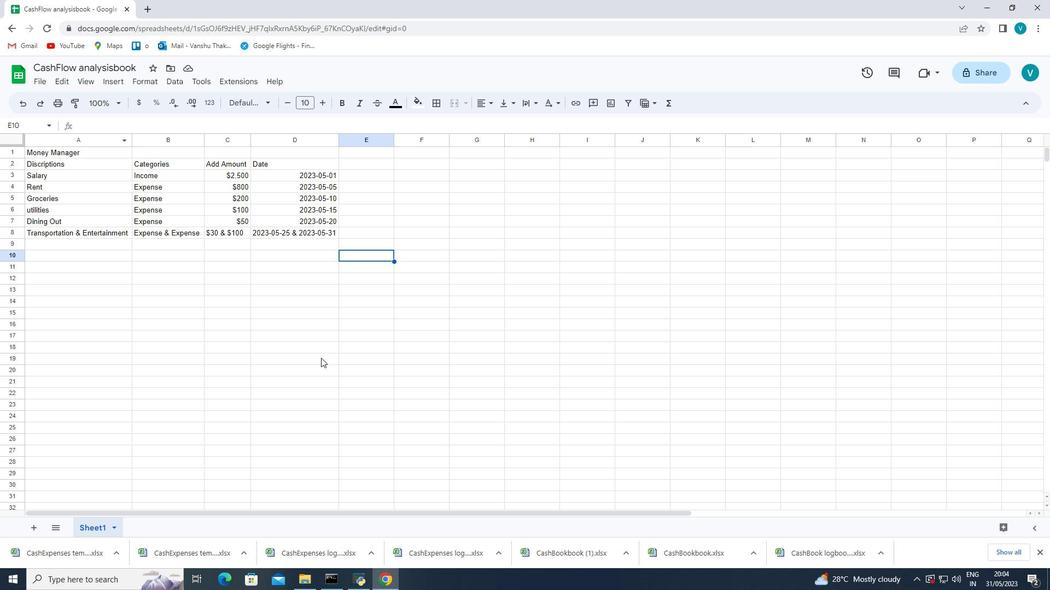 
Action: Mouse moved to (324, 356)
Screenshot: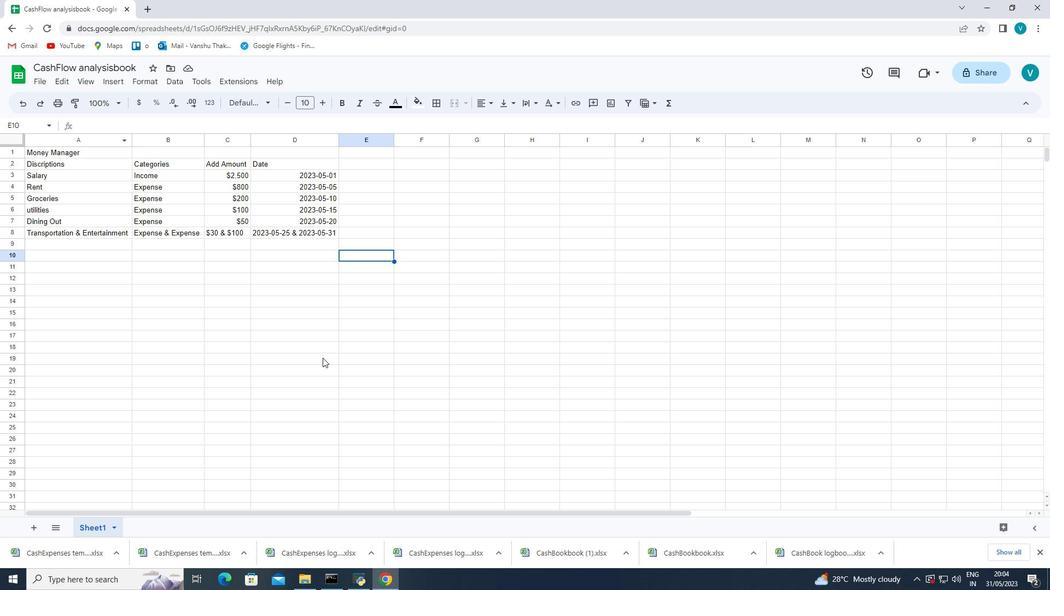 
Action: Mouse scrolled (324, 356) with delta (0, 0)
Screenshot: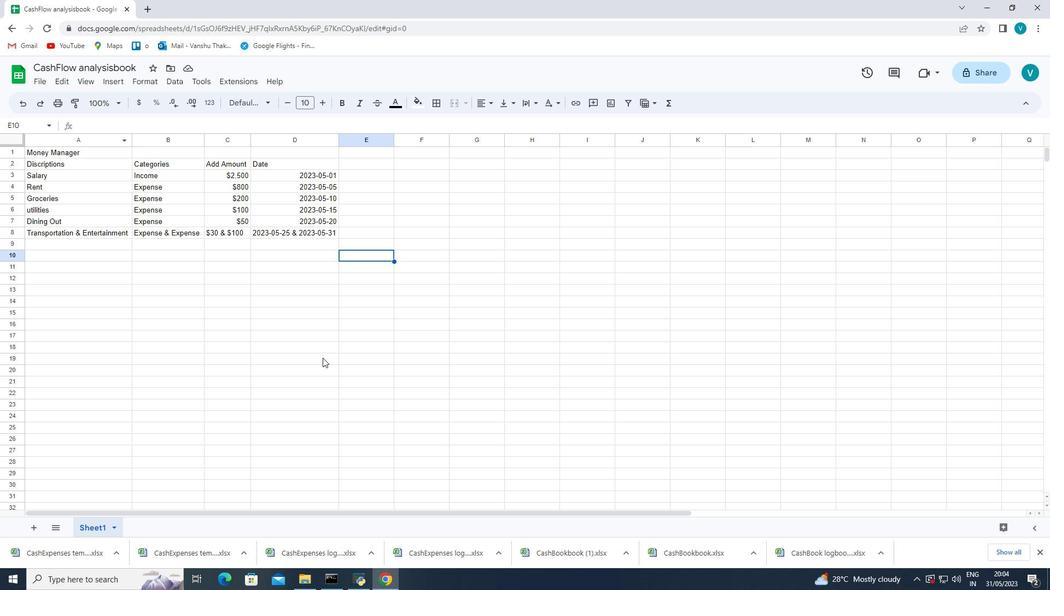 
Action: Mouse scrolled (324, 356) with delta (0, 0)
Screenshot: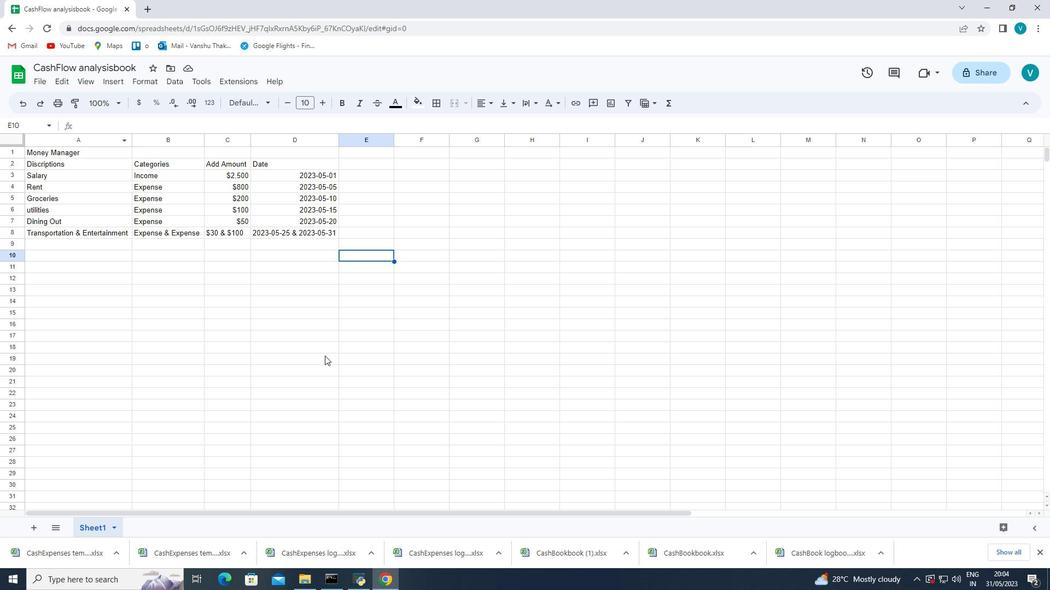 
Action: Mouse moved to (320, 331)
Screenshot: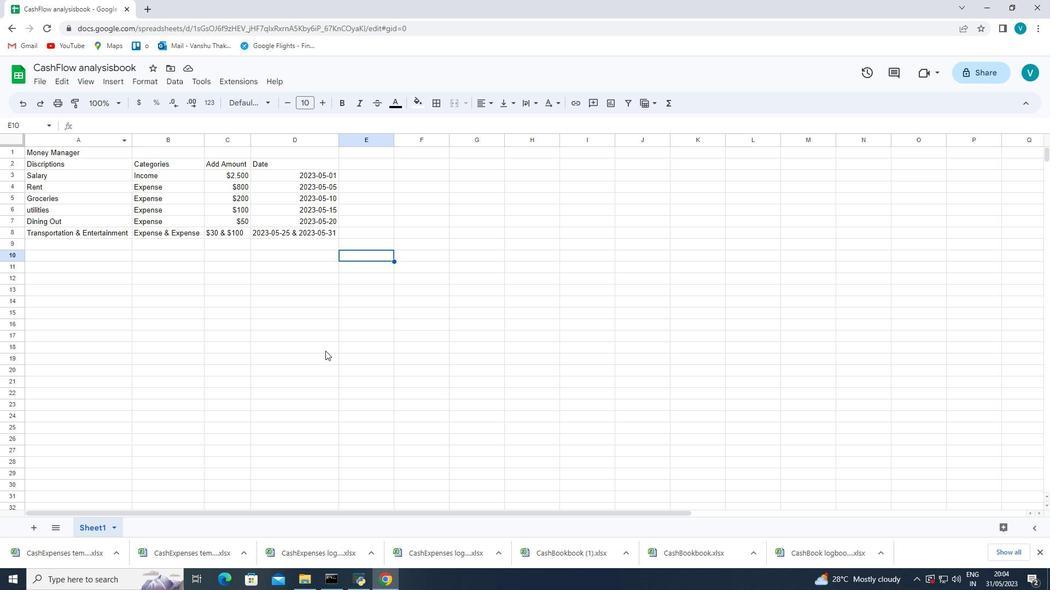 
Action: Mouse scrolled (325, 351) with delta (0, 0)
Screenshot: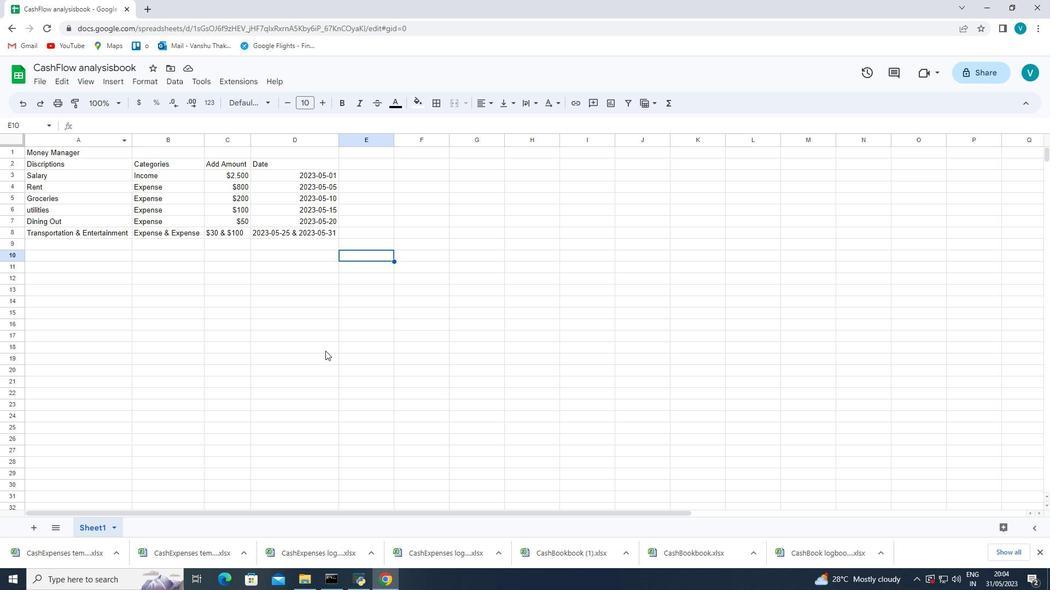 
Action: Mouse moved to (39, 78)
Screenshot: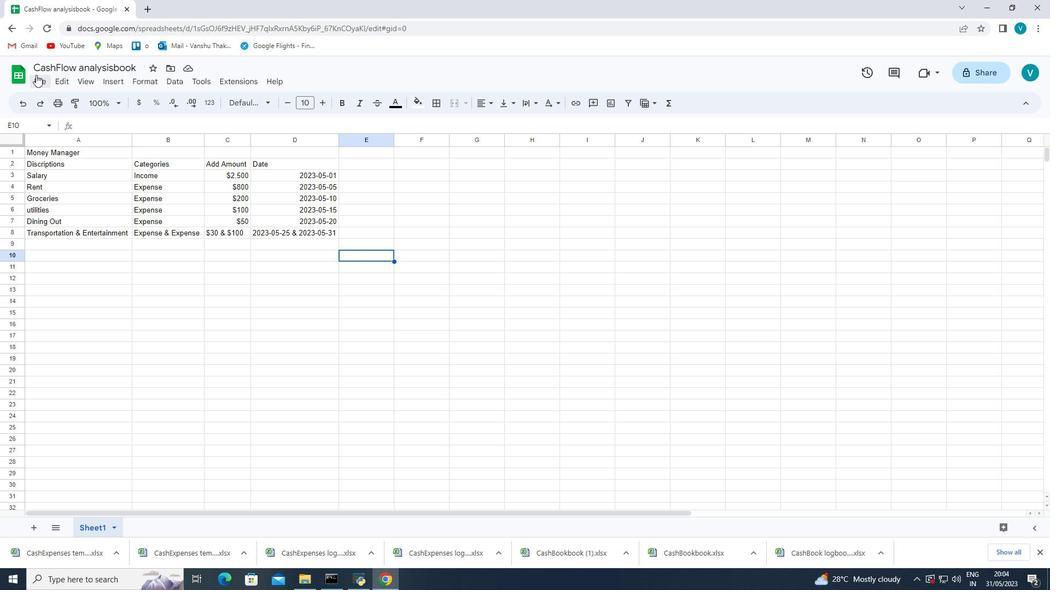 
Action: Mouse pressed left at (39, 78)
Screenshot: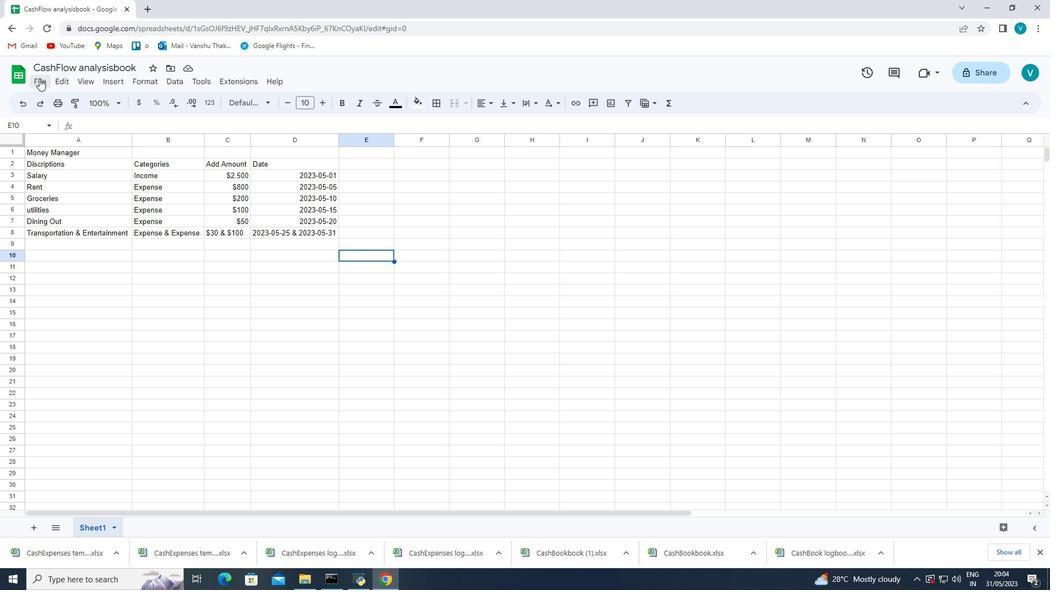 
Action: Mouse moved to (136, 230)
Screenshot: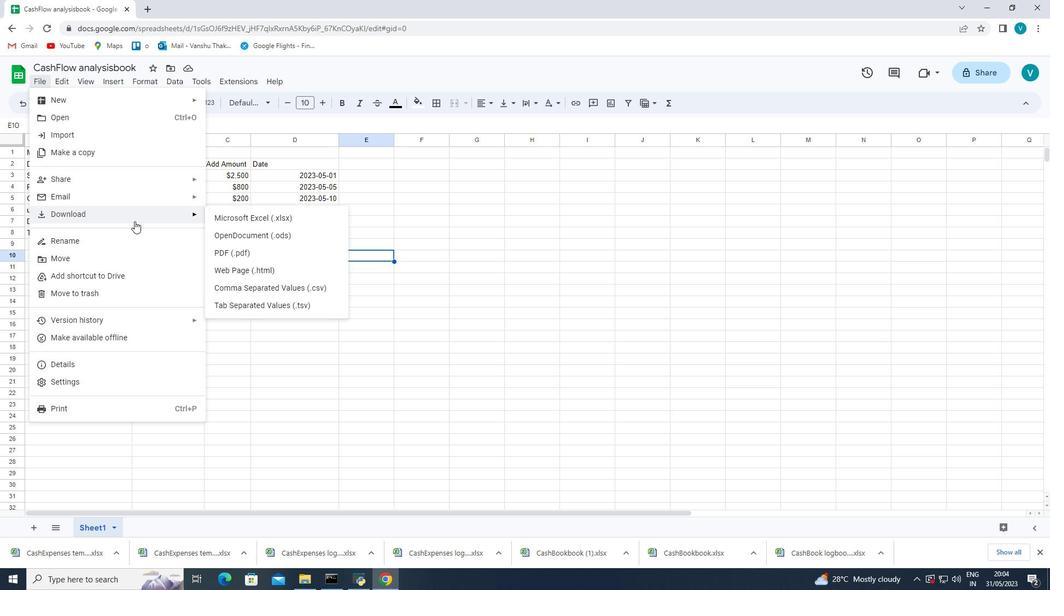 
Action: Mouse pressed left at (135, 221)
Screenshot: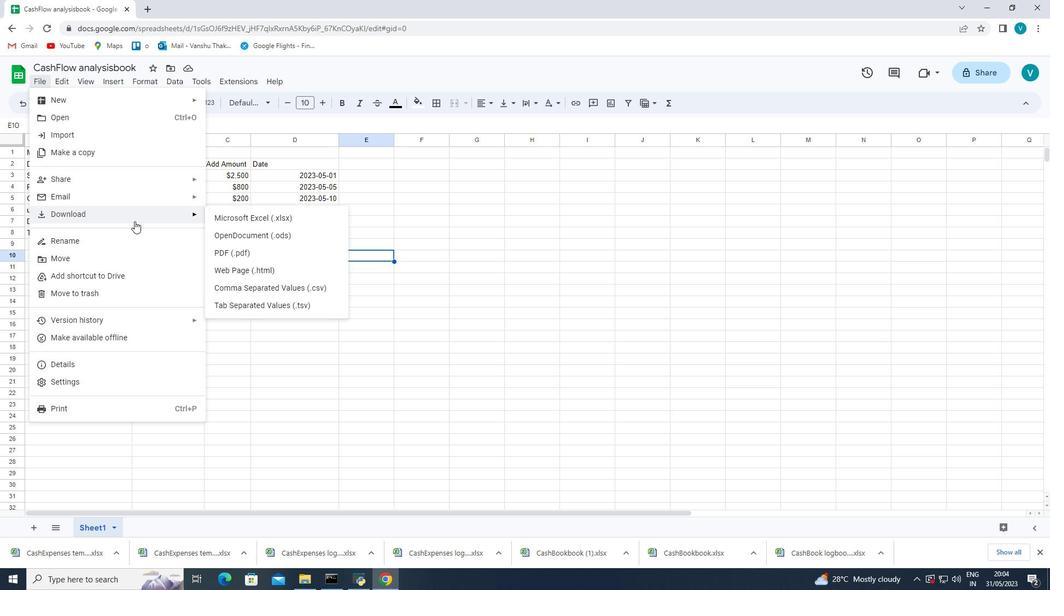 
Action: Mouse moved to (167, 219)
Screenshot: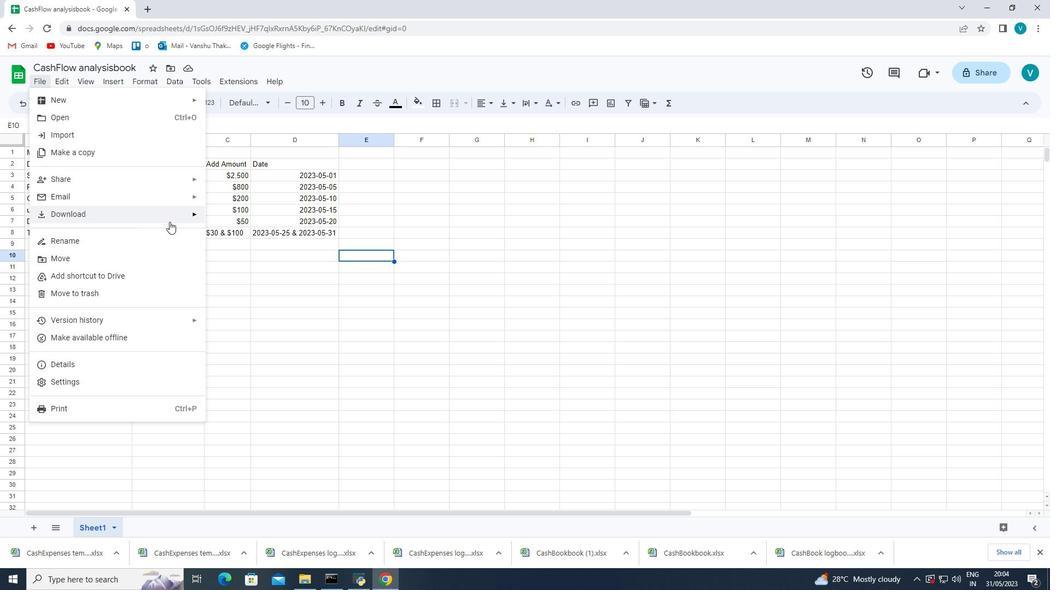 
Action: Mouse pressed left at (167, 219)
Screenshot: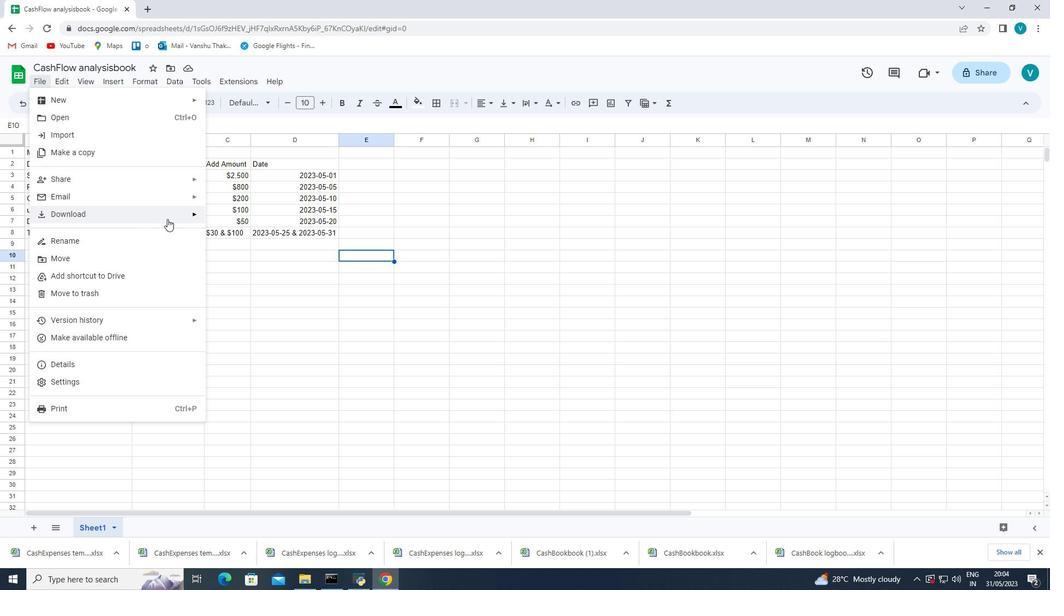 
Action: Mouse moved to (247, 223)
Screenshot: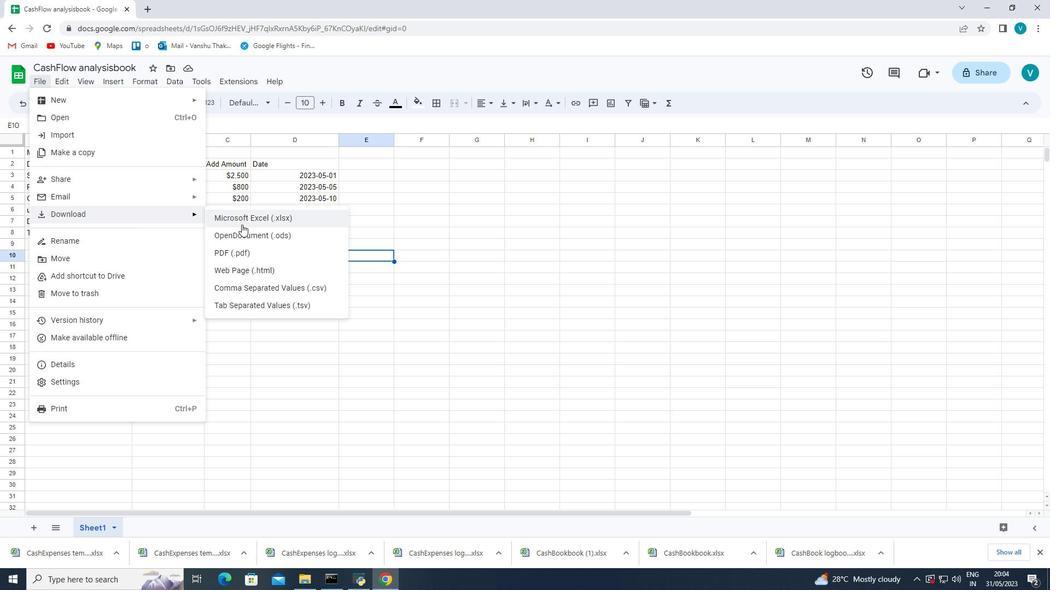 
Action: Mouse pressed left at (247, 223)
Screenshot: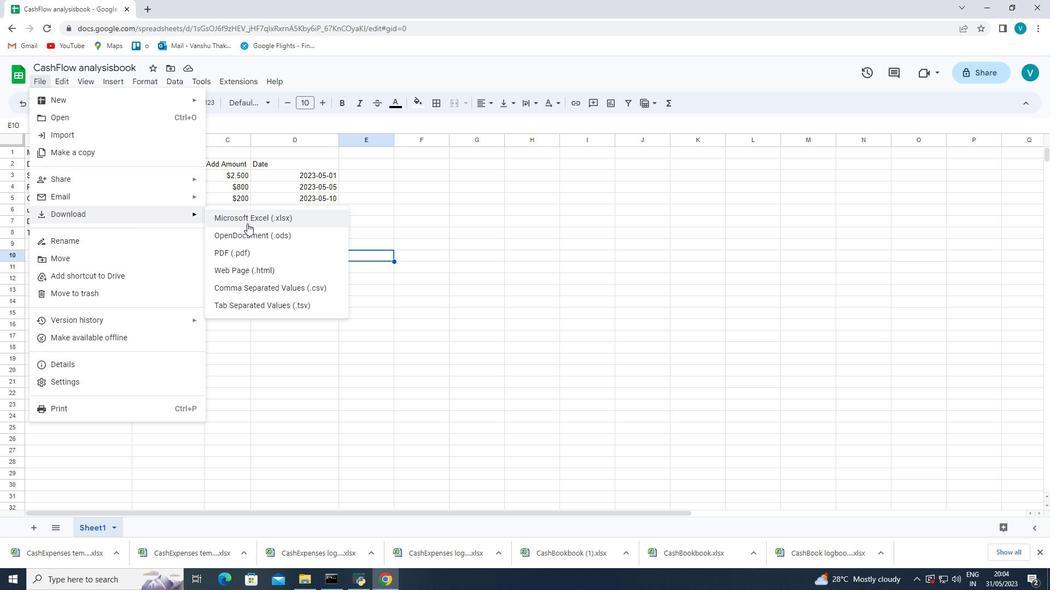 
Action: Mouse moved to (1010, 49)
Screenshot: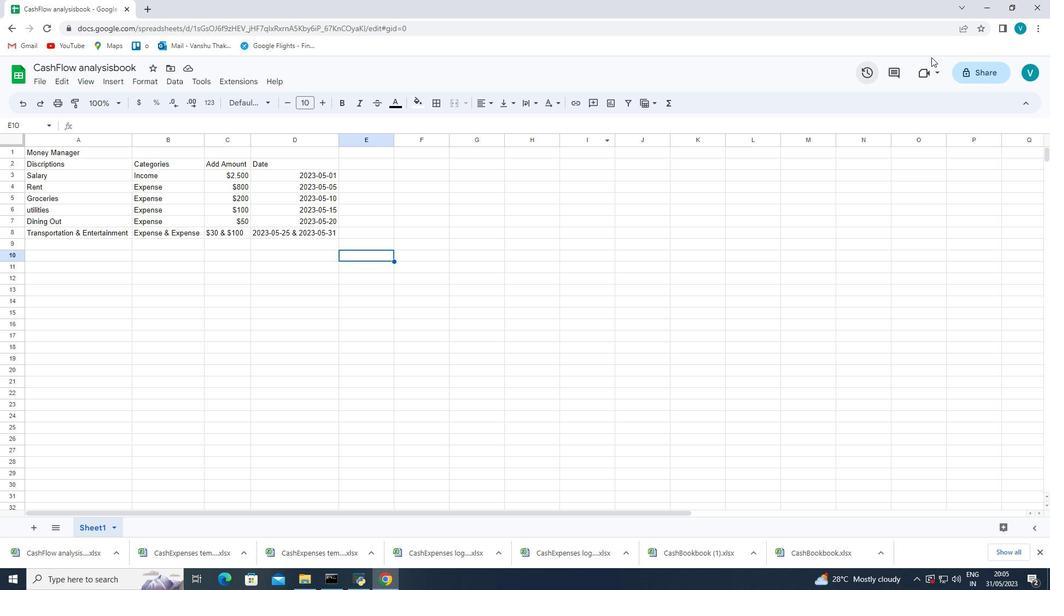 
Action: Mouse pressed left at (1010, 49)
Screenshot: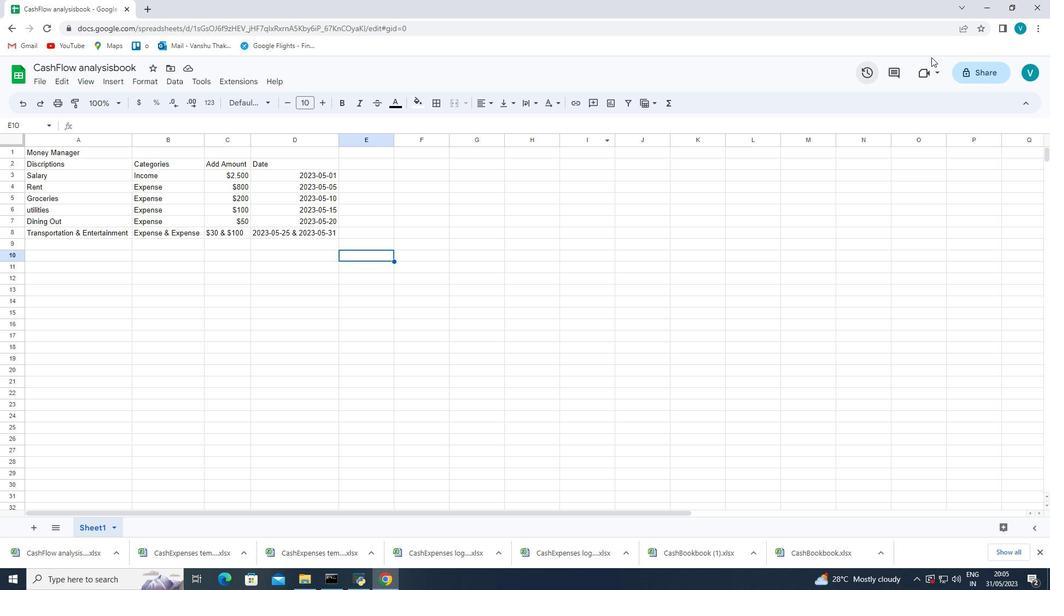 
Action: Mouse moved to (1028, 51)
Screenshot: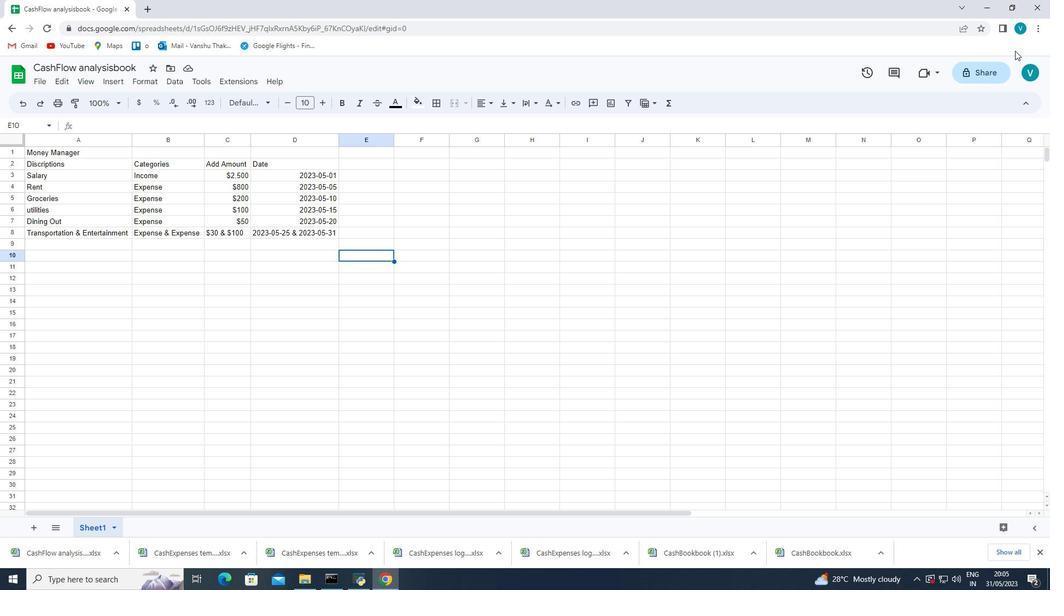
